 Task: Find connections with filter location Bad Rappenau with filter topic #Startupswith filter profile language Spanish with filter current company TechGig with filter school University Institute of Technology, RGPV with filter industry Farming with filter service category iOS Development with filter keywords title Event Planner
Action: Mouse moved to (589, 83)
Screenshot: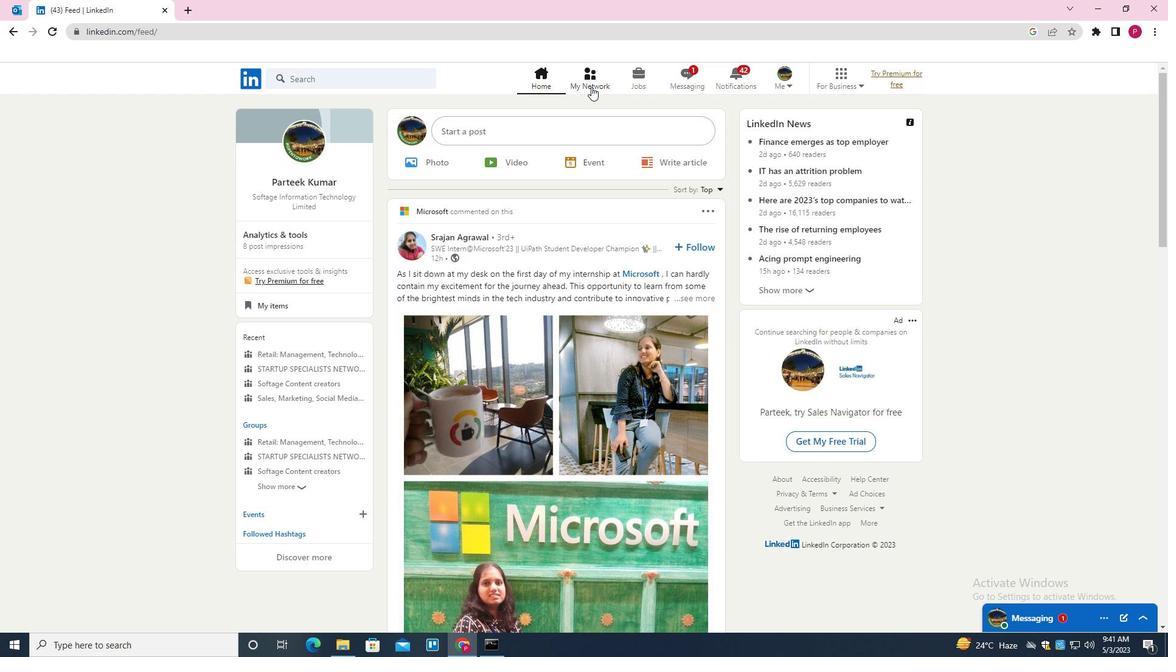 
Action: Mouse pressed left at (589, 83)
Screenshot: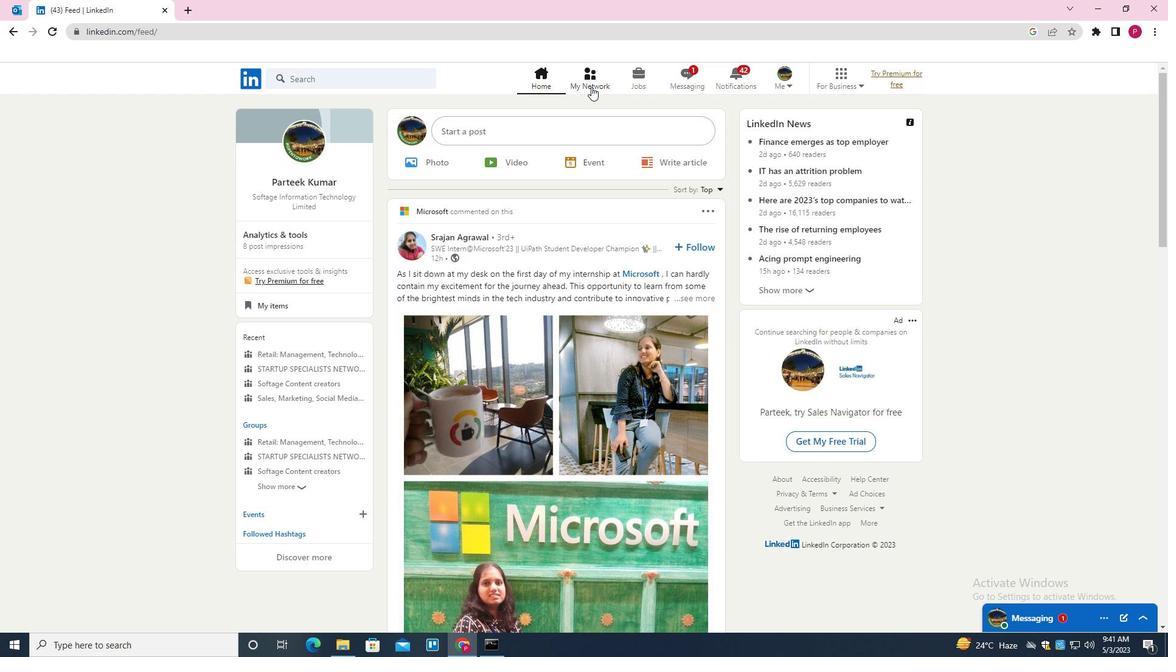 
Action: Mouse moved to (346, 152)
Screenshot: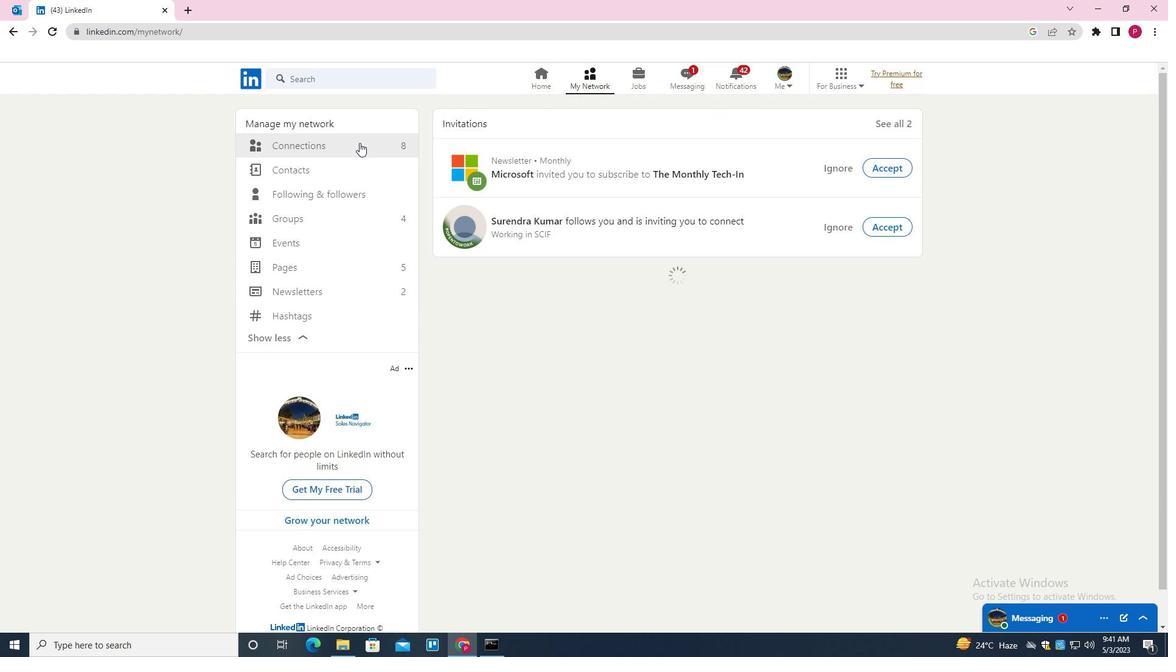 
Action: Mouse pressed left at (346, 152)
Screenshot: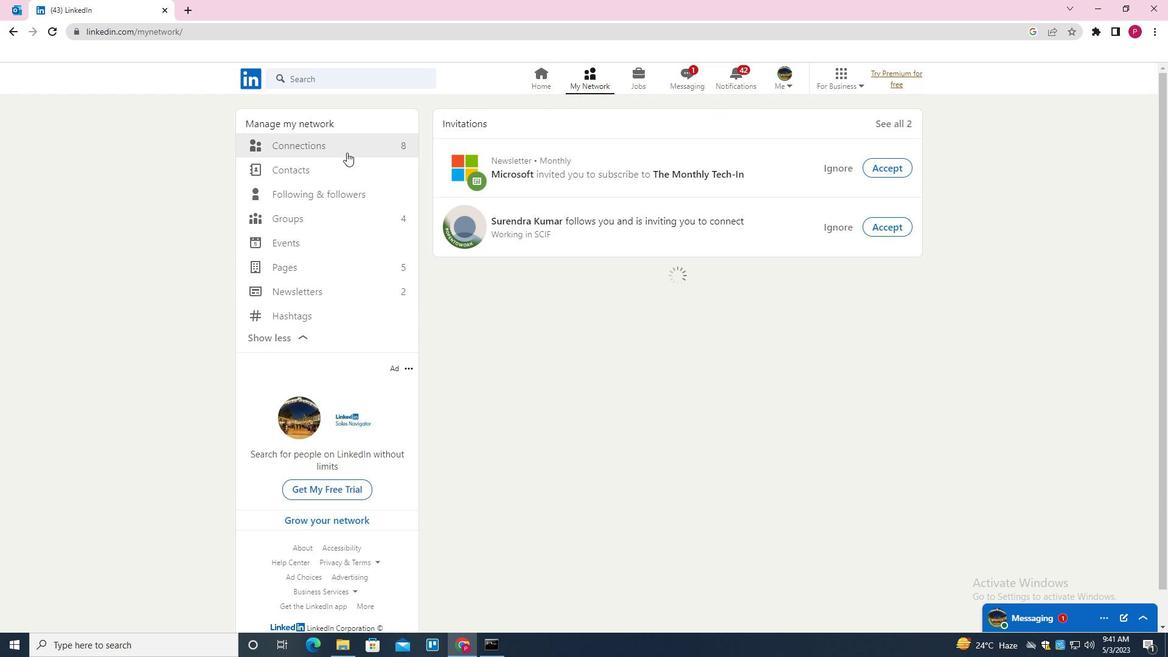 
Action: Mouse moved to (398, 147)
Screenshot: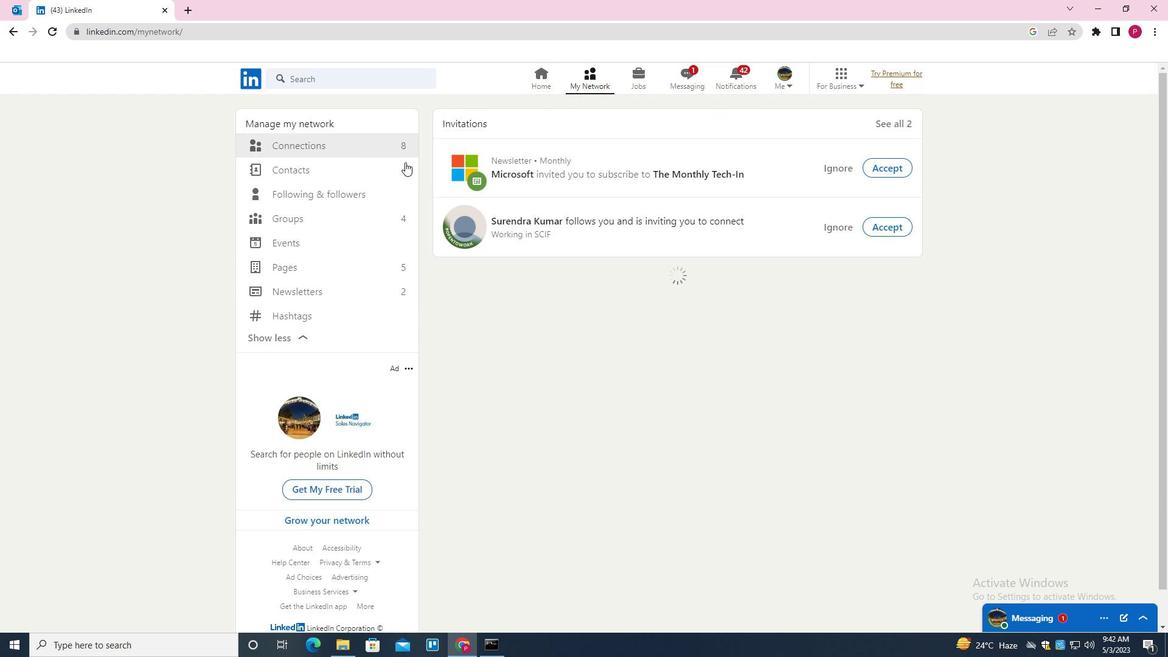 
Action: Mouse pressed left at (398, 147)
Screenshot: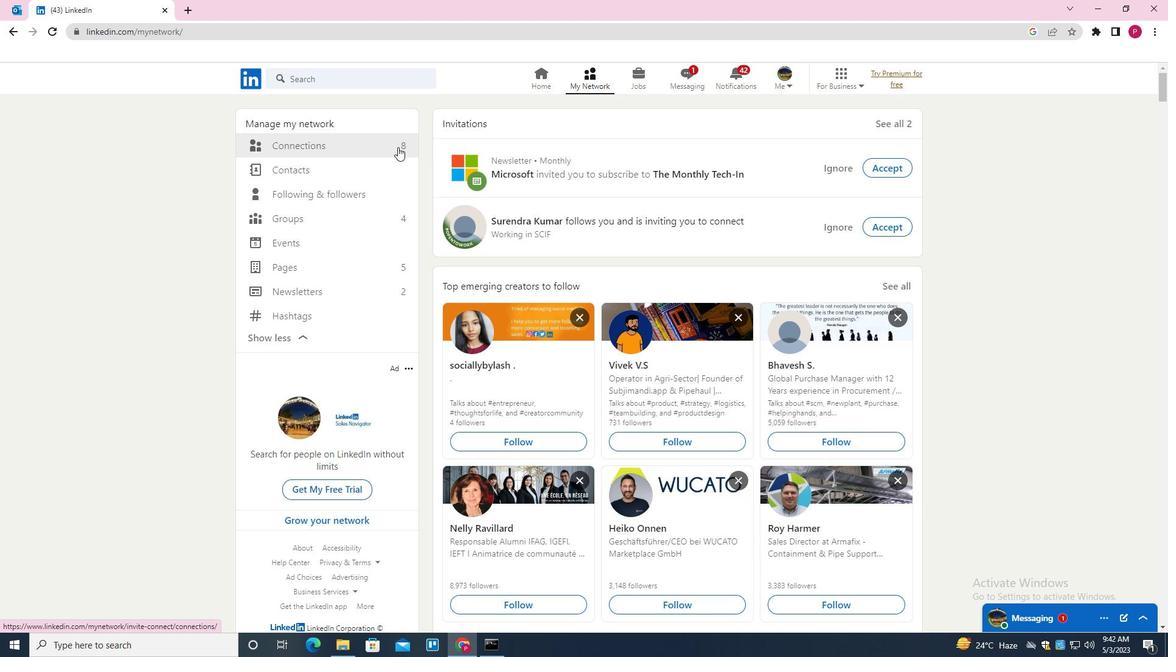 
Action: Mouse moved to (664, 146)
Screenshot: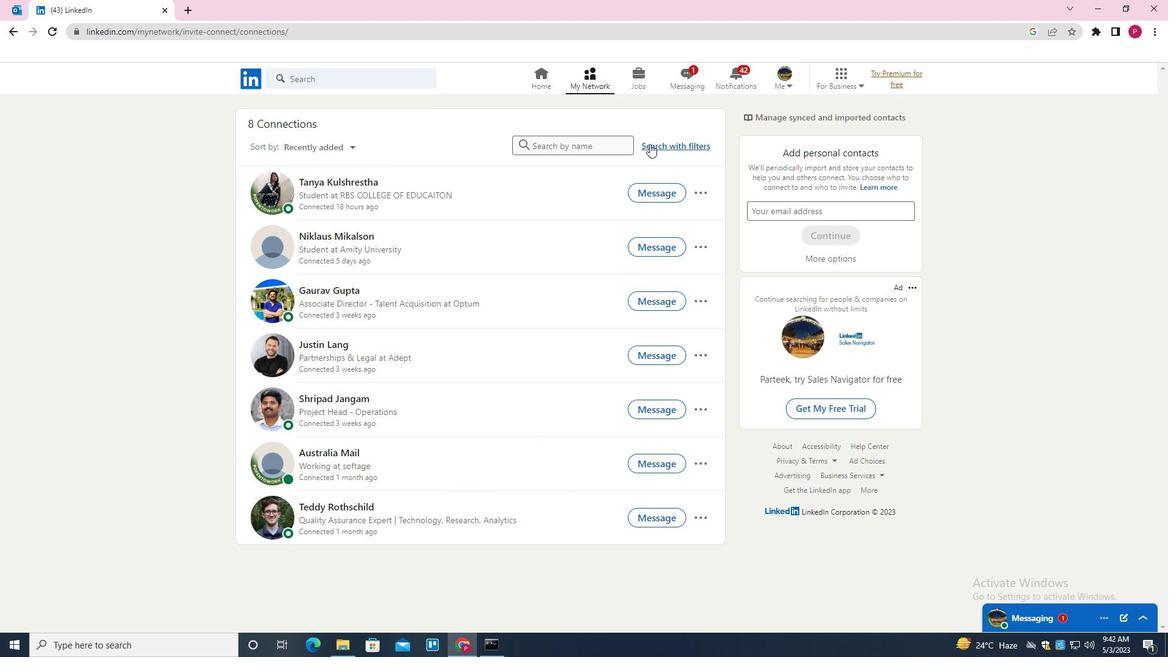 
Action: Mouse pressed left at (664, 146)
Screenshot: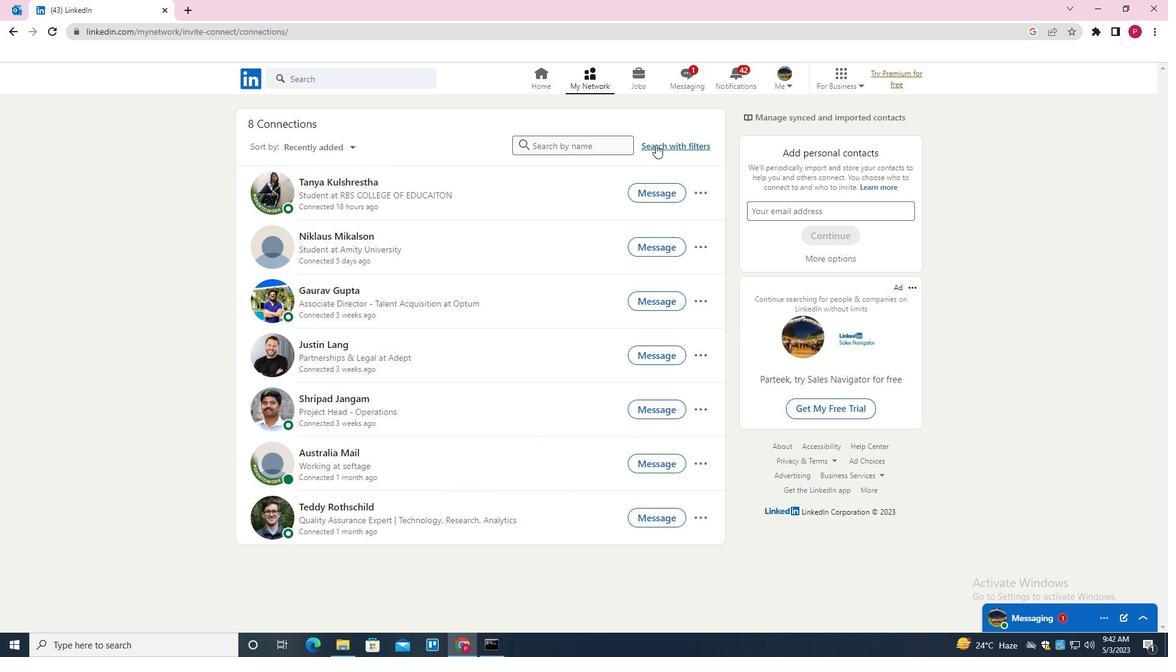 
Action: Mouse moved to (626, 115)
Screenshot: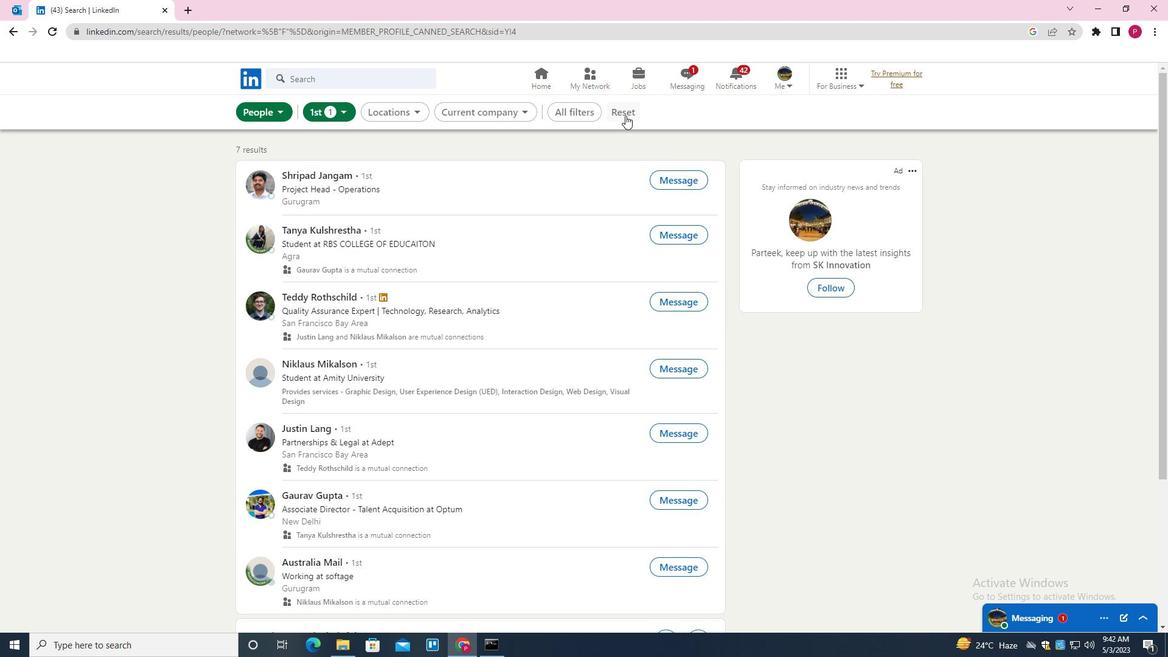 
Action: Mouse pressed left at (626, 115)
Screenshot: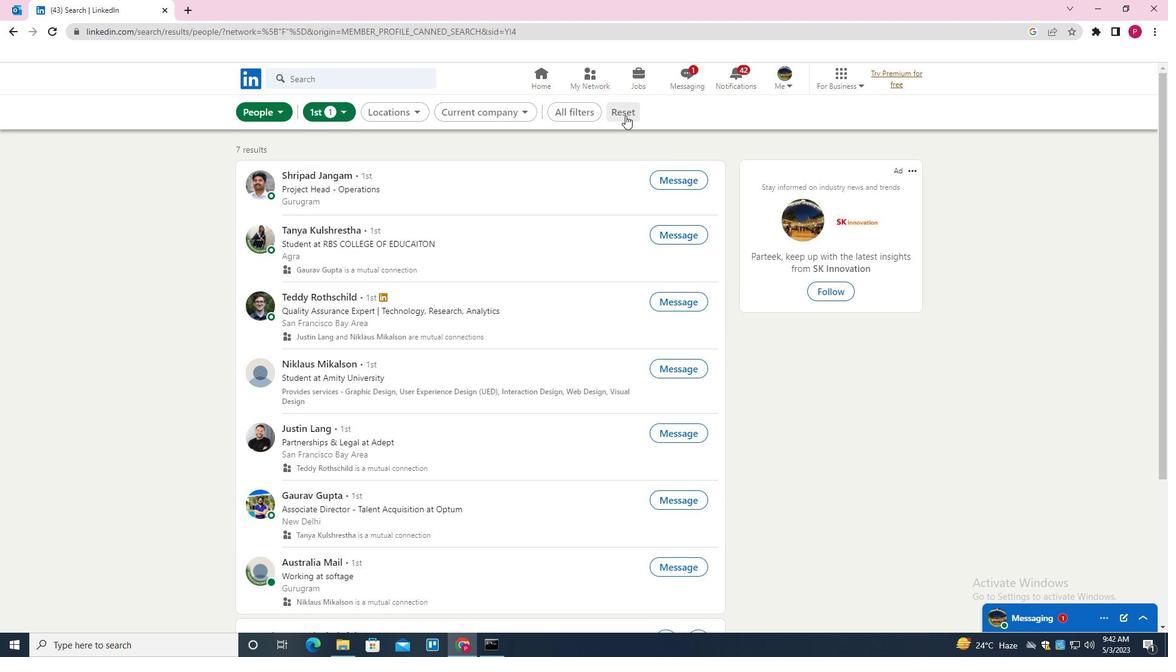 
Action: Mouse moved to (604, 110)
Screenshot: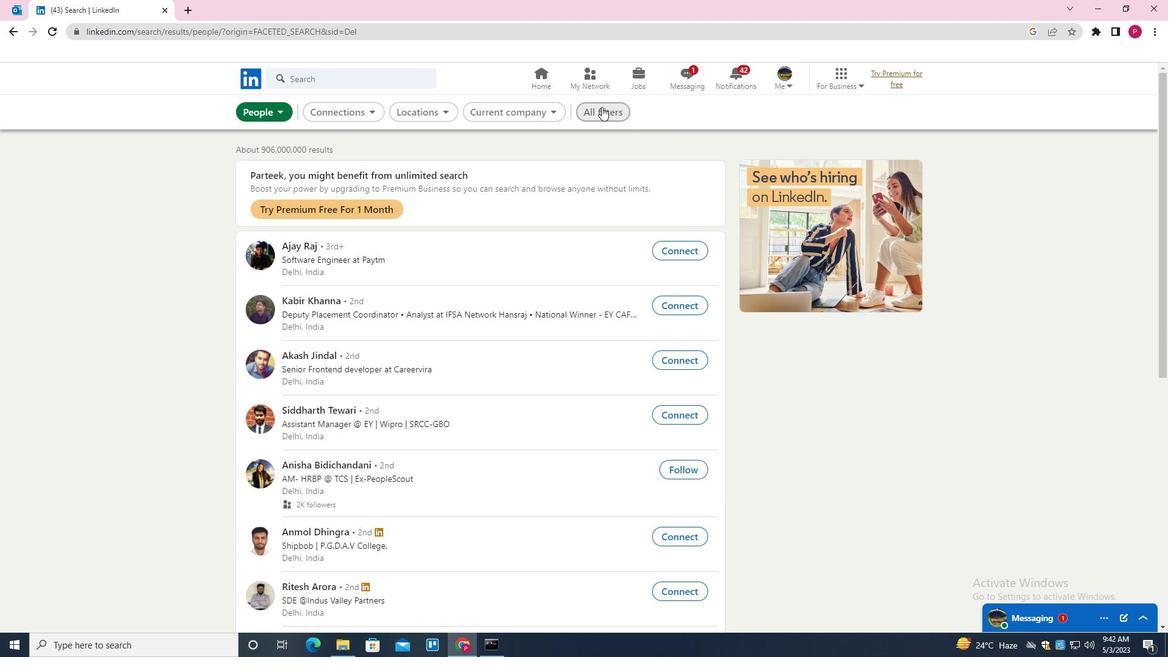 
Action: Mouse pressed left at (604, 110)
Screenshot: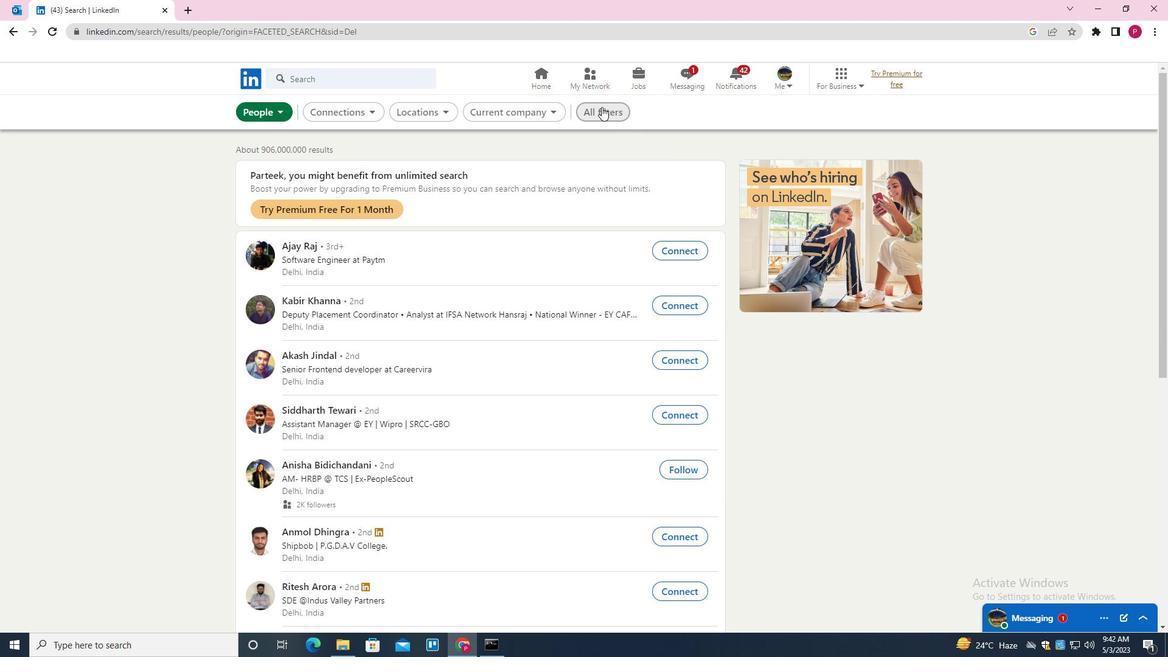 
Action: Mouse moved to (945, 303)
Screenshot: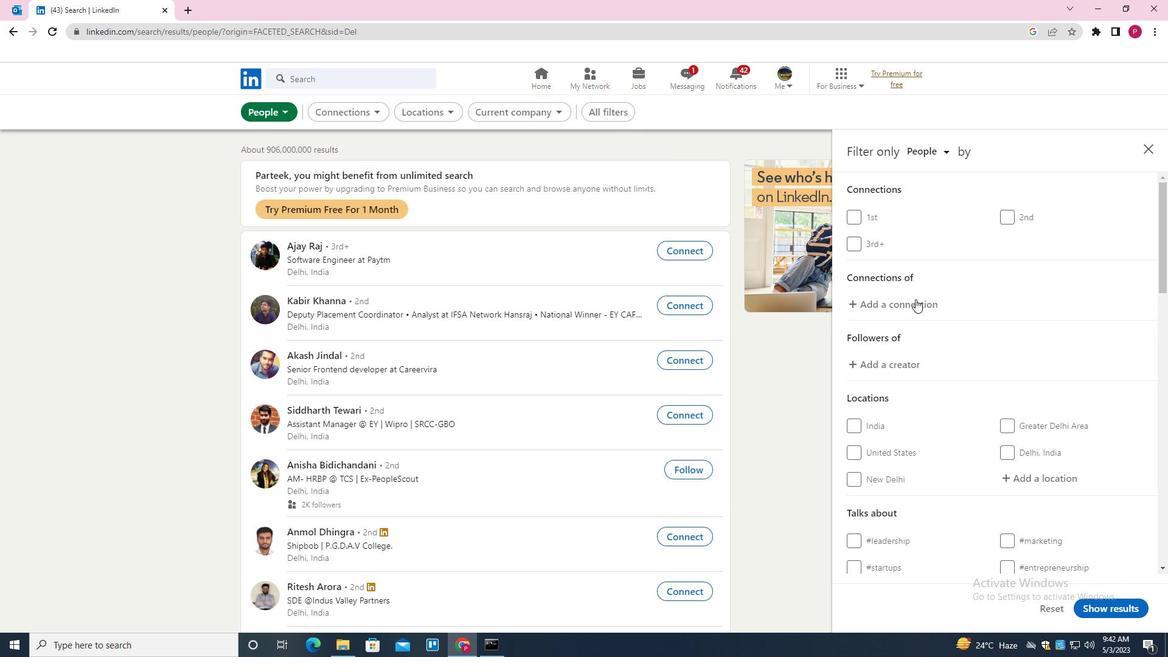 
Action: Mouse scrolled (945, 302) with delta (0, 0)
Screenshot: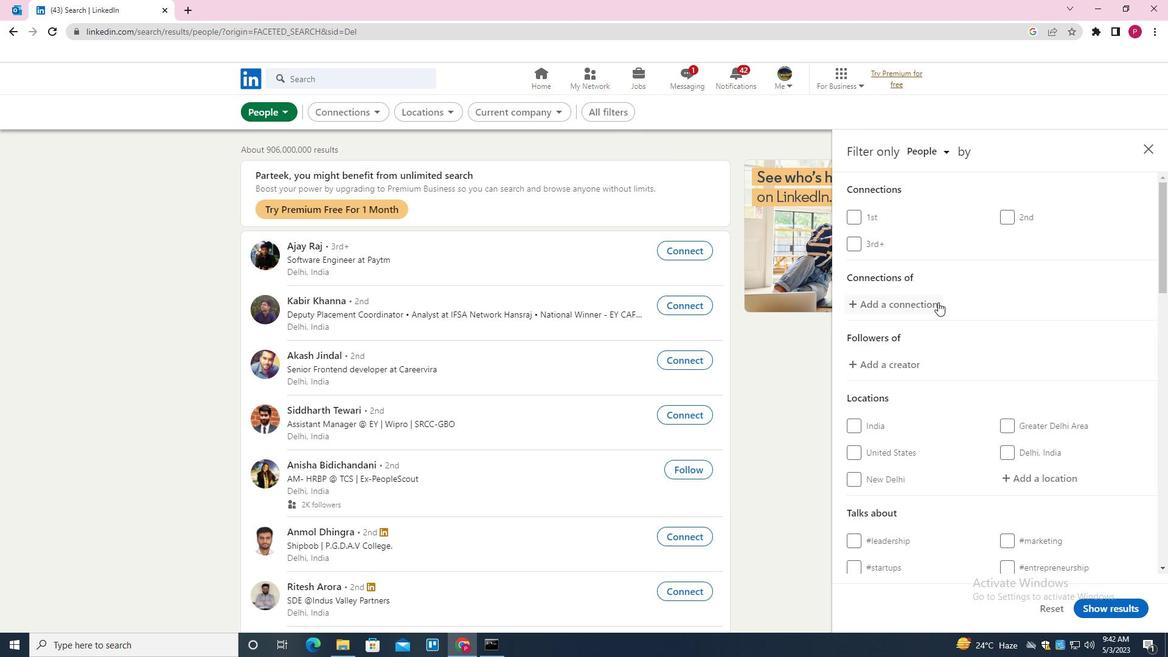 
Action: Mouse moved to (950, 303)
Screenshot: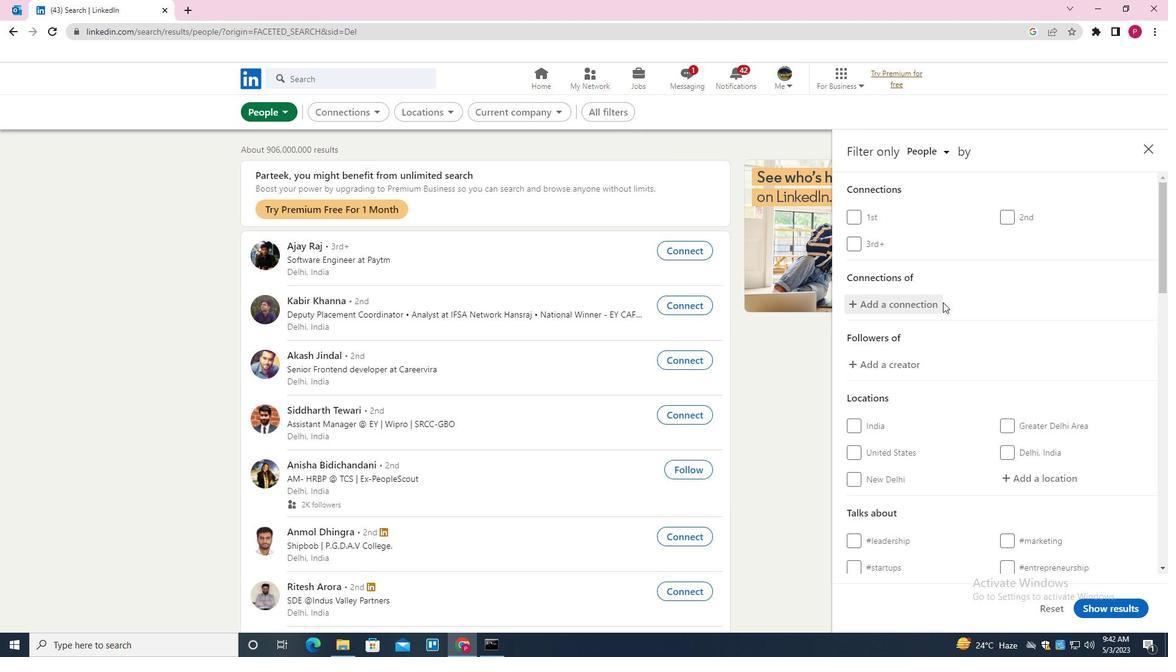 
Action: Mouse scrolled (950, 303) with delta (0, 0)
Screenshot: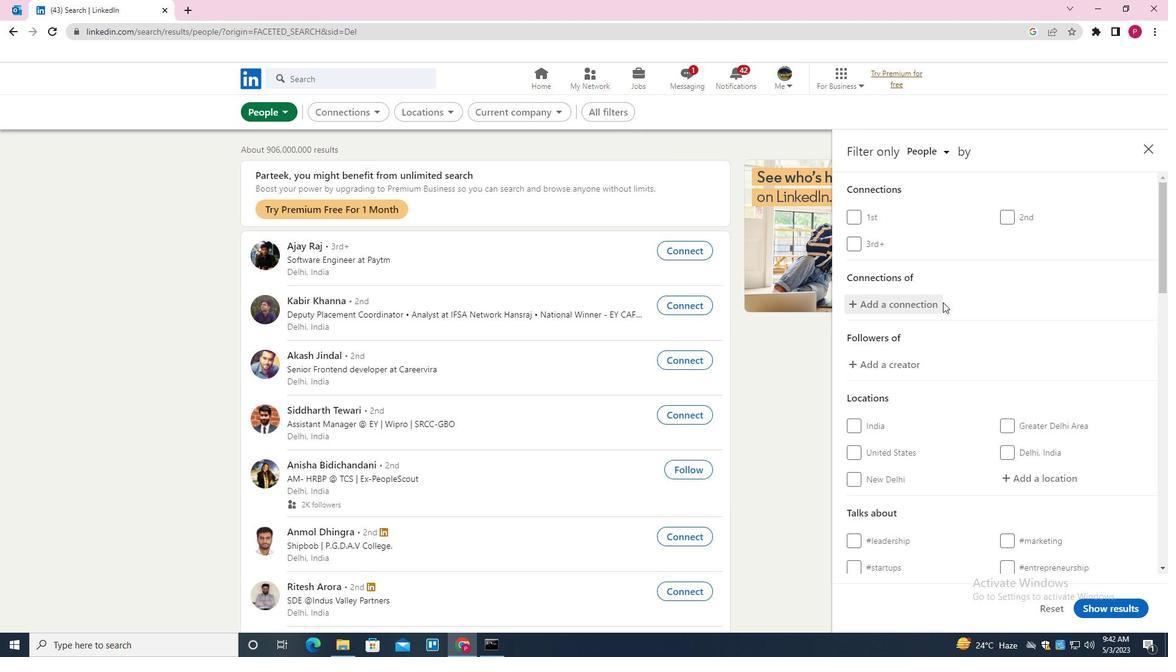 
Action: Mouse moved to (1056, 354)
Screenshot: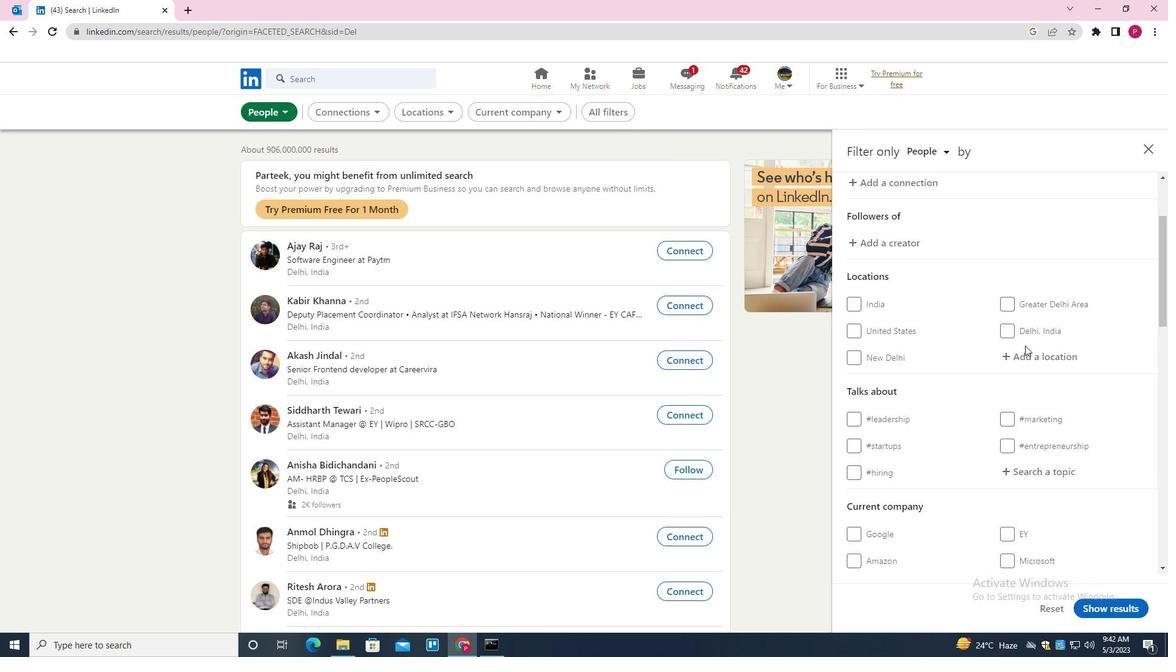 
Action: Mouse pressed left at (1056, 354)
Screenshot: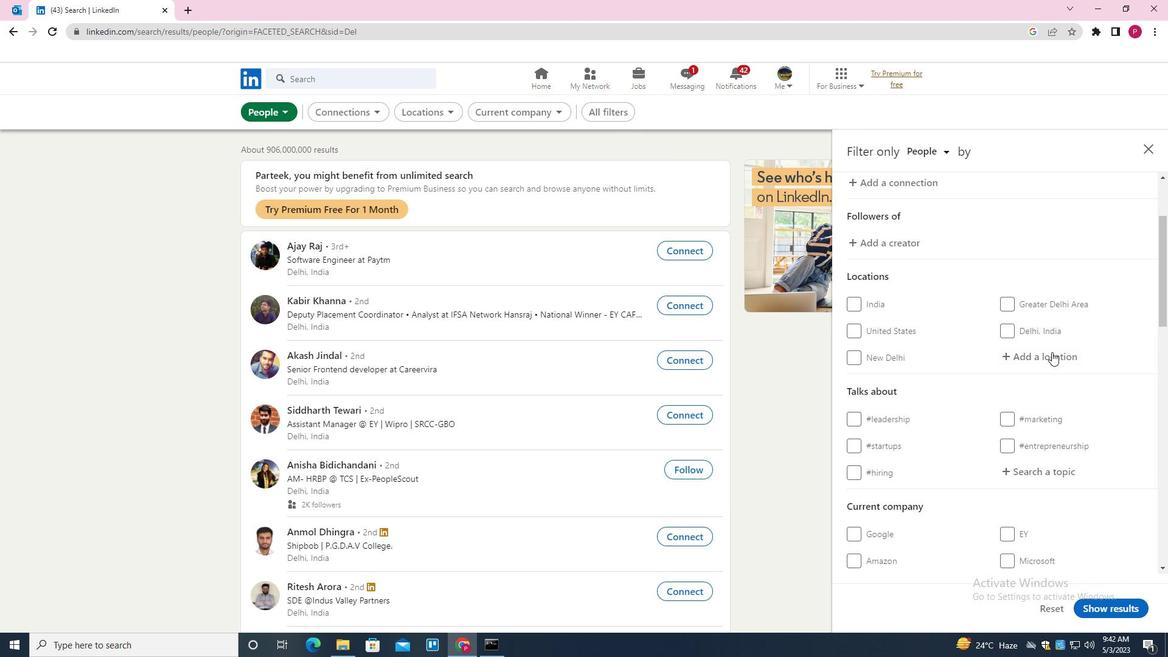 
Action: Key pressed <Key.shift>BAD<Key.space><Key.shift><Key.shift><Key.shift><Key.shift><Key.shift><Key.shift><Key.shift><Key.shift><Key.shift>P<Key.backspace>RAPPENAU<Key.down><Key.enter>
Screenshot: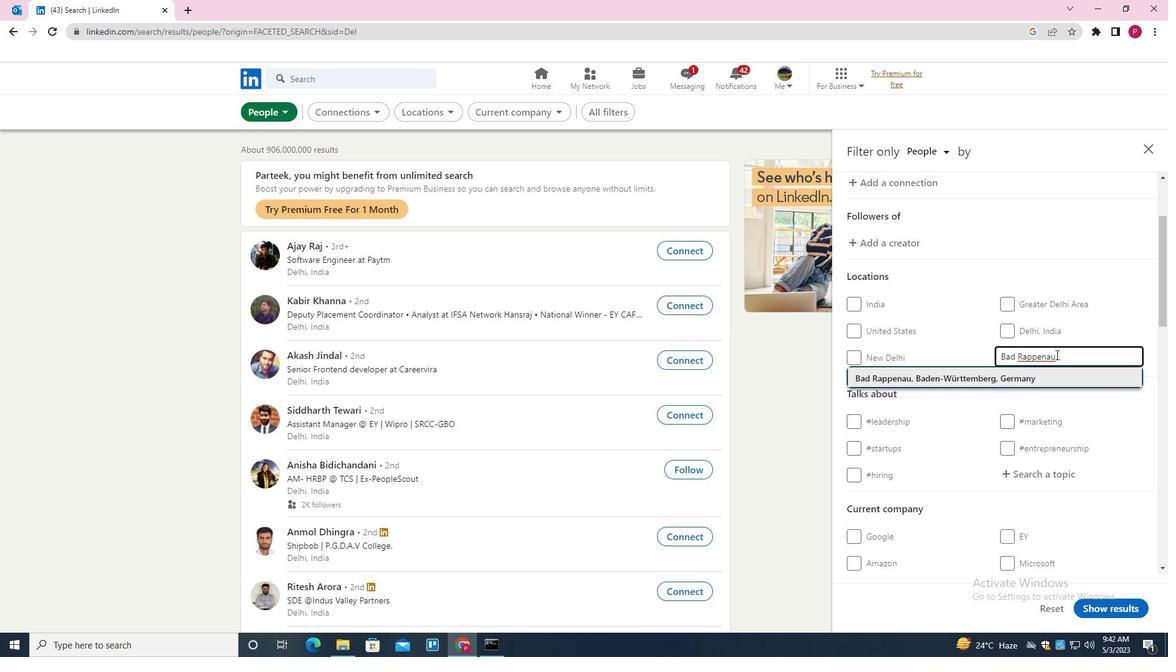 
Action: Mouse moved to (956, 359)
Screenshot: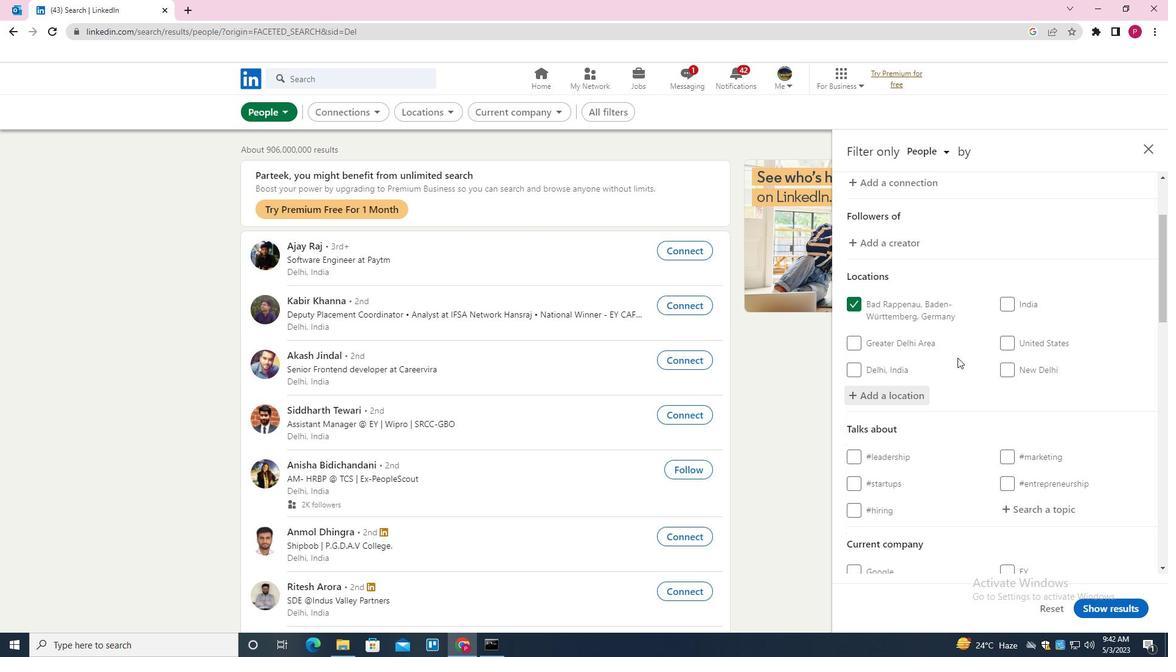 
Action: Mouse scrolled (956, 359) with delta (0, 0)
Screenshot: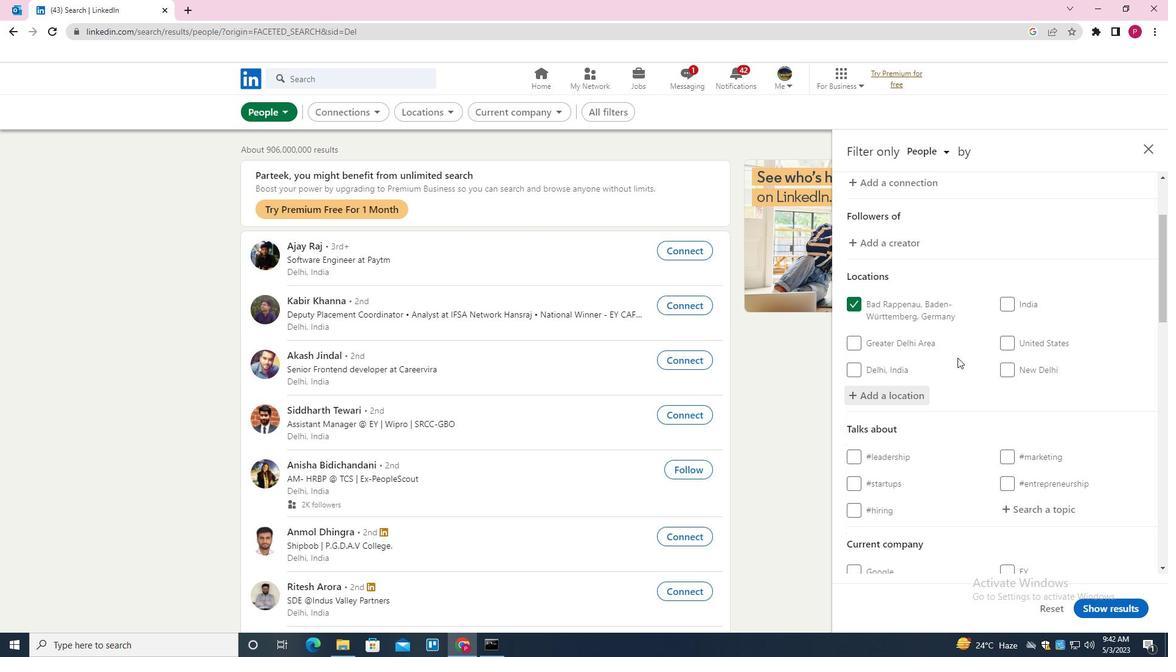 
Action: Mouse moved to (956, 360)
Screenshot: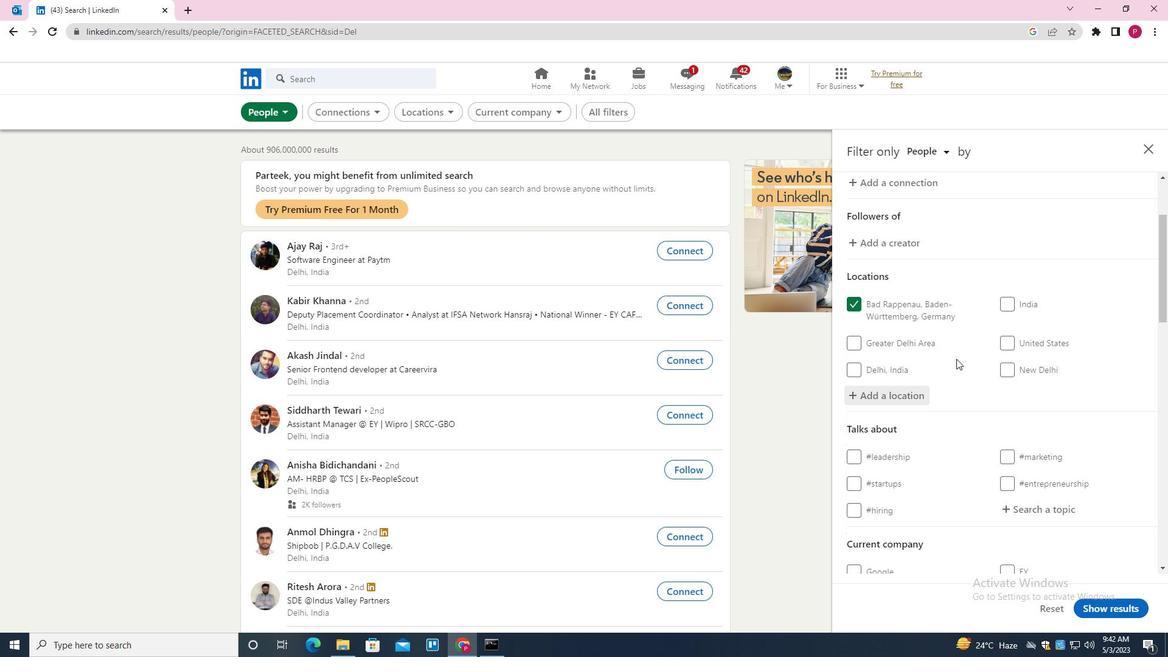 
Action: Mouse scrolled (956, 360) with delta (0, 0)
Screenshot: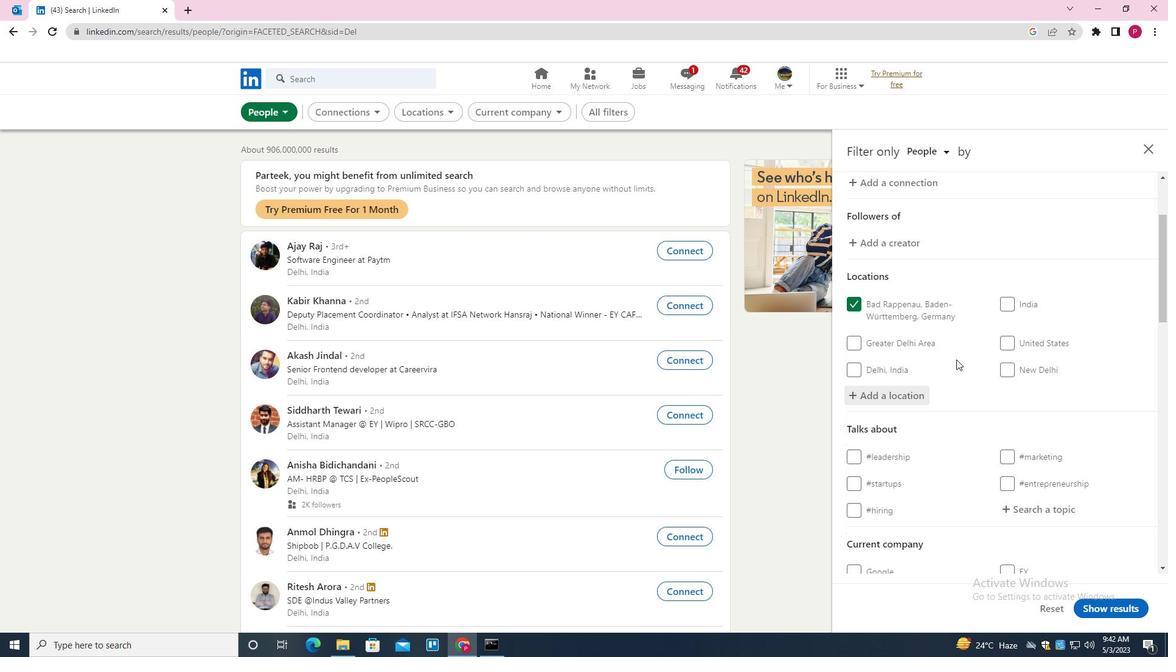 
Action: Mouse scrolled (956, 360) with delta (0, 0)
Screenshot: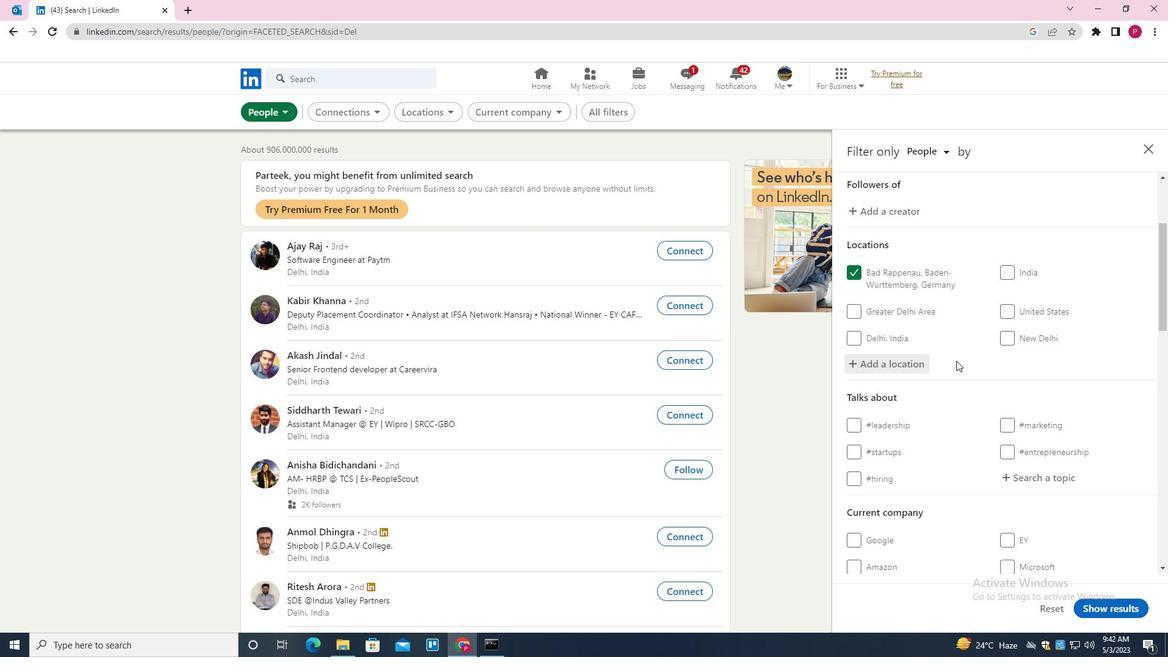 
Action: Mouse moved to (1040, 329)
Screenshot: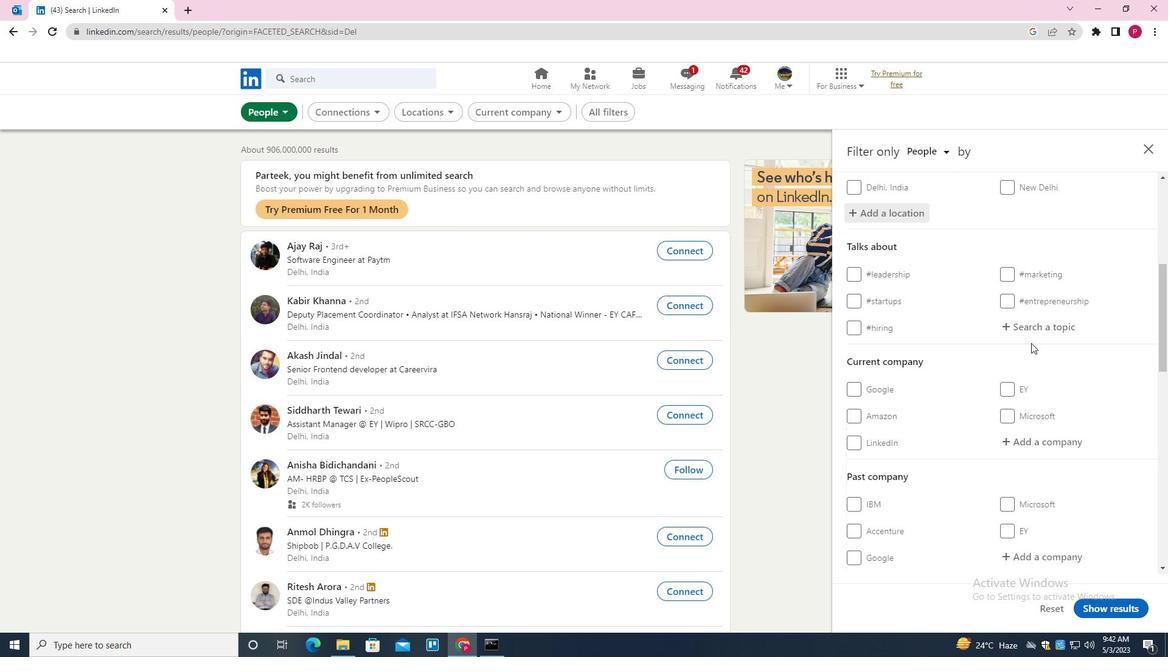 
Action: Mouse pressed left at (1040, 329)
Screenshot: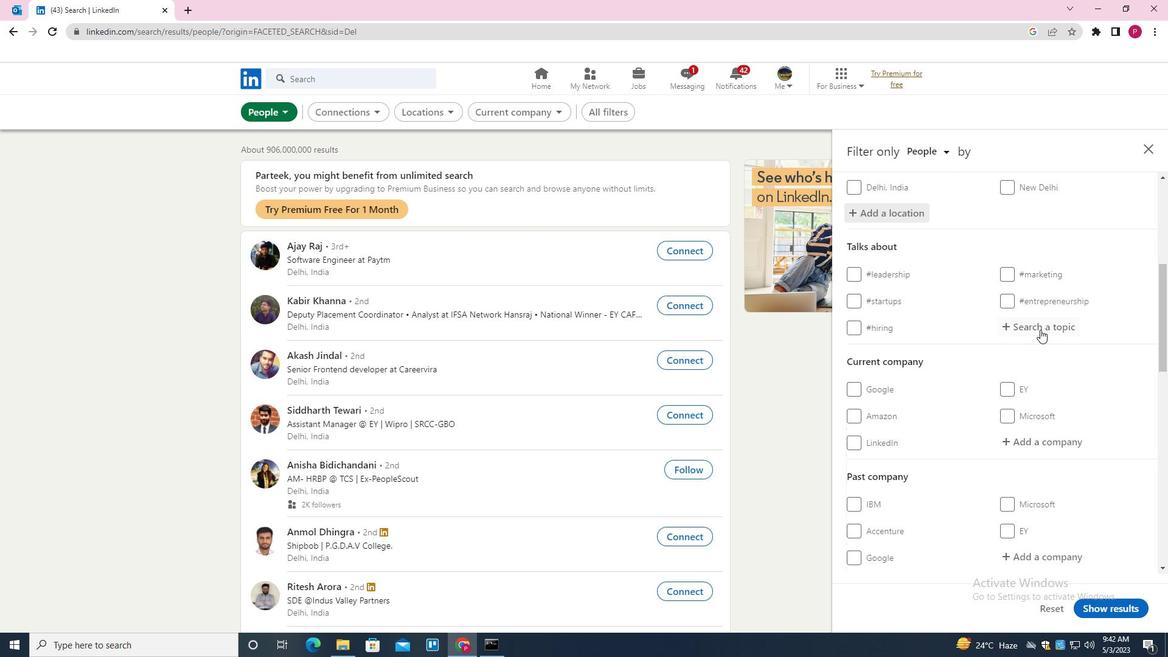 
Action: Key pressed STARTUPS<Key.down><Key.enter>
Screenshot: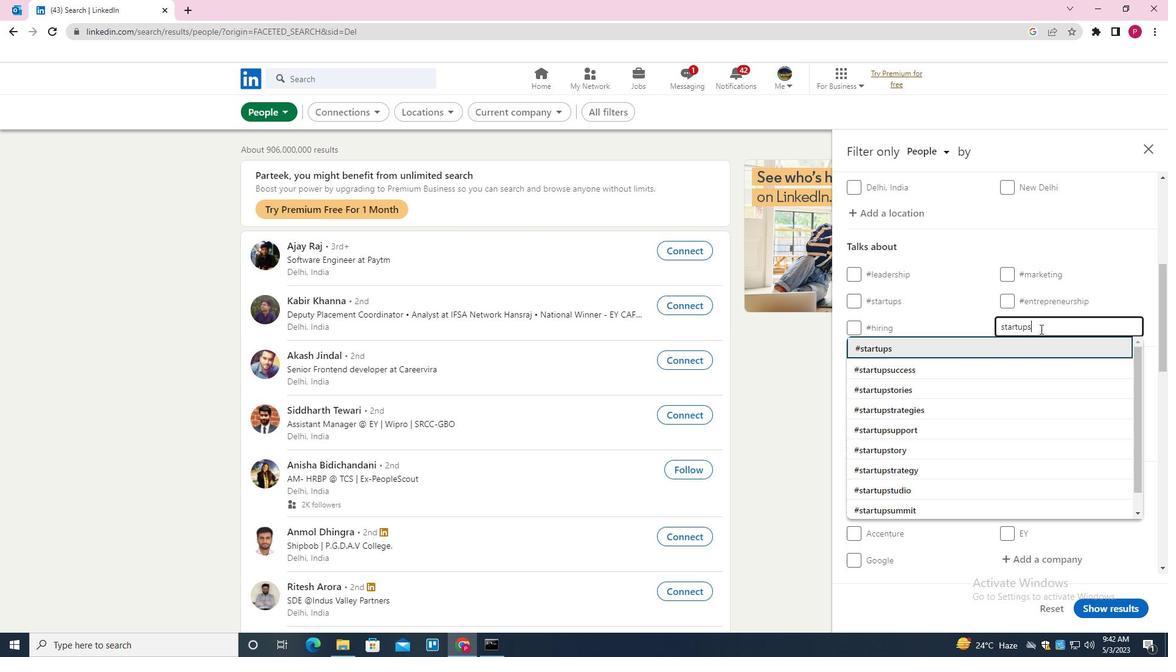 
Action: Mouse moved to (1017, 358)
Screenshot: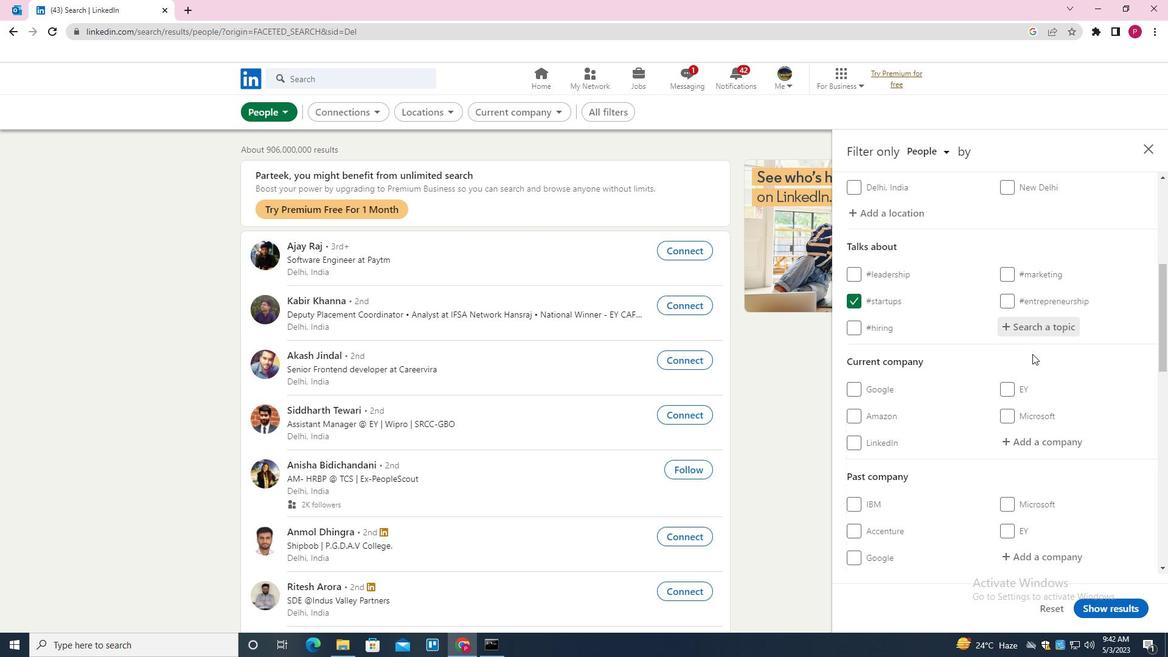 
Action: Mouse scrolled (1017, 357) with delta (0, 0)
Screenshot: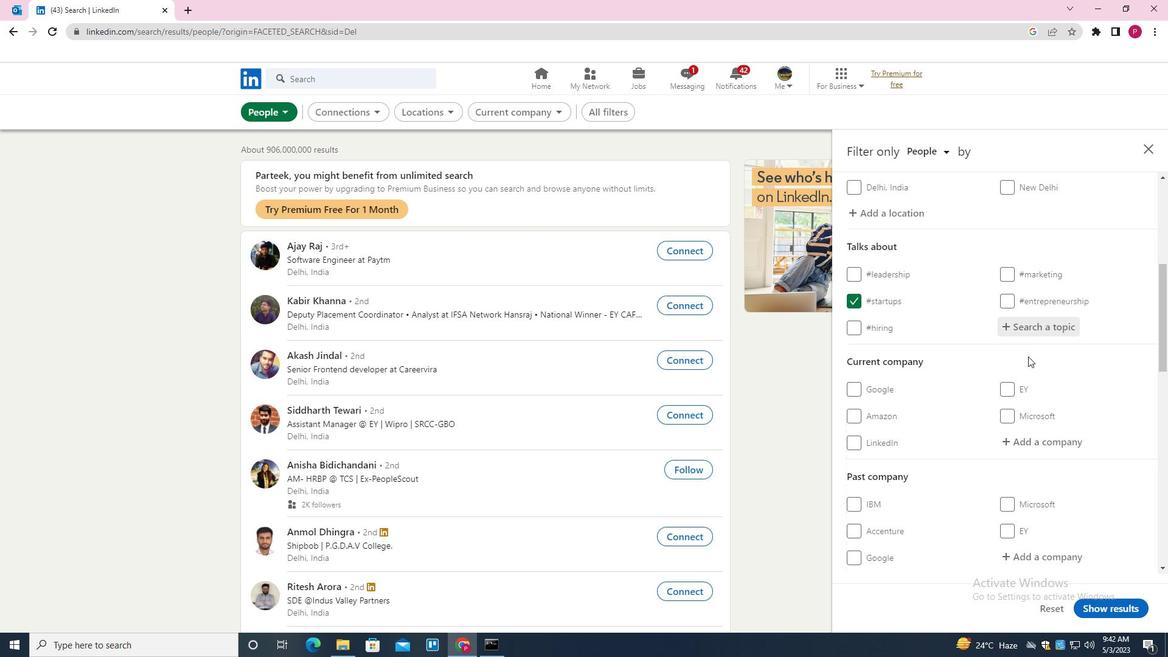 
Action: Mouse moved to (1016, 359)
Screenshot: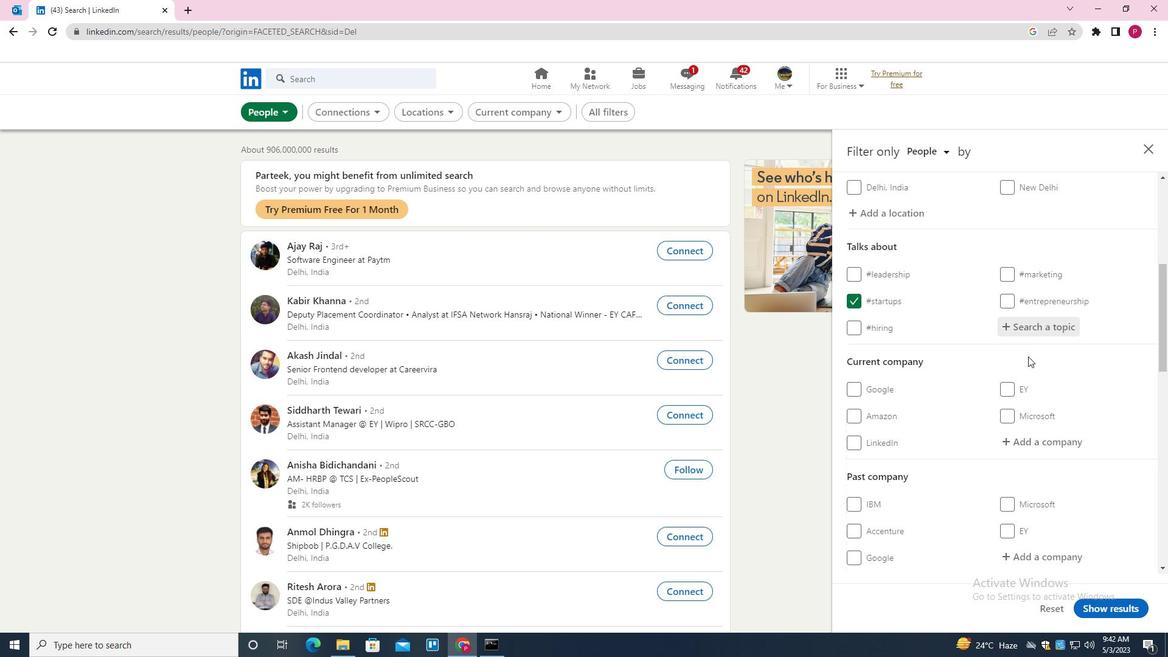 
Action: Mouse scrolled (1016, 358) with delta (0, 0)
Screenshot: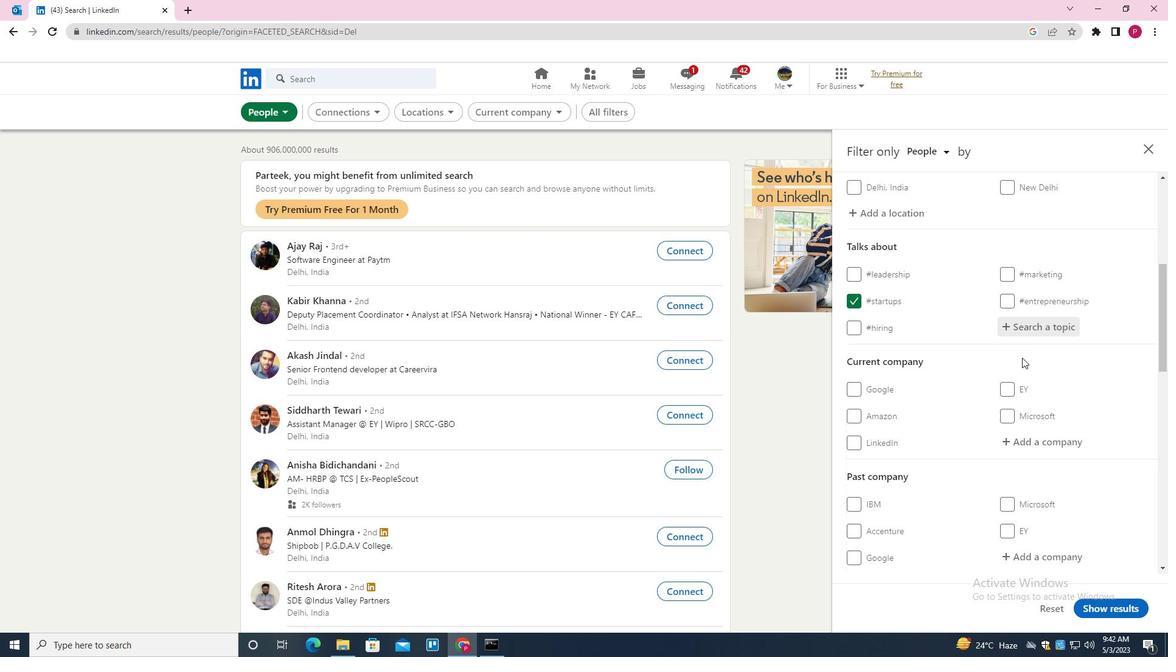 
Action: Mouse moved to (1014, 360)
Screenshot: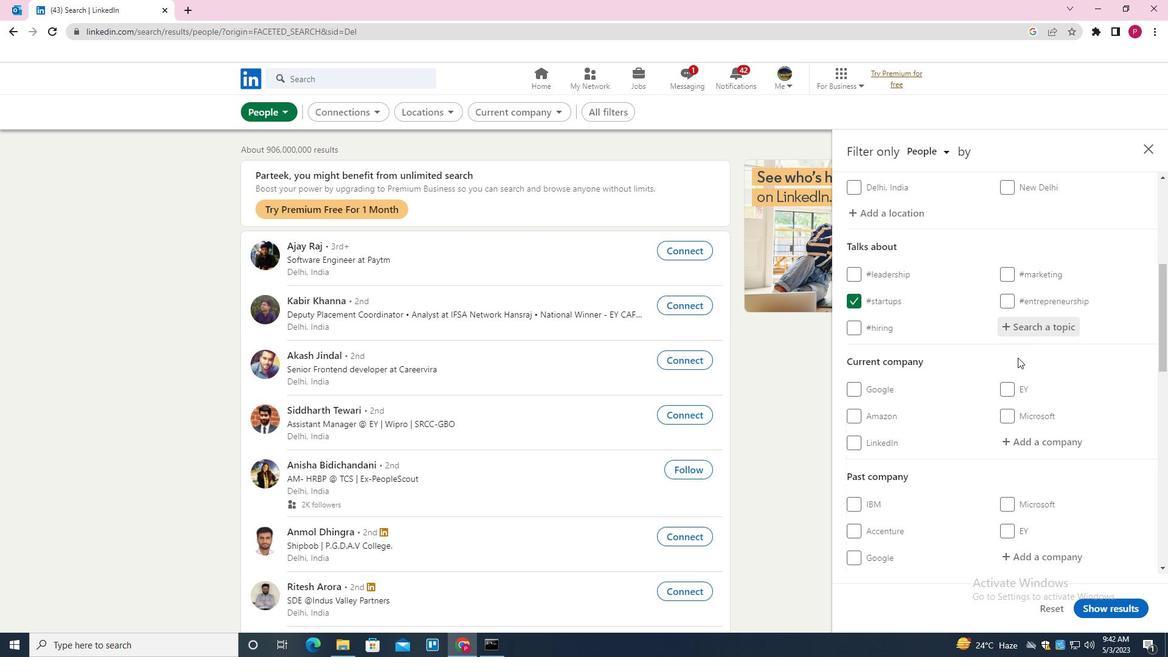 
Action: Mouse scrolled (1014, 359) with delta (0, 0)
Screenshot: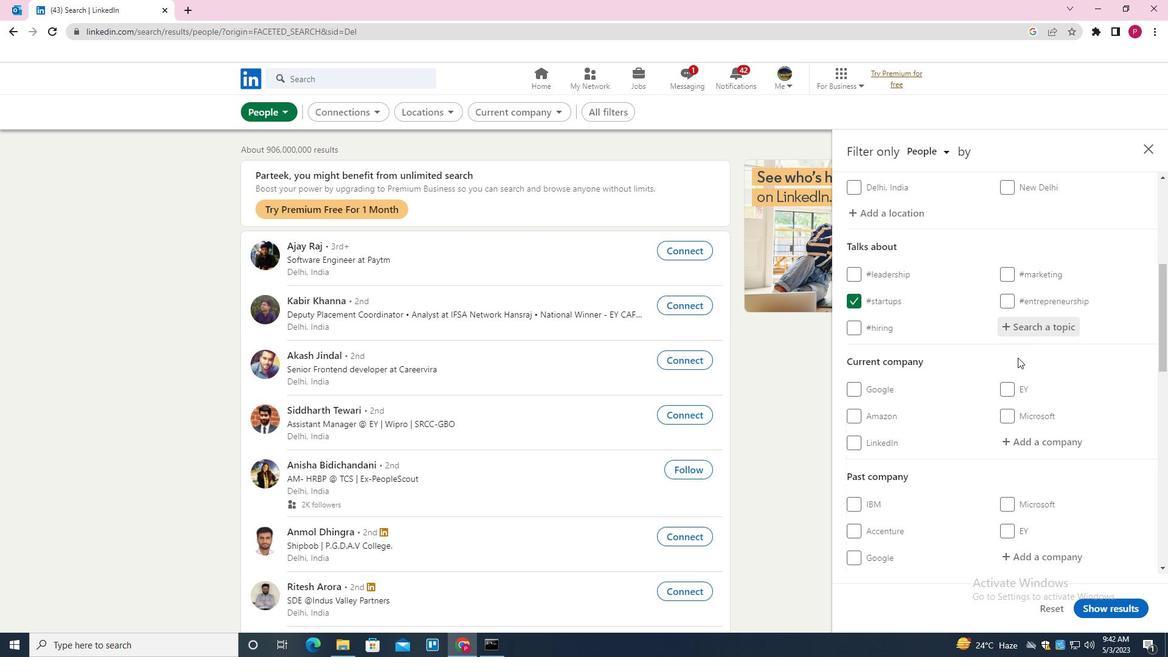 
Action: Mouse moved to (1011, 361)
Screenshot: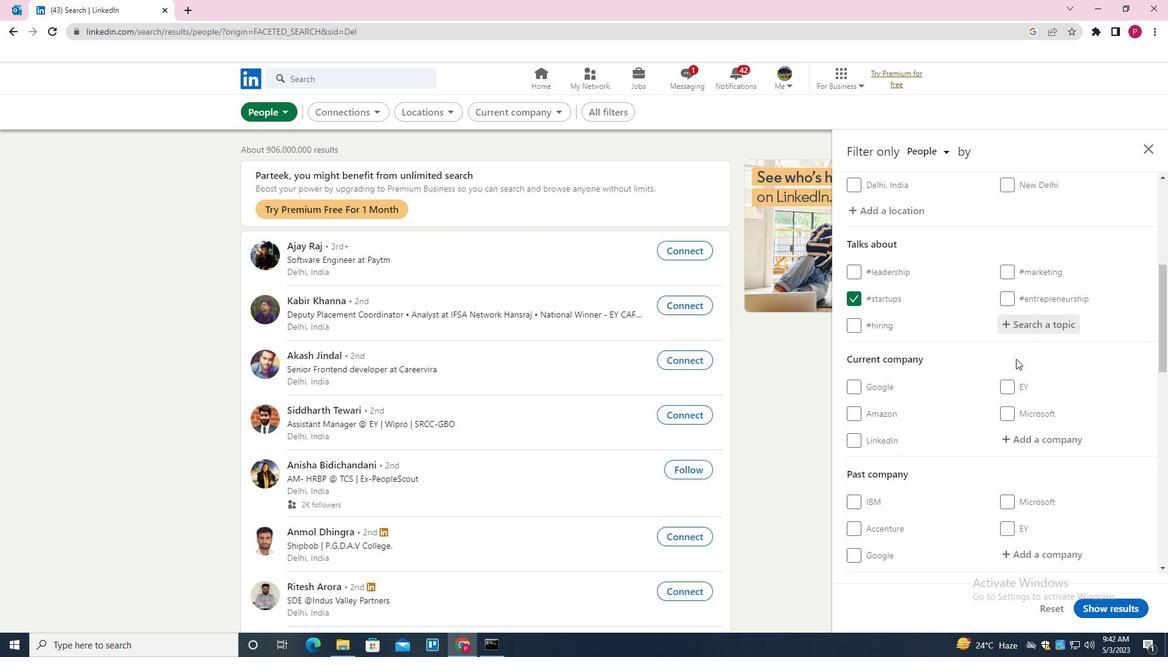 
Action: Mouse scrolled (1011, 360) with delta (0, 0)
Screenshot: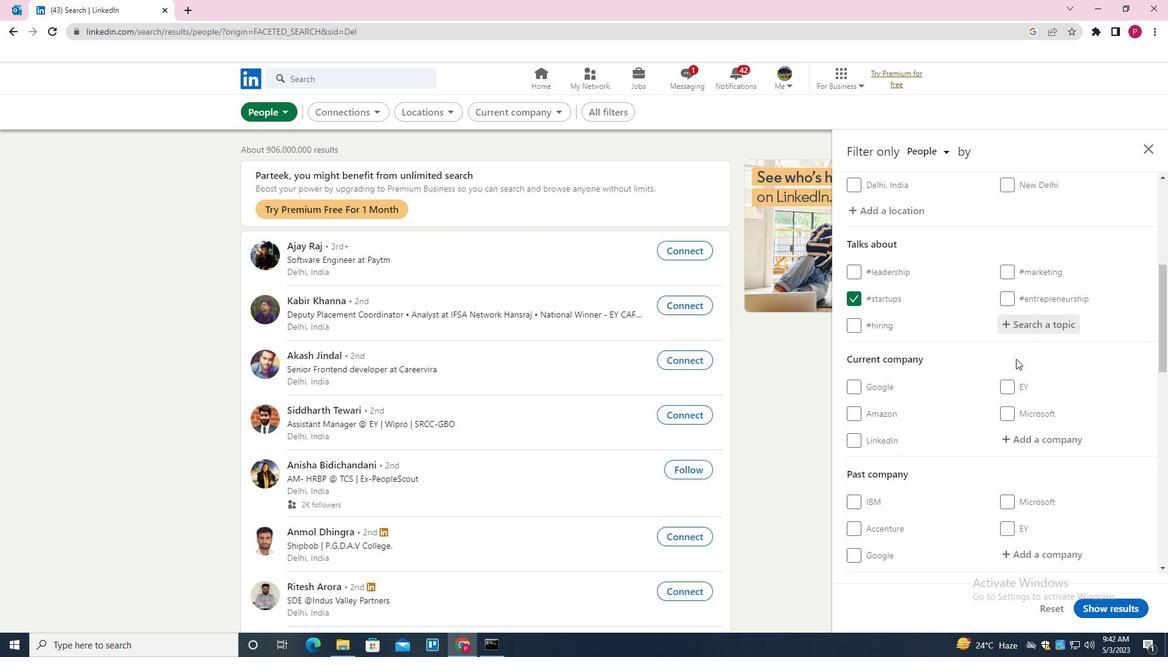 
Action: Mouse moved to (980, 359)
Screenshot: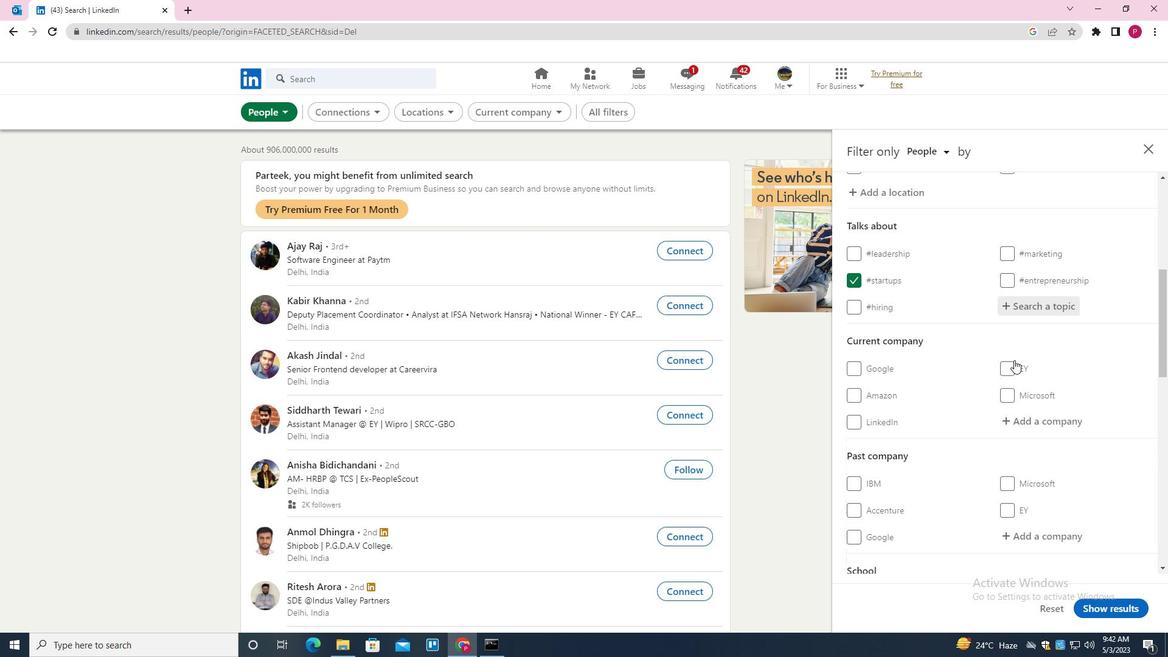 
Action: Mouse scrolled (980, 359) with delta (0, 0)
Screenshot: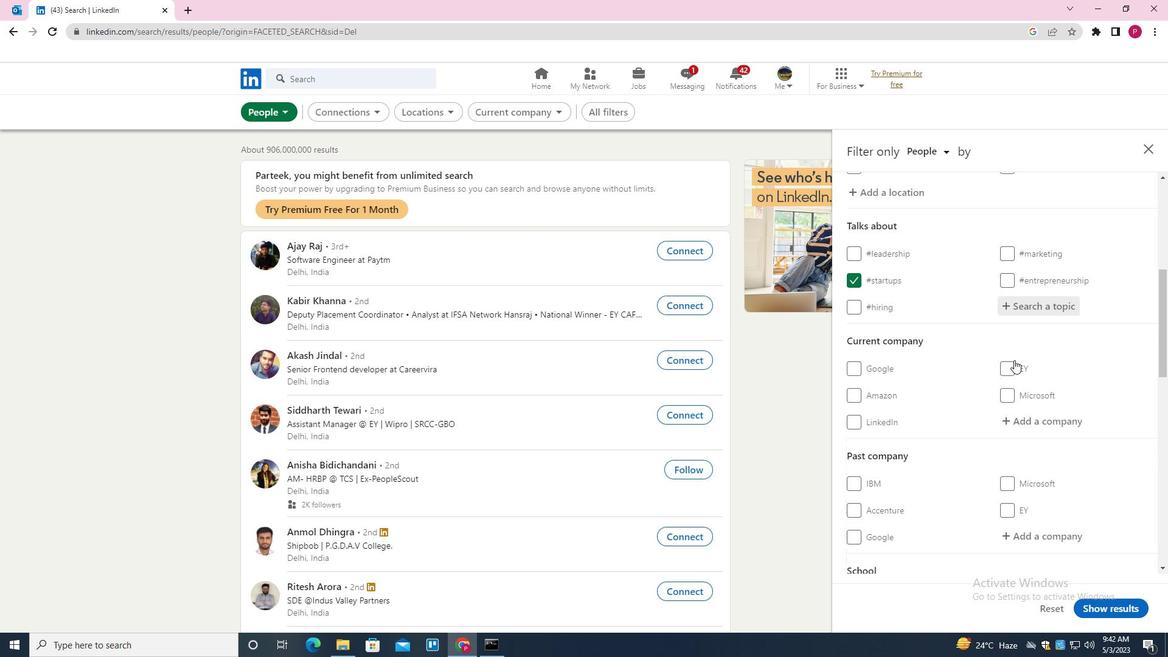 
Action: Mouse moved to (975, 359)
Screenshot: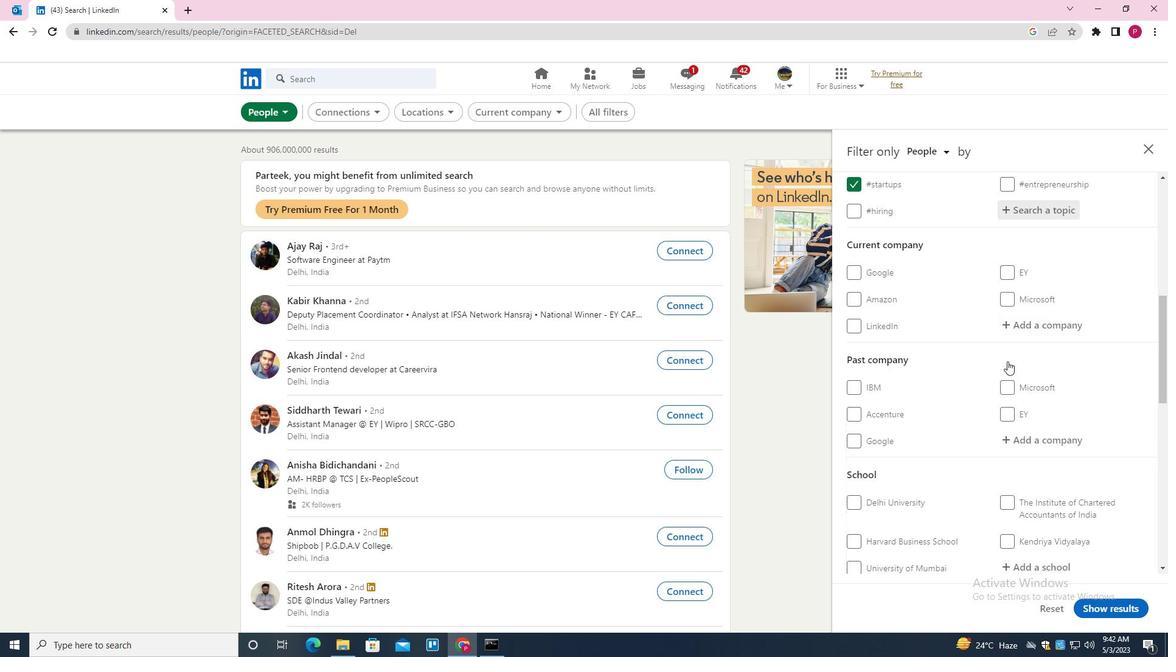 
Action: Mouse scrolled (975, 359) with delta (0, 0)
Screenshot: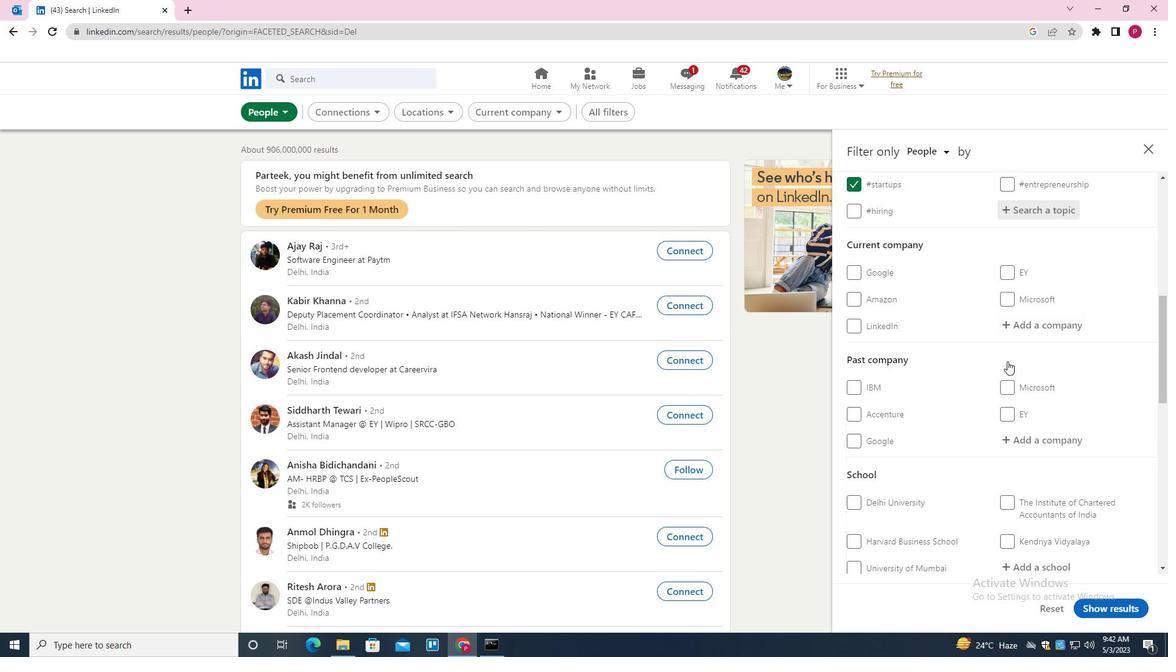 
Action: Mouse moved to (949, 377)
Screenshot: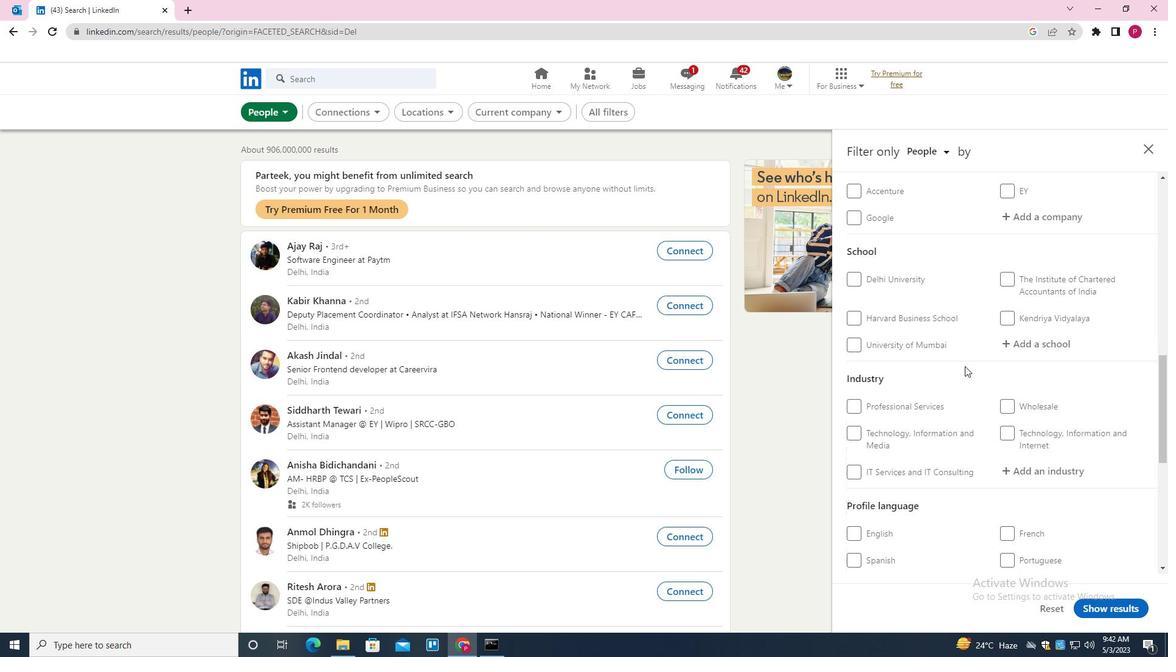 
Action: Mouse scrolled (949, 377) with delta (0, 0)
Screenshot: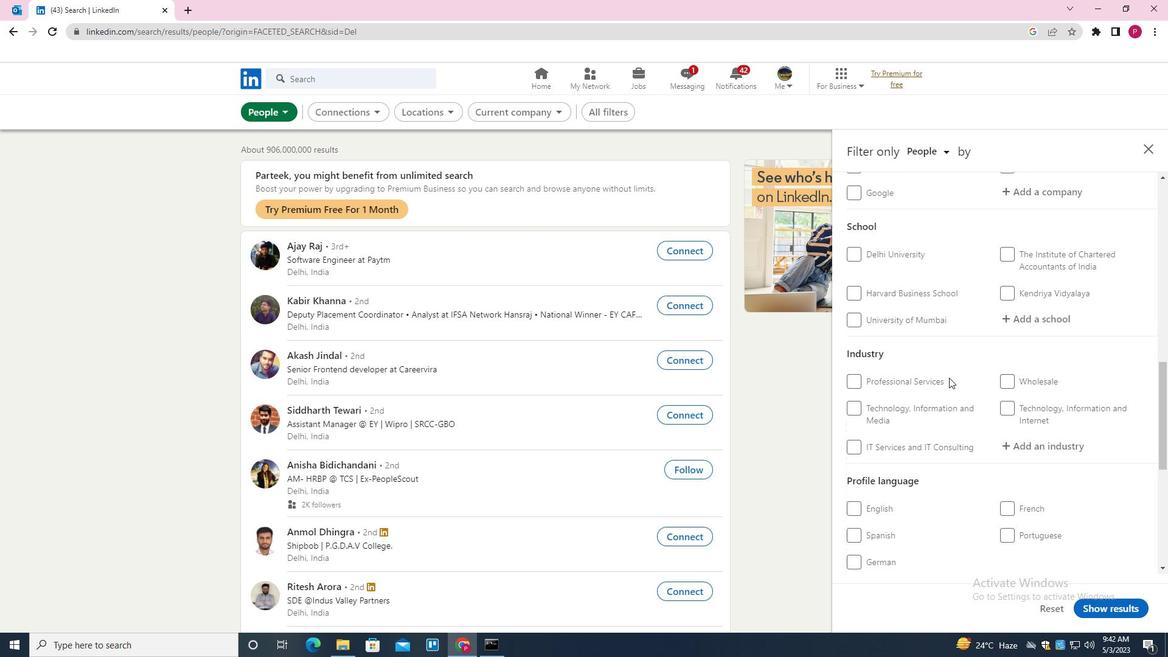 
Action: Mouse scrolled (949, 377) with delta (0, 0)
Screenshot: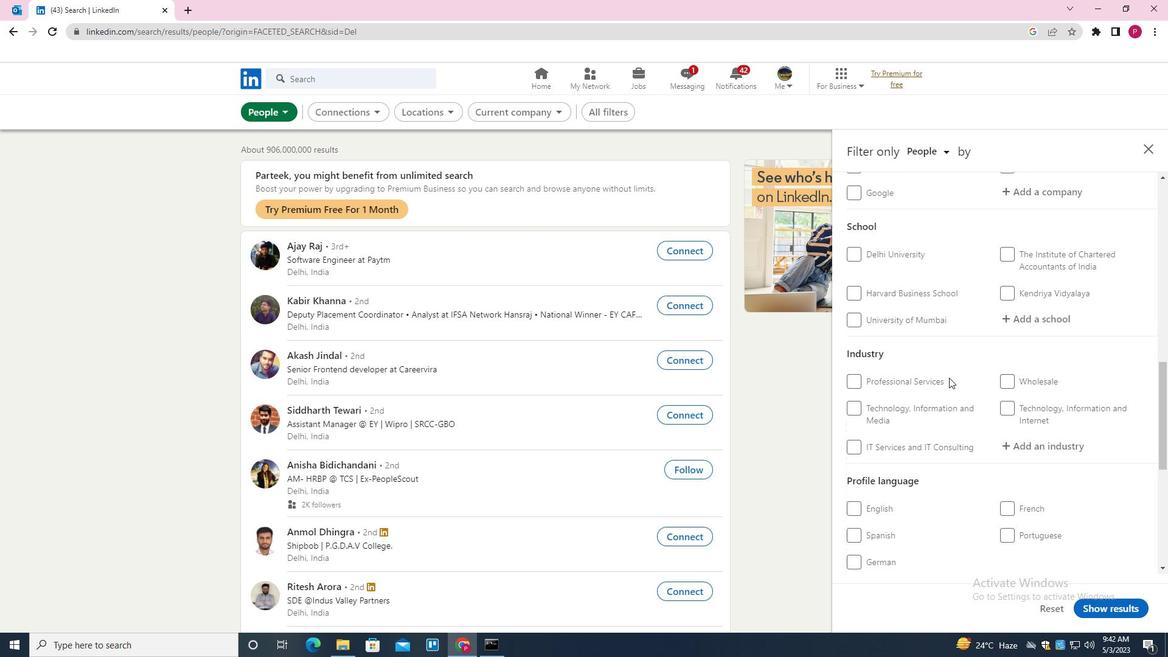 
Action: Mouse scrolled (949, 377) with delta (0, 0)
Screenshot: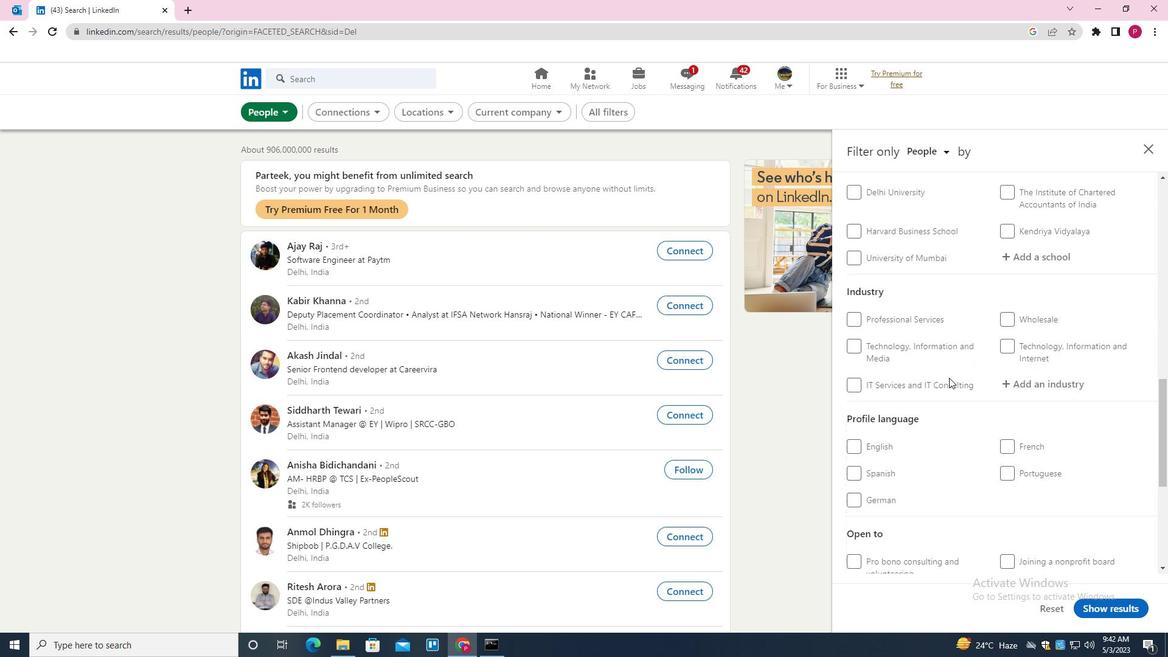 
Action: Mouse moved to (888, 352)
Screenshot: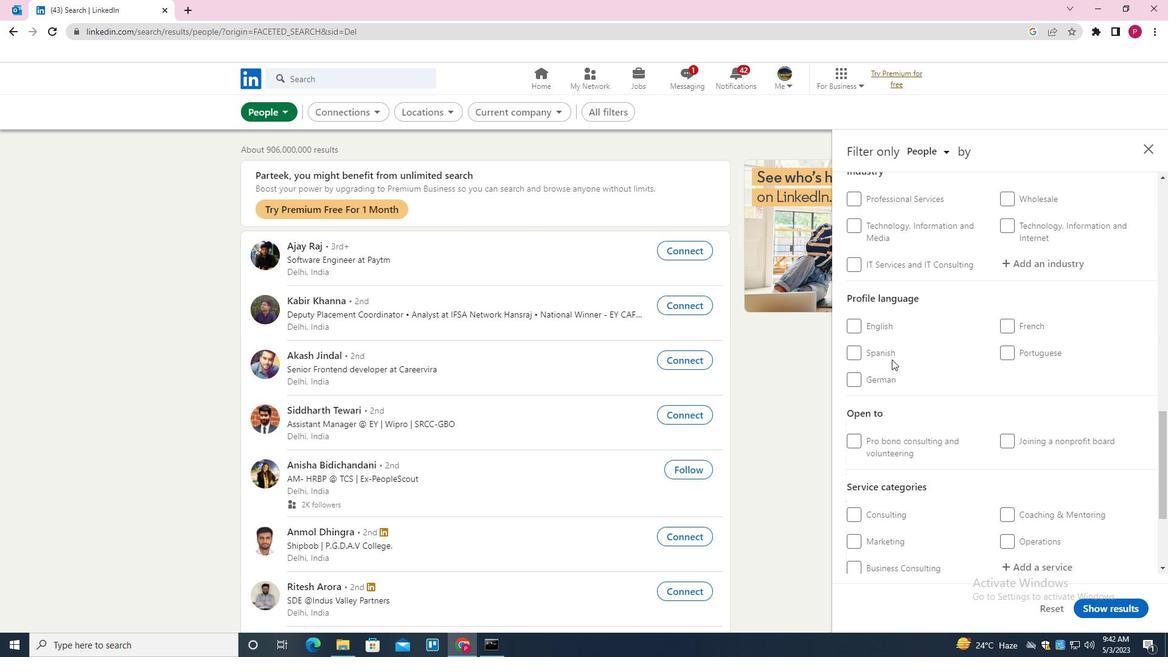 
Action: Mouse pressed left at (888, 352)
Screenshot: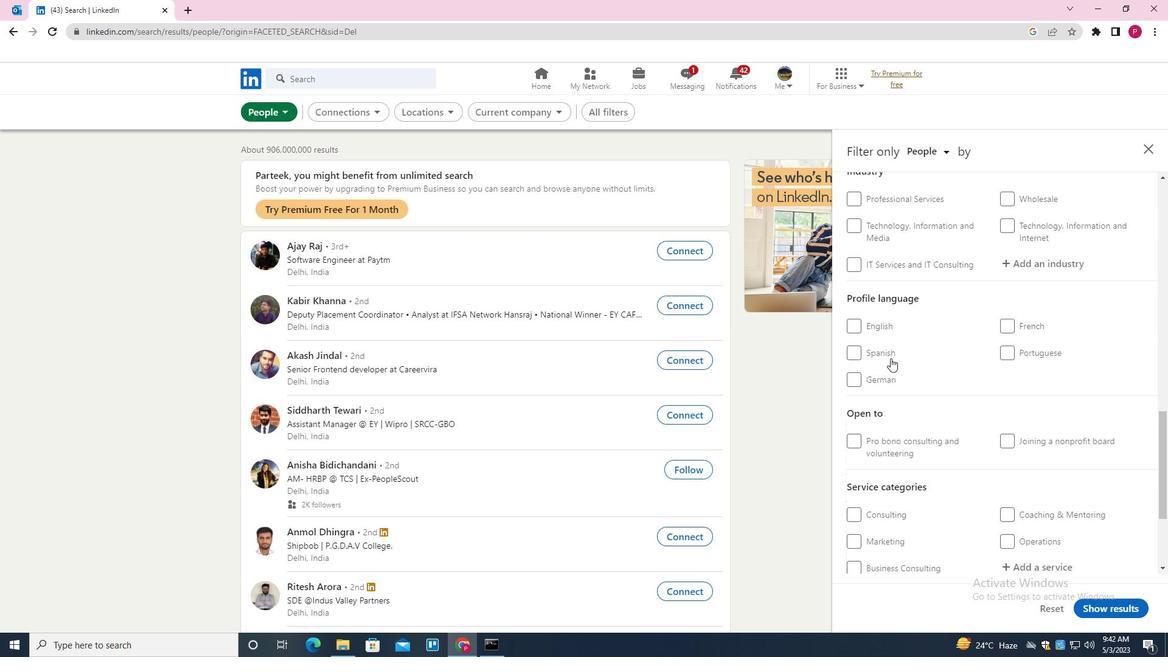 
Action: Mouse moved to (967, 380)
Screenshot: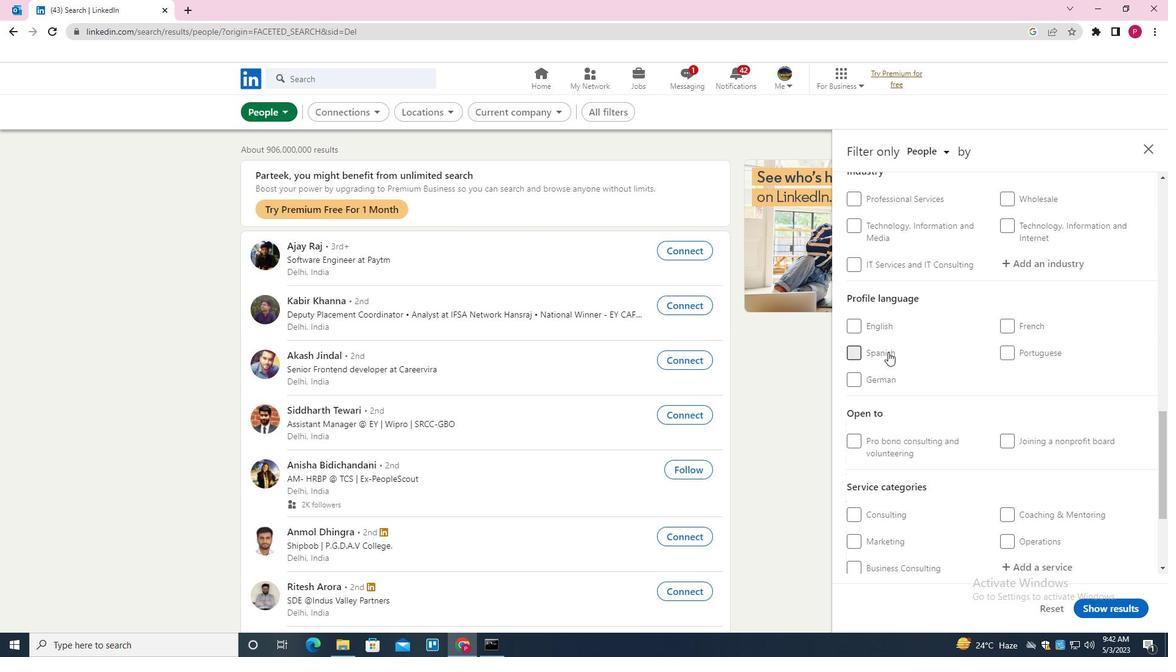 
Action: Mouse scrolled (967, 381) with delta (0, 0)
Screenshot: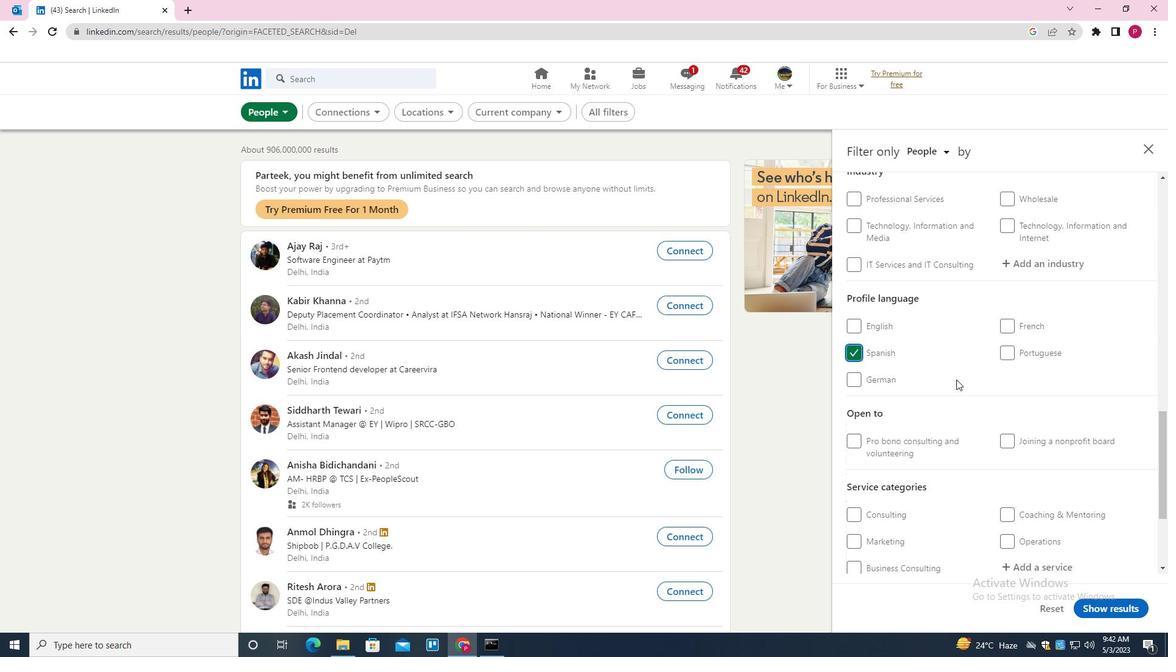
Action: Mouse scrolled (967, 381) with delta (0, 0)
Screenshot: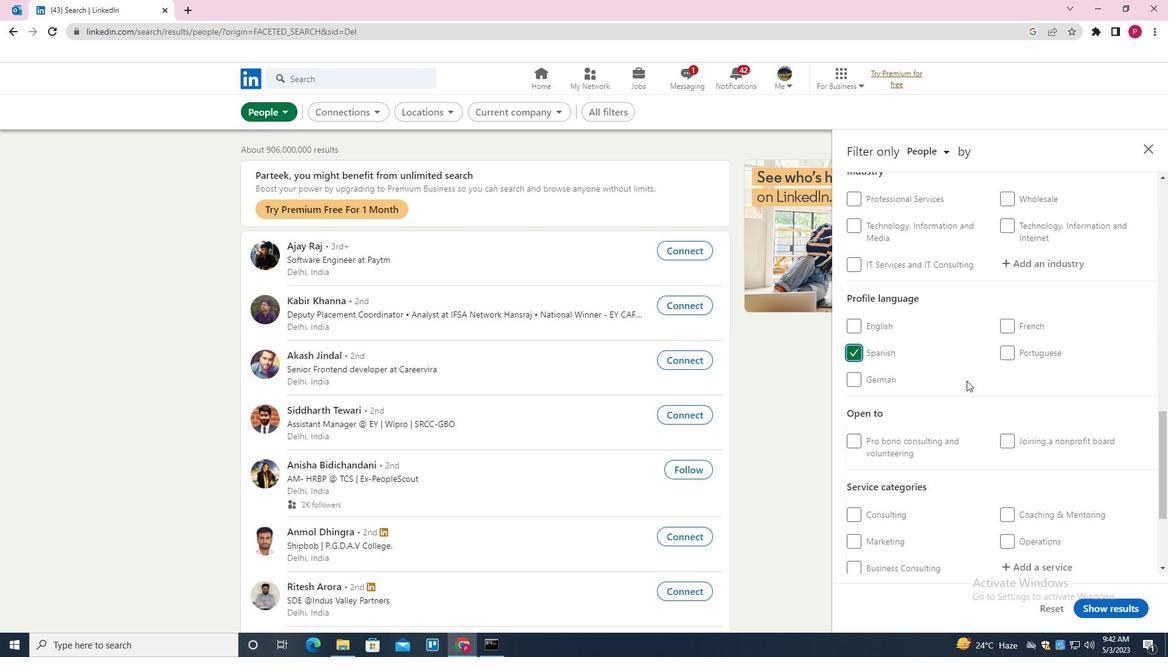 
Action: Mouse scrolled (967, 381) with delta (0, 0)
Screenshot: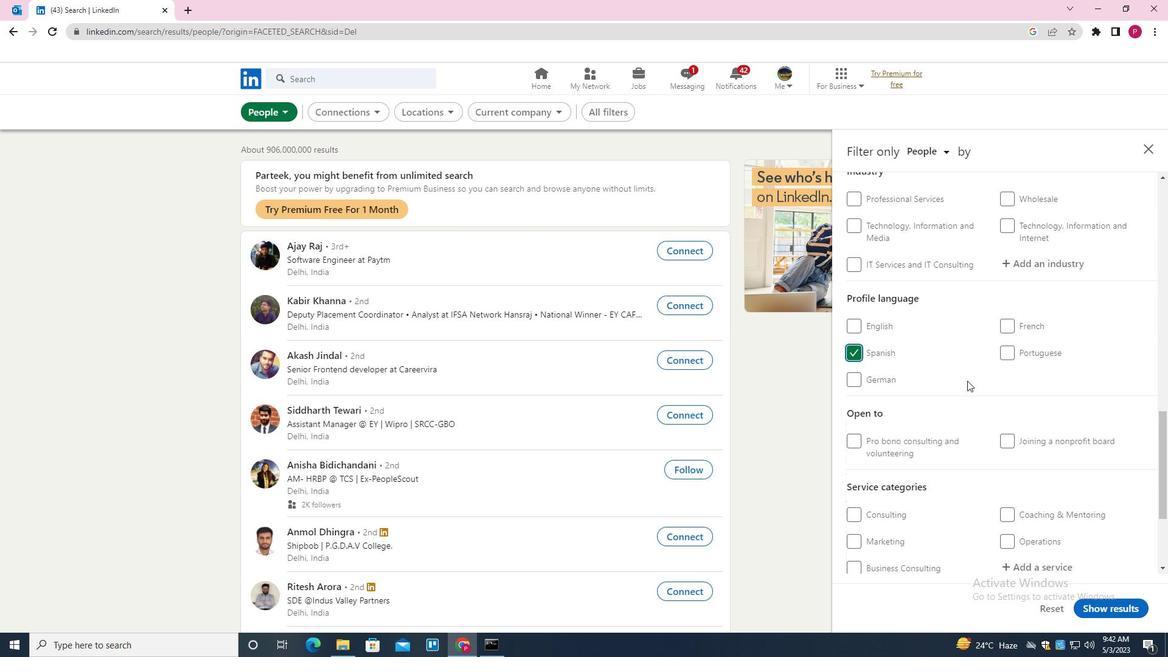 
Action: Mouse scrolled (967, 381) with delta (0, 0)
Screenshot: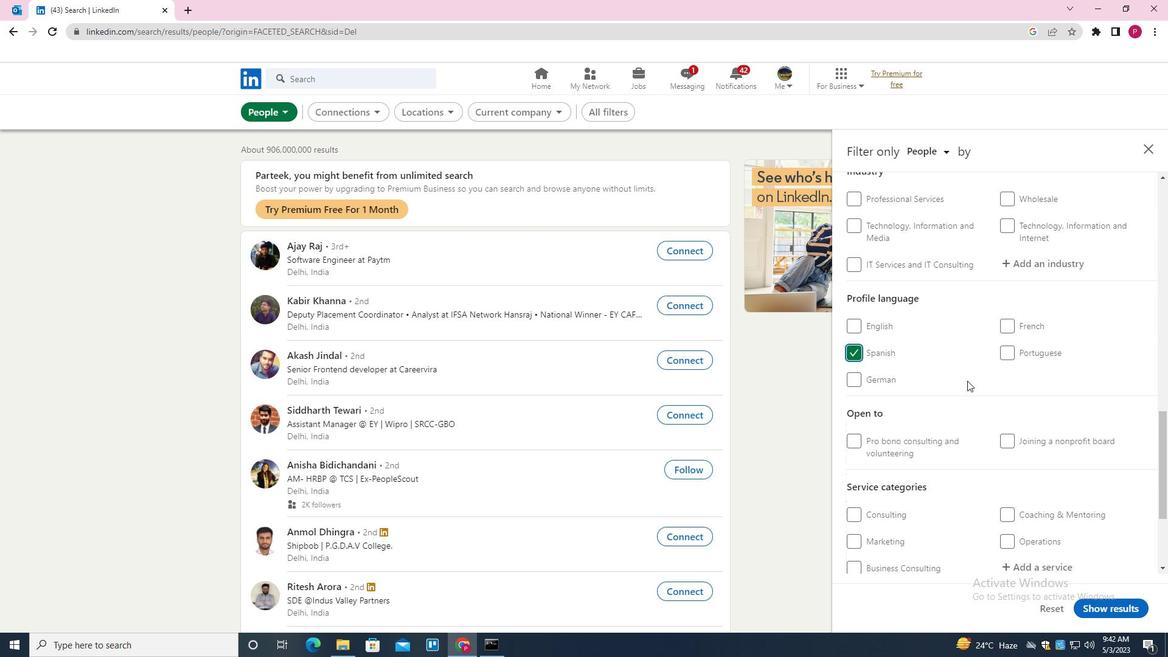 
Action: Mouse scrolled (967, 381) with delta (0, 0)
Screenshot: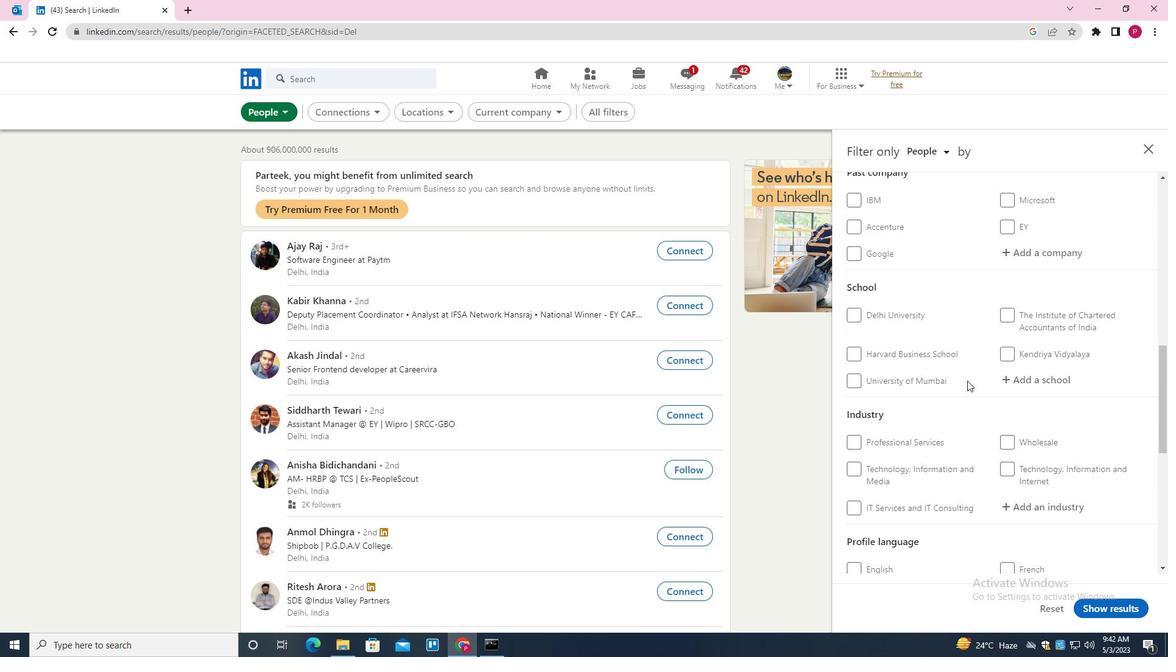 
Action: Mouse scrolled (967, 381) with delta (0, 0)
Screenshot: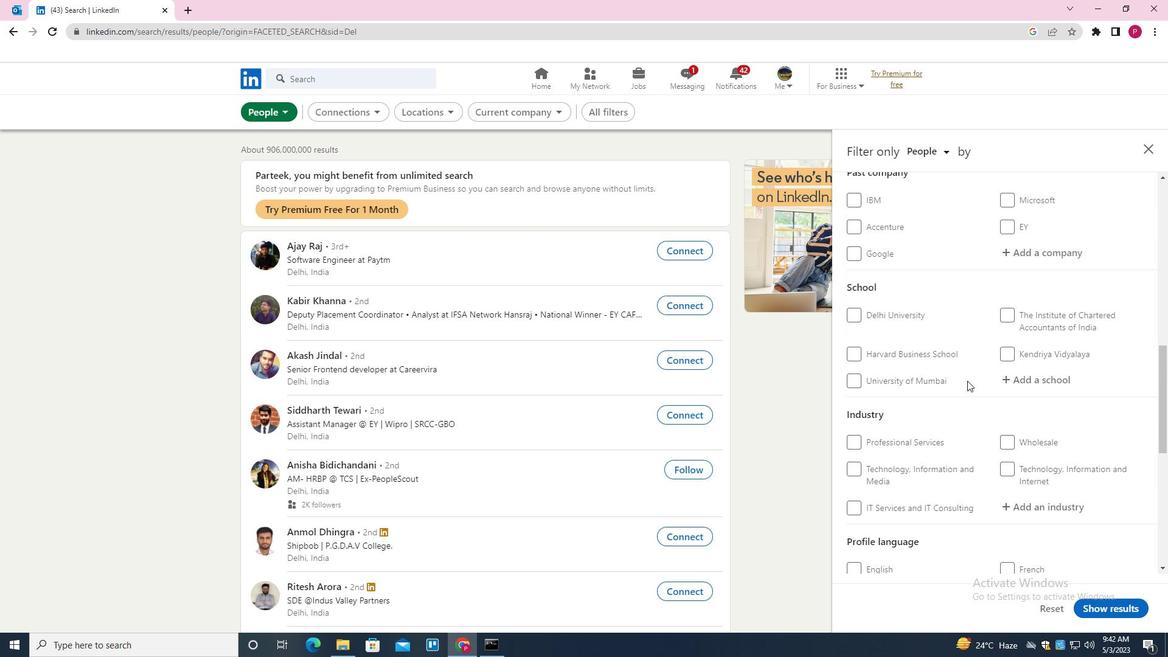 
Action: Mouse scrolled (967, 381) with delta (0, 0)
Screenshot: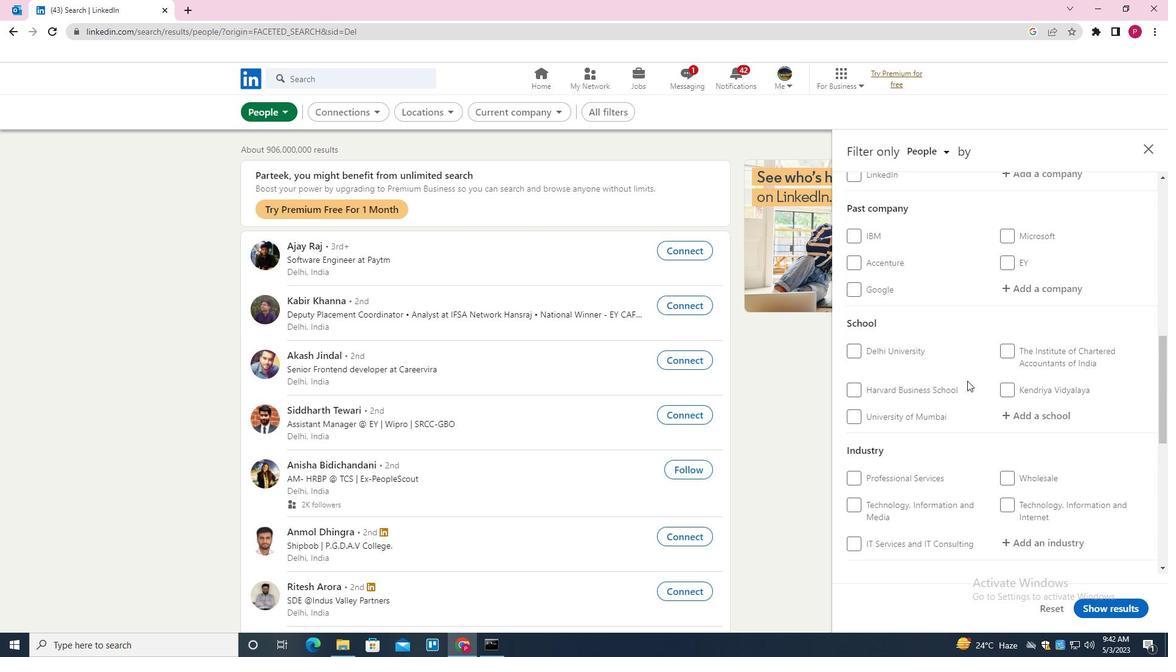 
Action: Mouse scrolled (967, 381) with delta (0, 0)
Screenshot: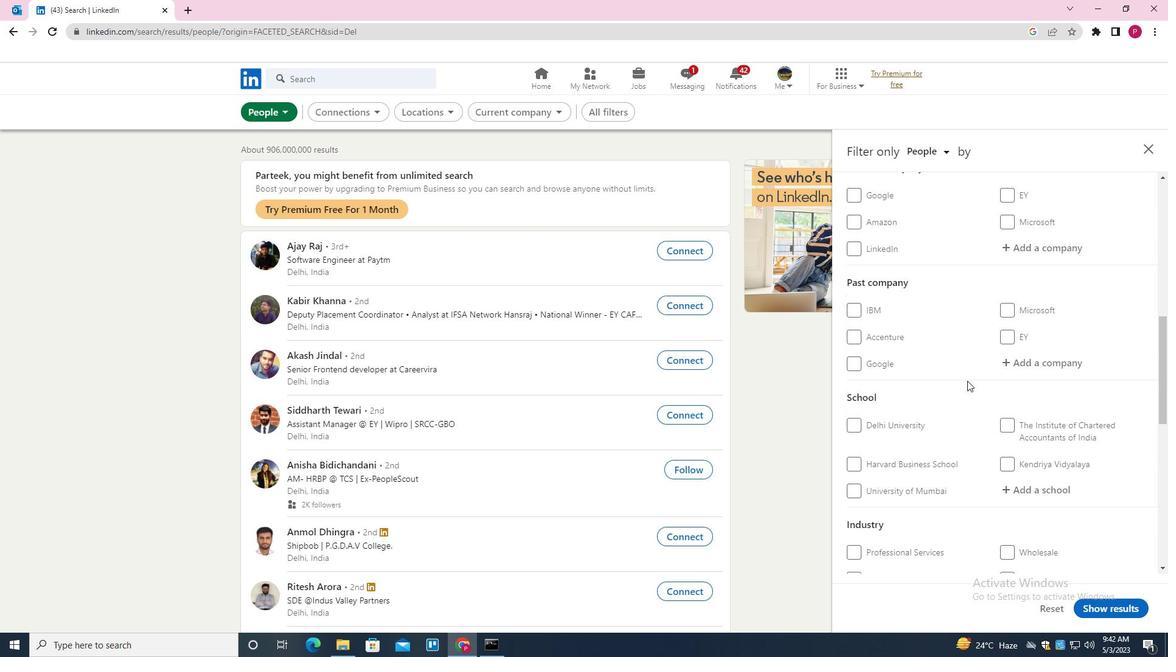 
Action: Mouse moved to (1038, 377)
Screenshot: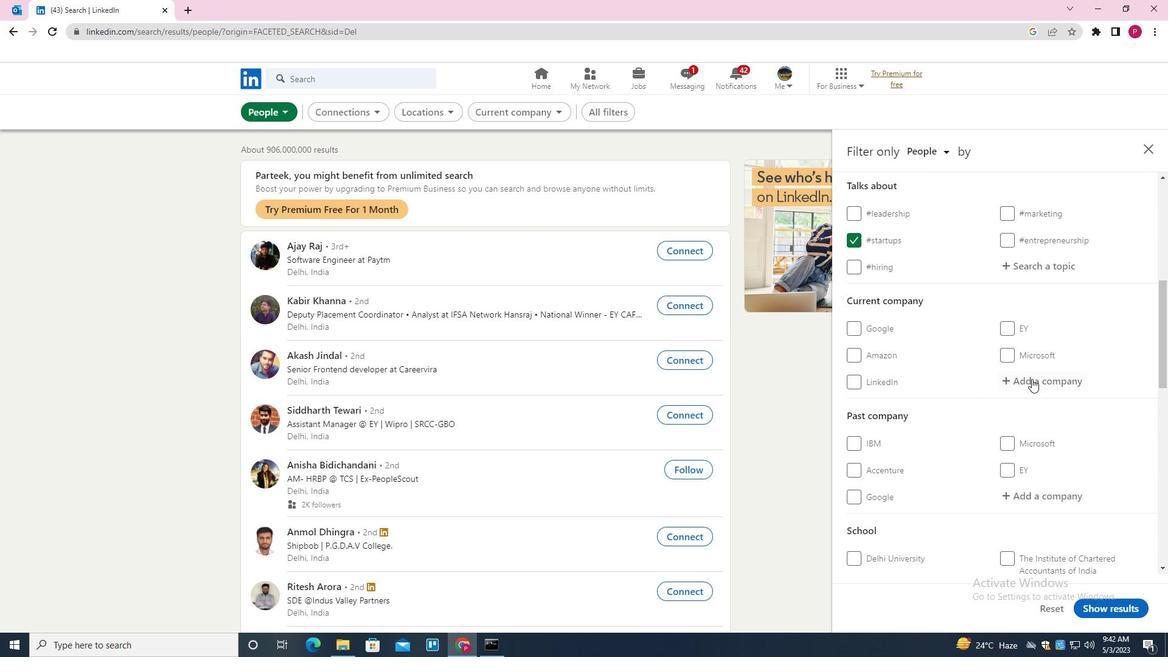 
Action: Mouse pressed left at (1038, 377)
Screenshot: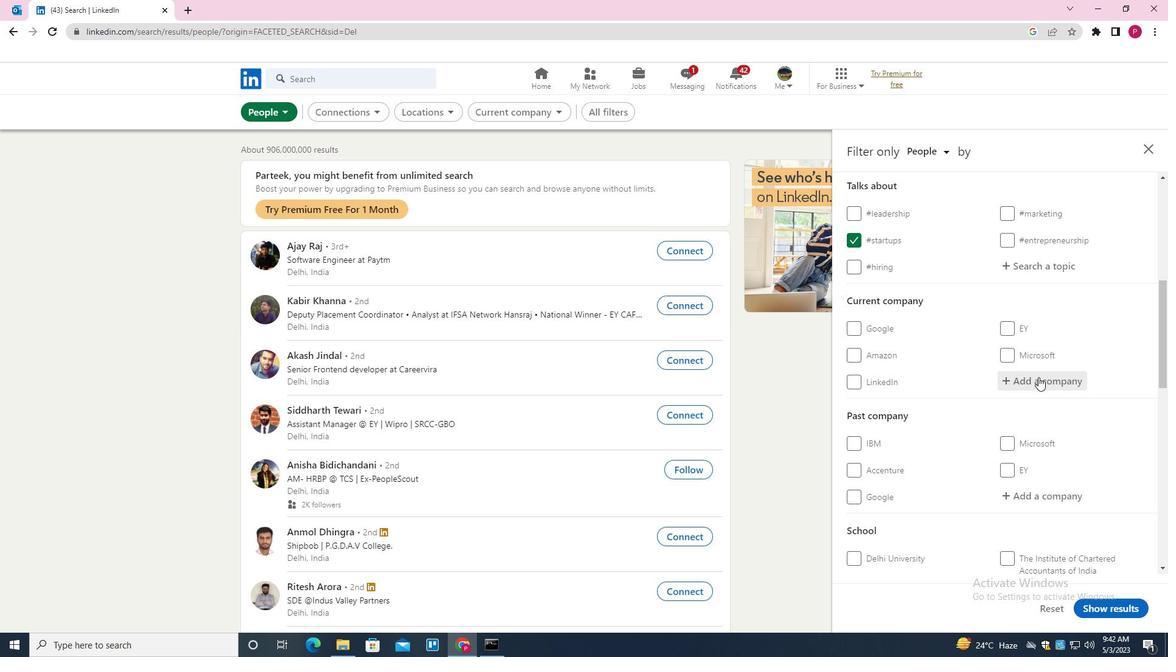 
Action: Key pressed <Key.shift><Key.shift><Key.shift><Key.shift><Key.shift><Key.shift>TECH<Key.shift><Key.shift><Key.shift><Key.shift><Key.shift><Key.shift><Key.shift><Key.shift><Key.shift><Key.shift><Key.shift><Key.shift><Key.shift><Key.shift><Key.shift><Key.shift><Key.shift>GIG<Key.down><Key.enter>
Screenshot: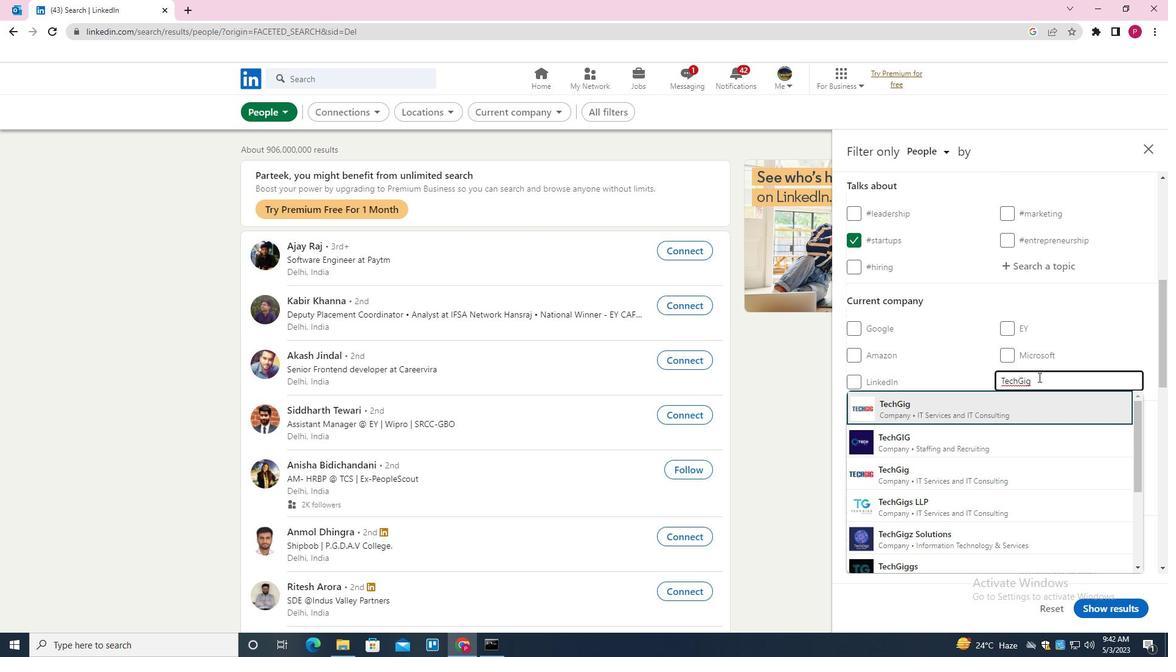 
Action: Mouse moved to (981, 407)
Screenshot: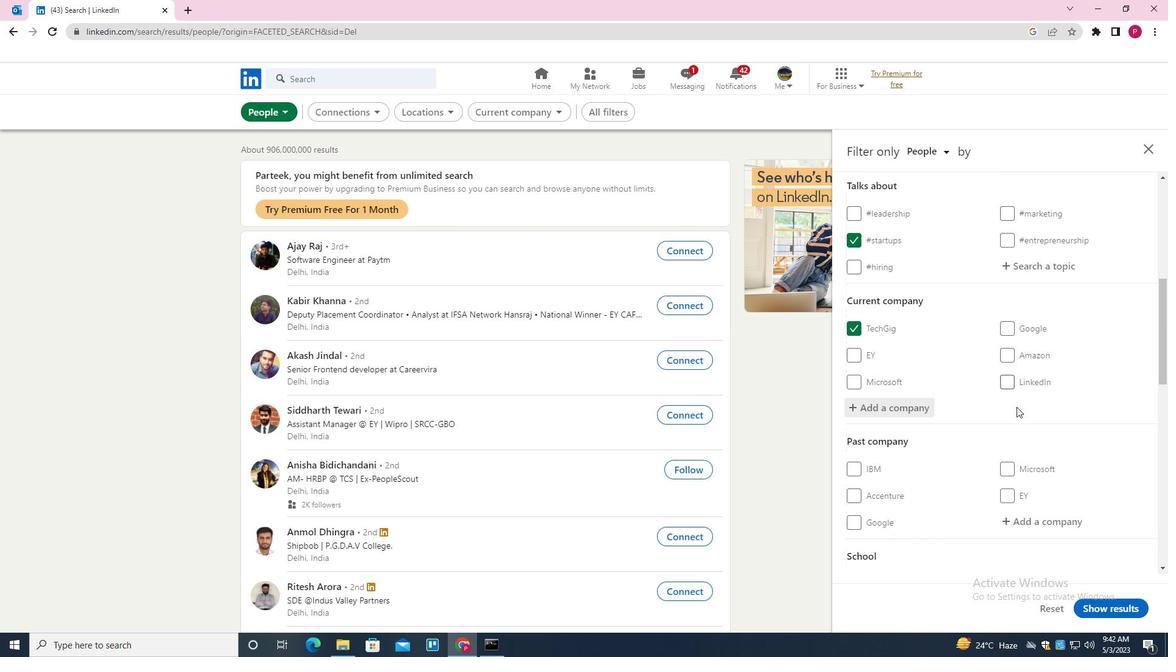 
Action: Mouse scrolled (981, 407) with delta (0, 0)
Screenshot: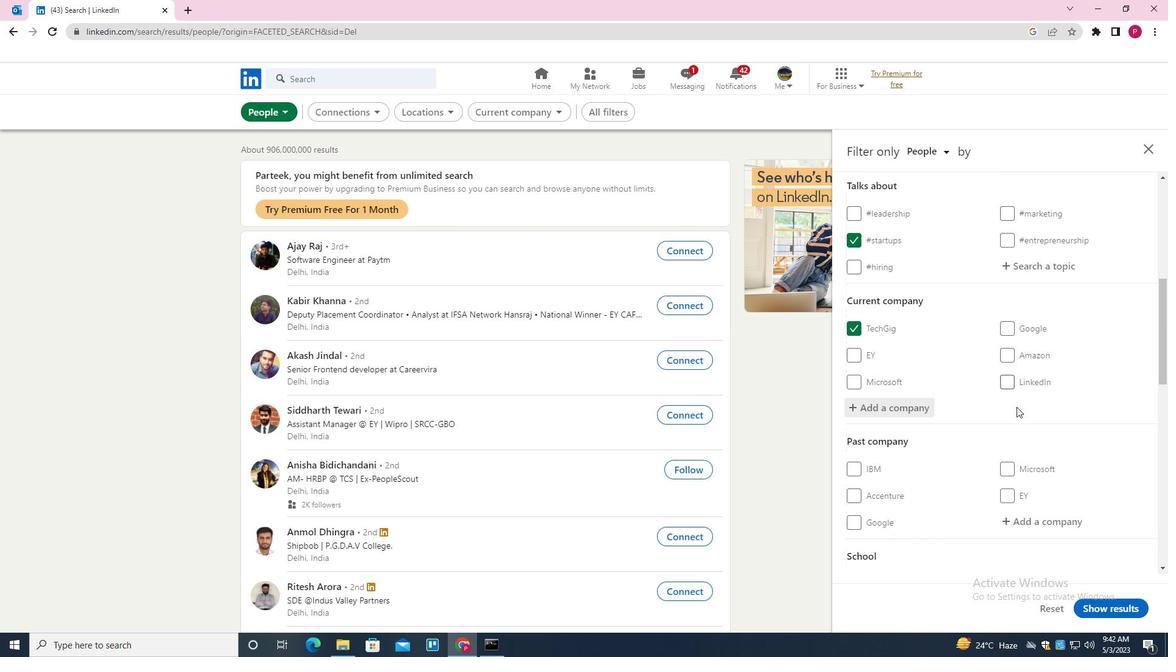 
Action: Mouse moved to (972, 407)
Screenshot: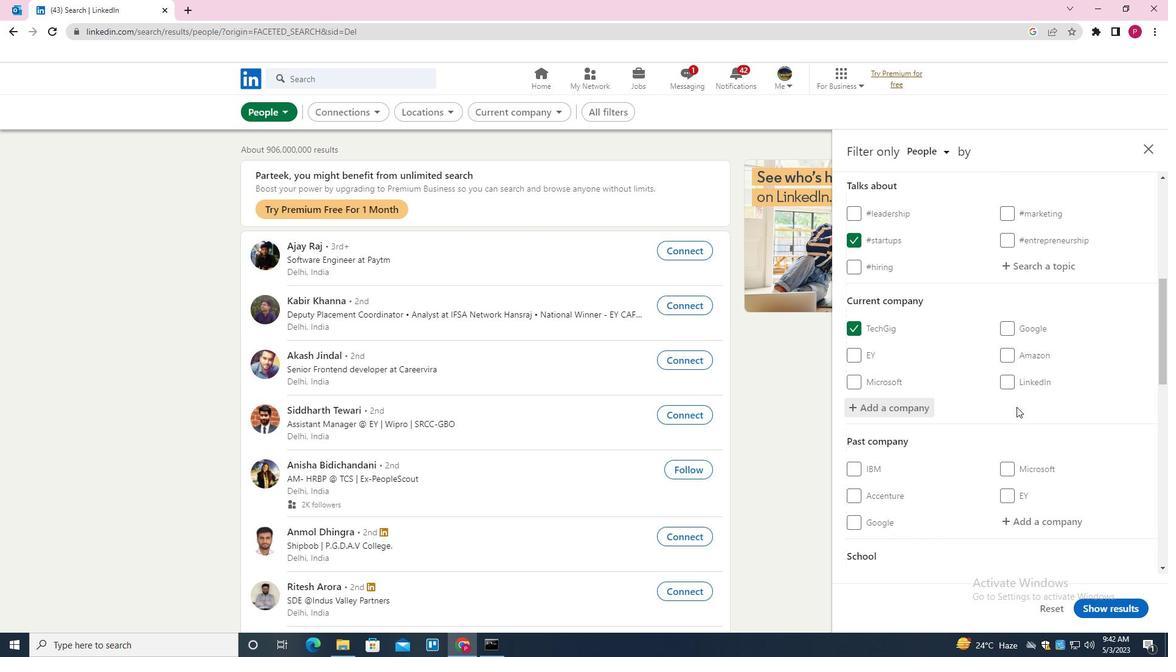 
Action: Mouse scrolled (972, 407) with delta (0, 0)
Screenshot: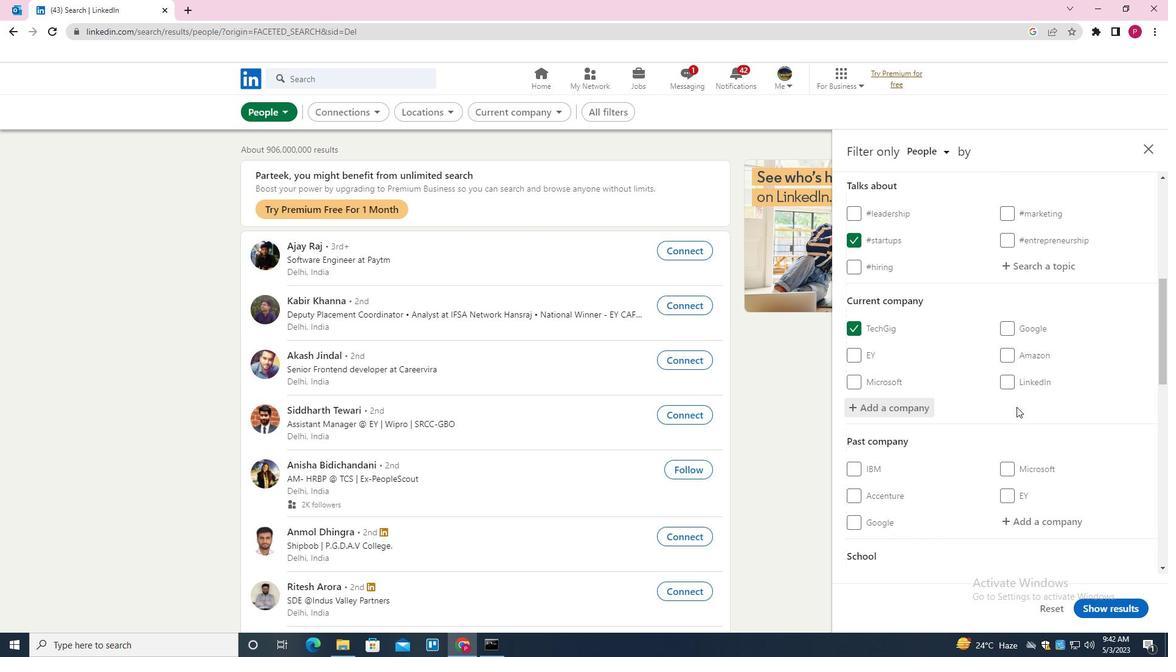 
Action: Mouse moved to (958, 407)
Screenshot: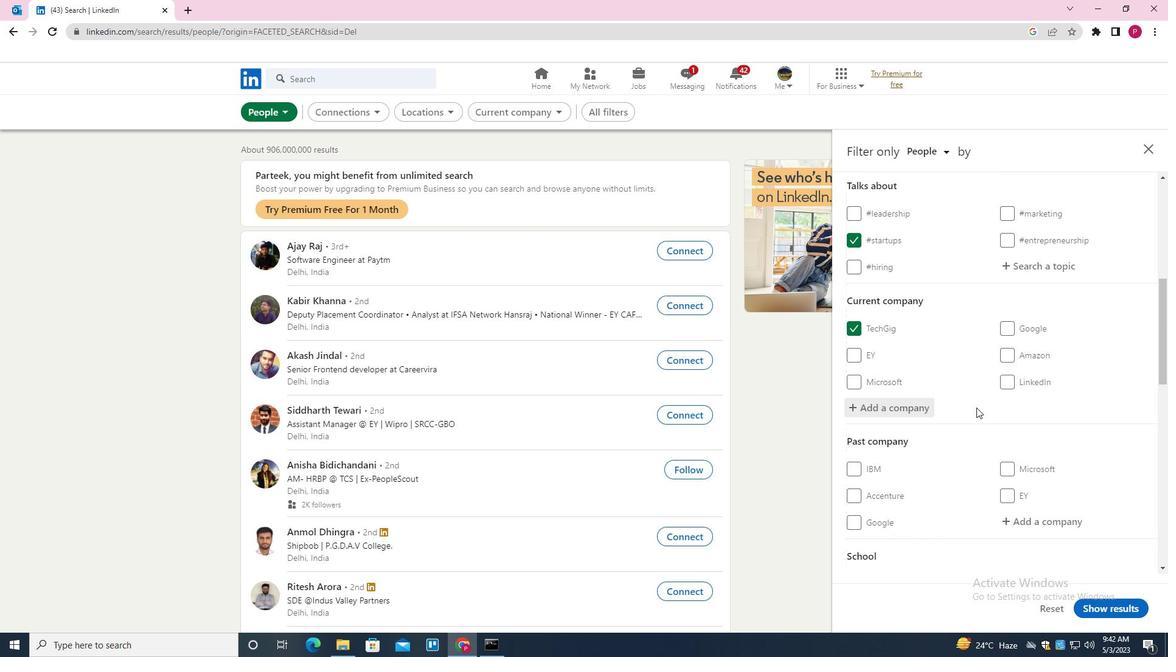 
Action: Mouse scrolled (958, 407) with delta (0, 0)
Screenshot: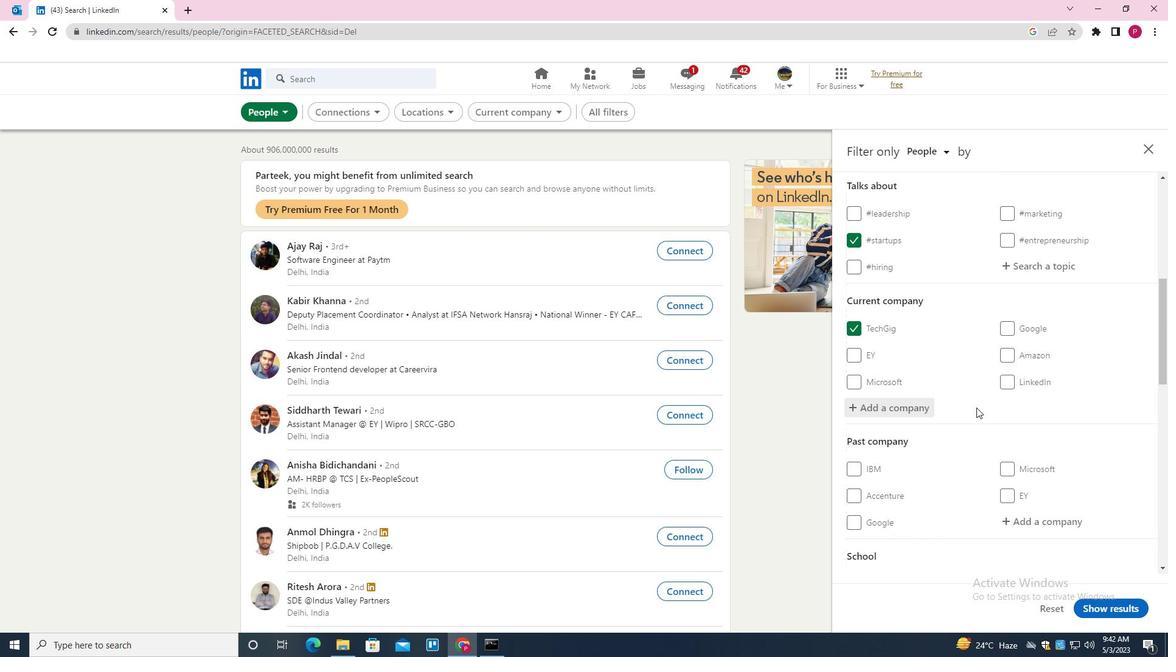 
Action: Mouse moved to (953, 407)
Screenshot: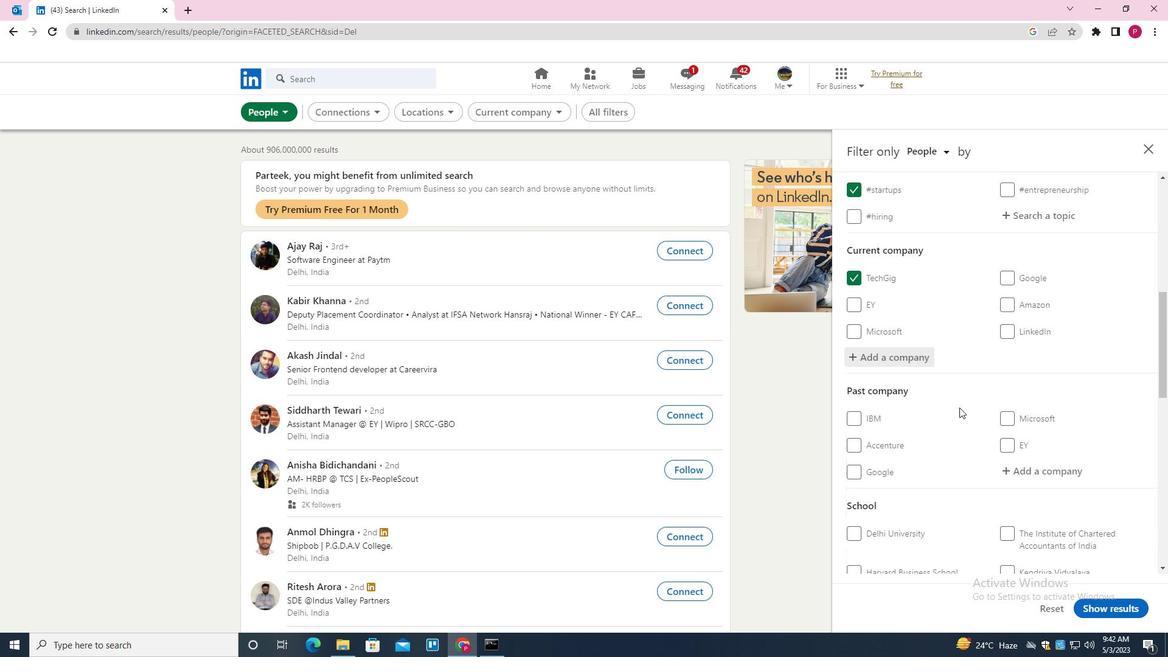 
Action: Mouse scrolled (953, 407) with delta (0, 0)
Screenshot: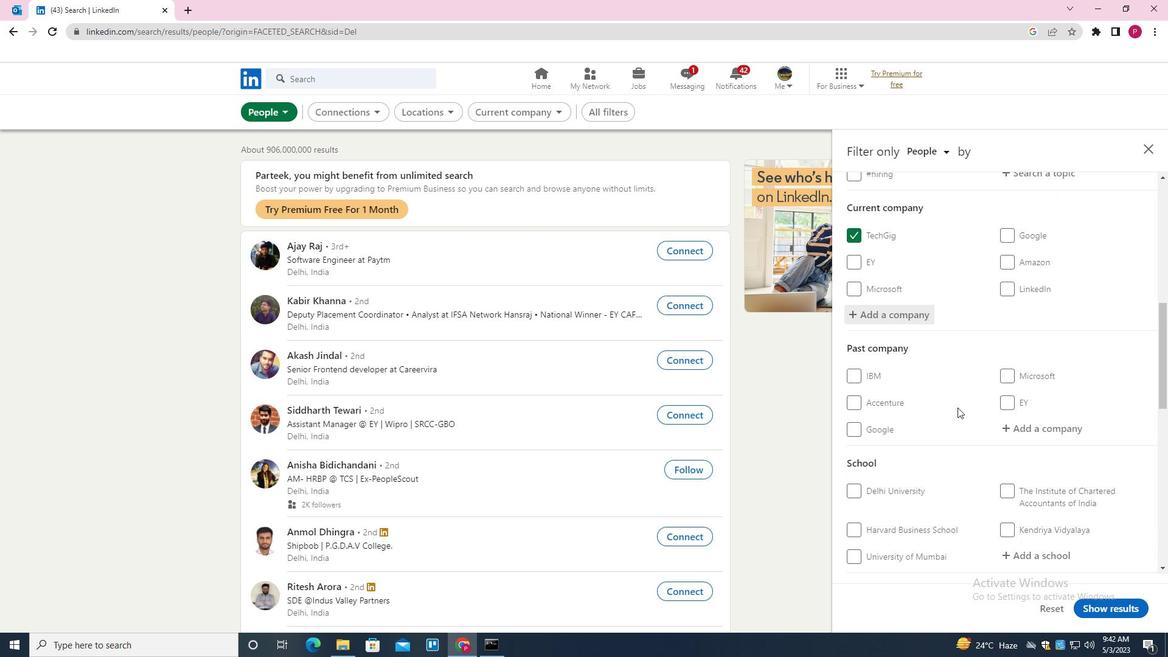 
Action: Mouse moved to (1028, 402)
Screenshot: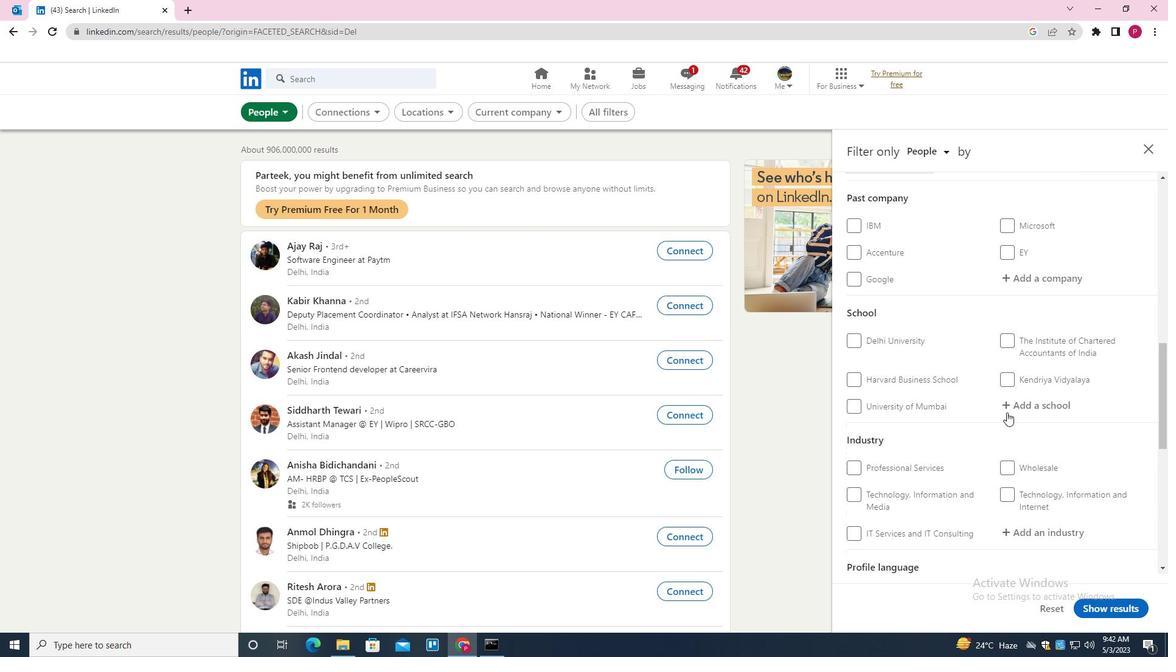 
Action: Mouse pressed left at (1028, 402)
Screenshot: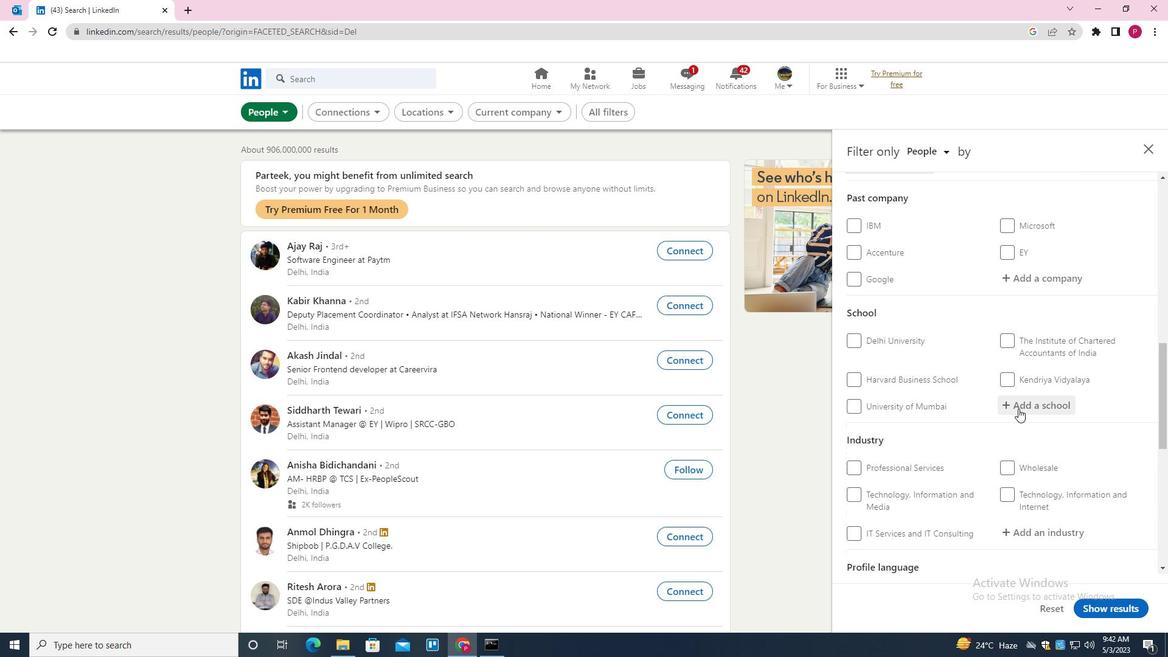 
Action: Key pressed <Key.shift><Key.shift><Key.shift><Key.shift><Key.shift><Key.shift><Key.shift><Key.shift><Key.shift><Key.shift><Key.shift><Key.shift><Key.shift><Key.shift><Key.shift><Key.shift><Key.shift><Key.shift>UNIVERSITY<Key.space><Key.shift><Key.shift><Key.shift><Key.shift>INSTITUTE<Key.space>OF<Key.space><Key.shift>TECHNOLOGY<Key.down><Key.enter>
Screenshot: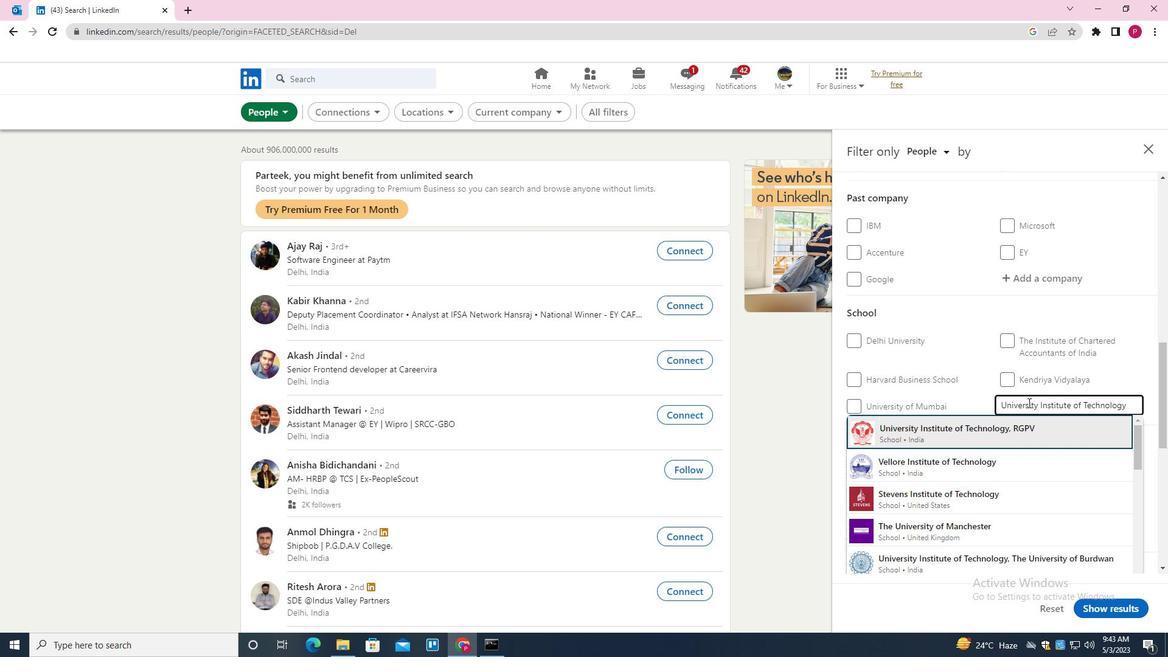 
Action: Mouse scrolled (1028, 402) with delta (0, 0)
Screenshot: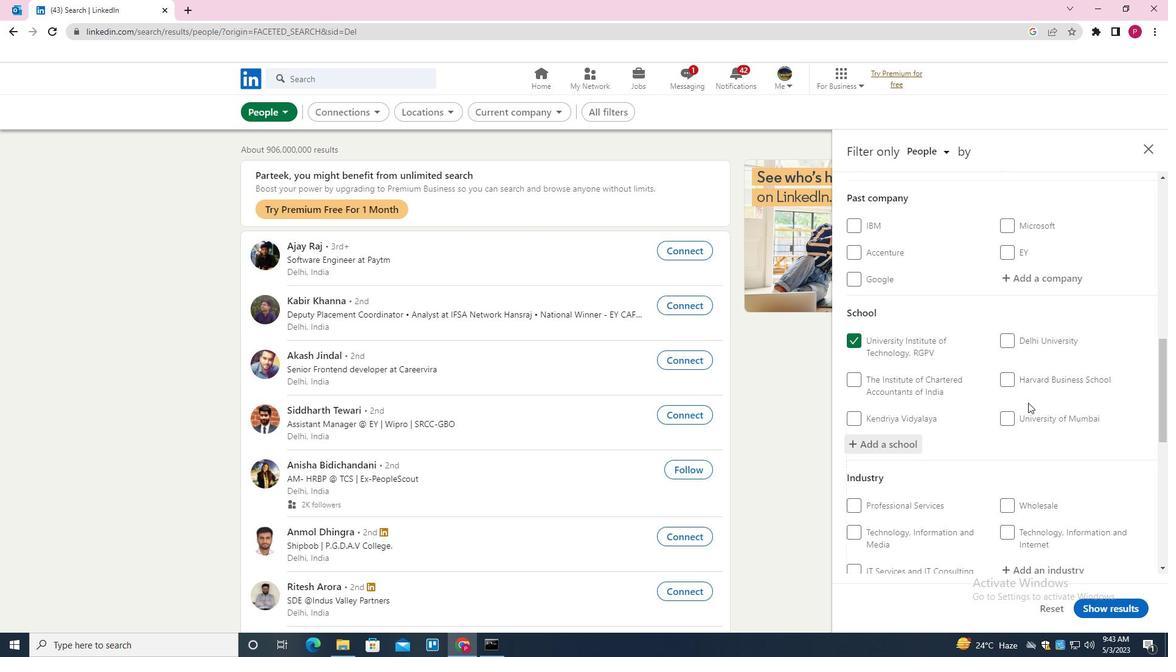 
Action: Mouse scrolled (1028, 402) with delta (0, 0)
Screenshot: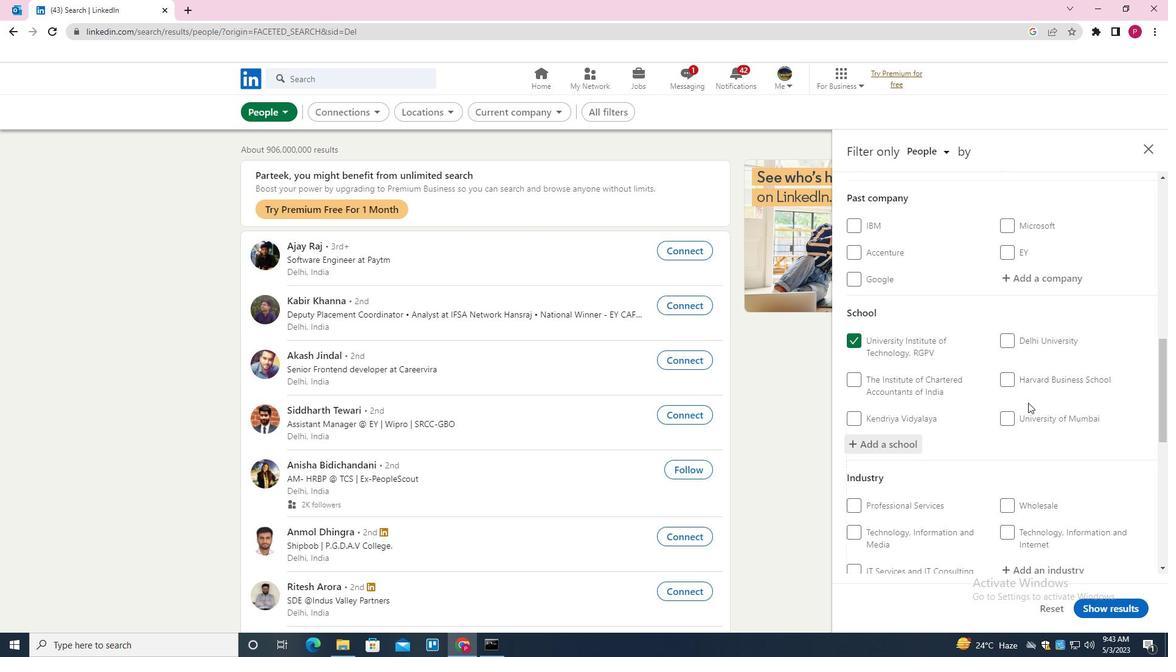 
Action: Mouse scrolled (1028, 402) with delta (0, 0)
Screenshot: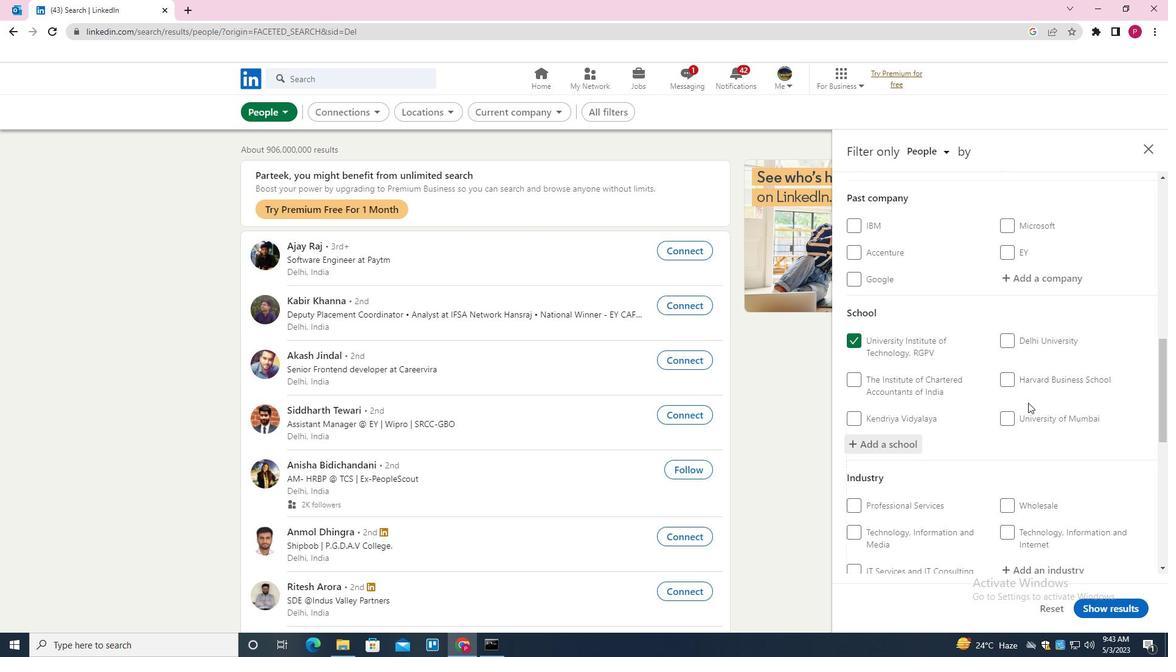 
Action: Mouse scrolled (1028, 402) with delta (0, 0)
Screenshot: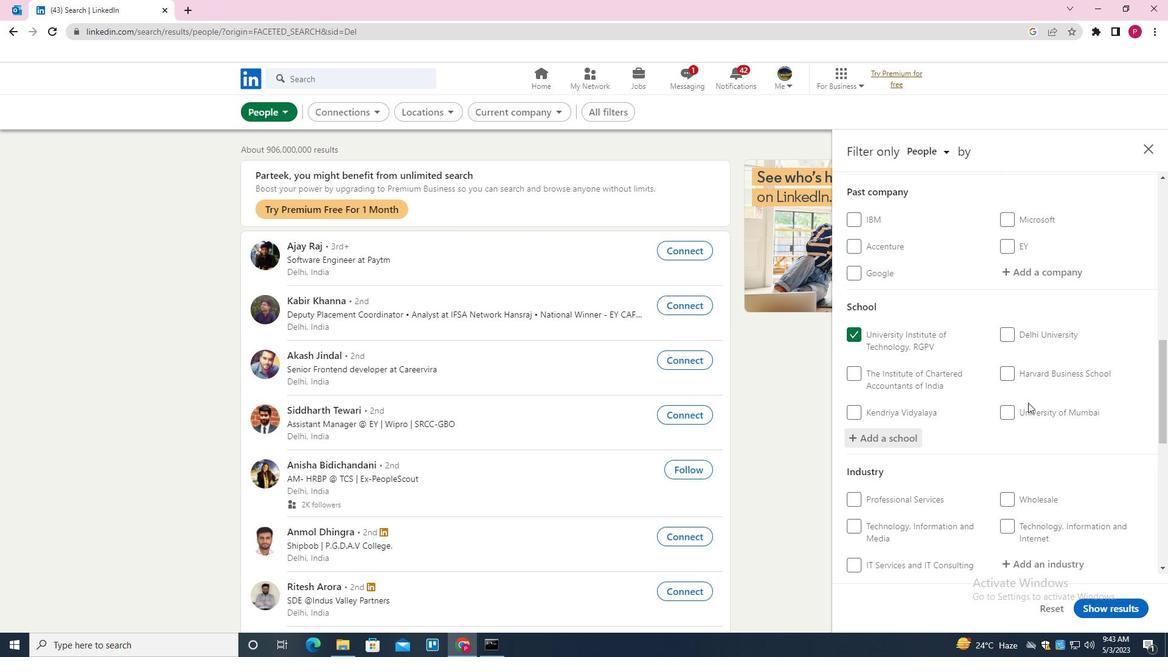 
Action: Mouse moved to (1049, 331)
Screenshot: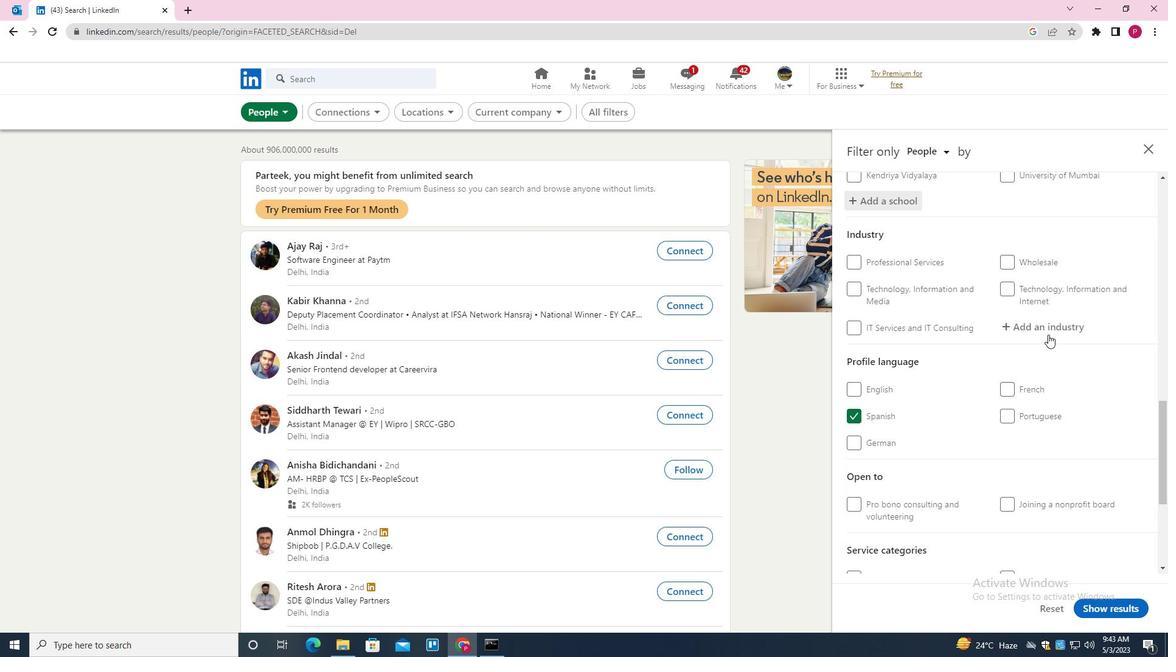
Action: Mouse pressed left at (1049, 331)
Screenshot: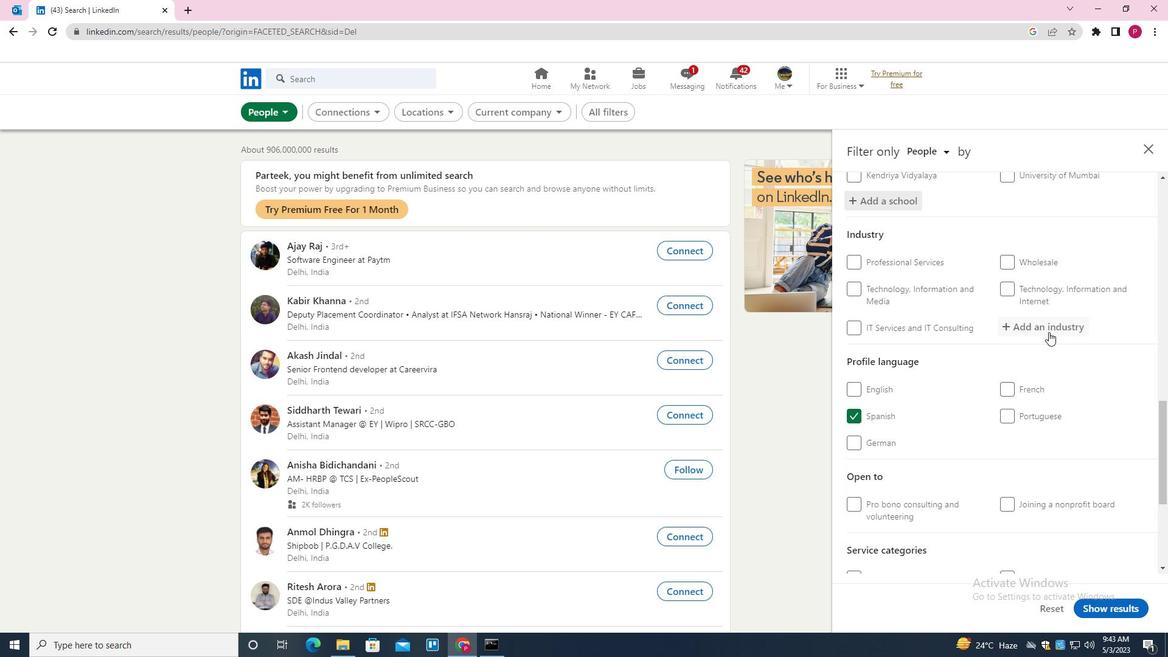 
Action: Key pressed <Key.shift><Key.shift><Key.shift>FARMING<Key.space><Key.down><Key.enter>
Screenshot: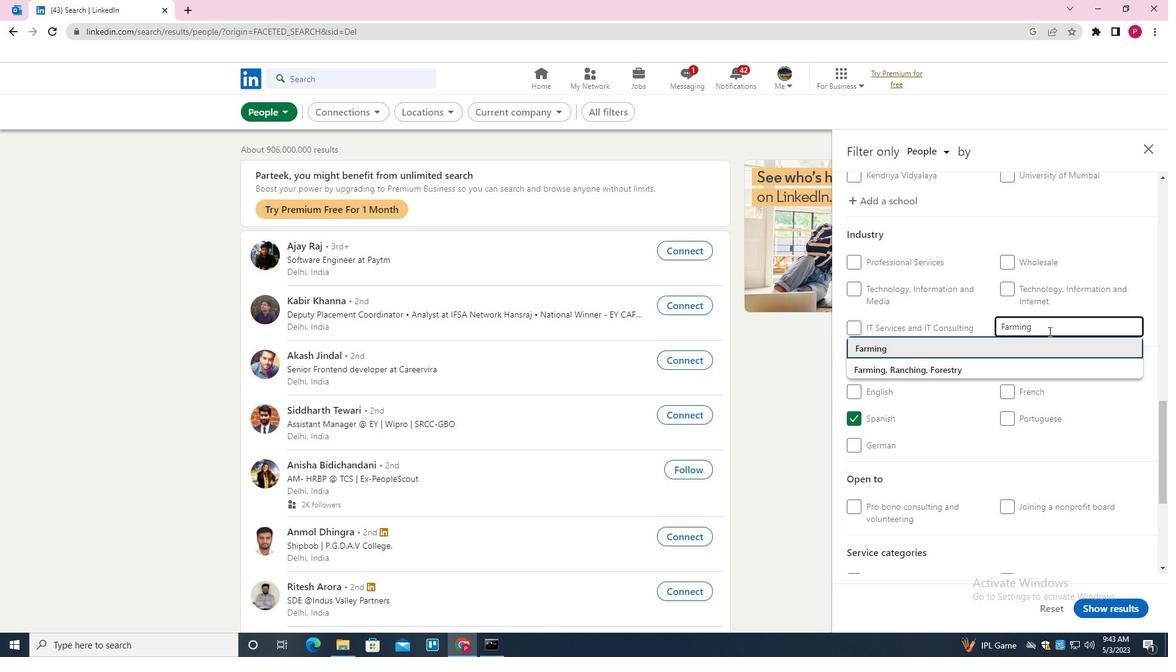
Action: Mouse moved to (1051, 397)
Screenshot: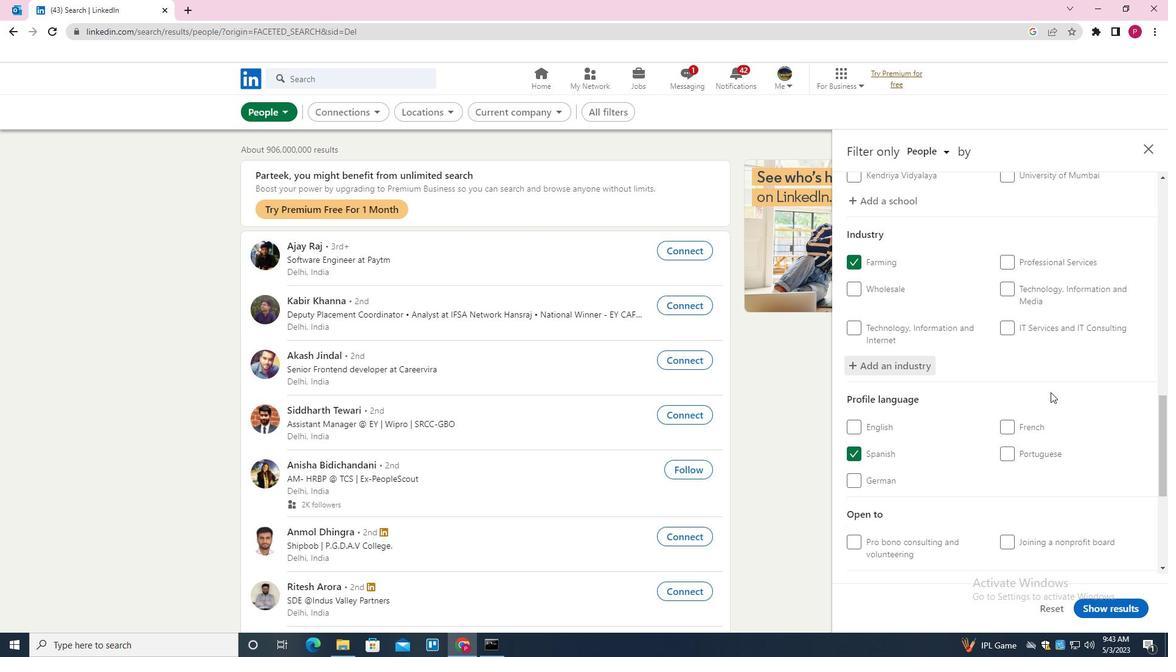 
Action: Mouse scrolled (1051, 396) with delta (0, 0)
Screenshot: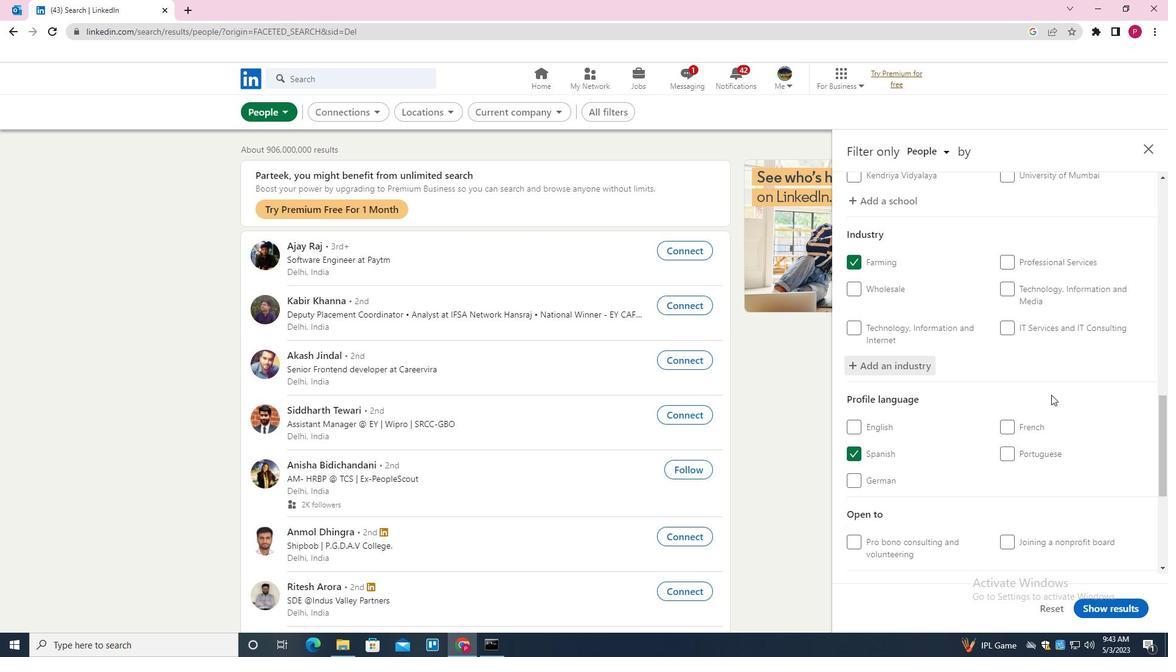
Action: Mouse moved to (1050, 401)
Screenshot: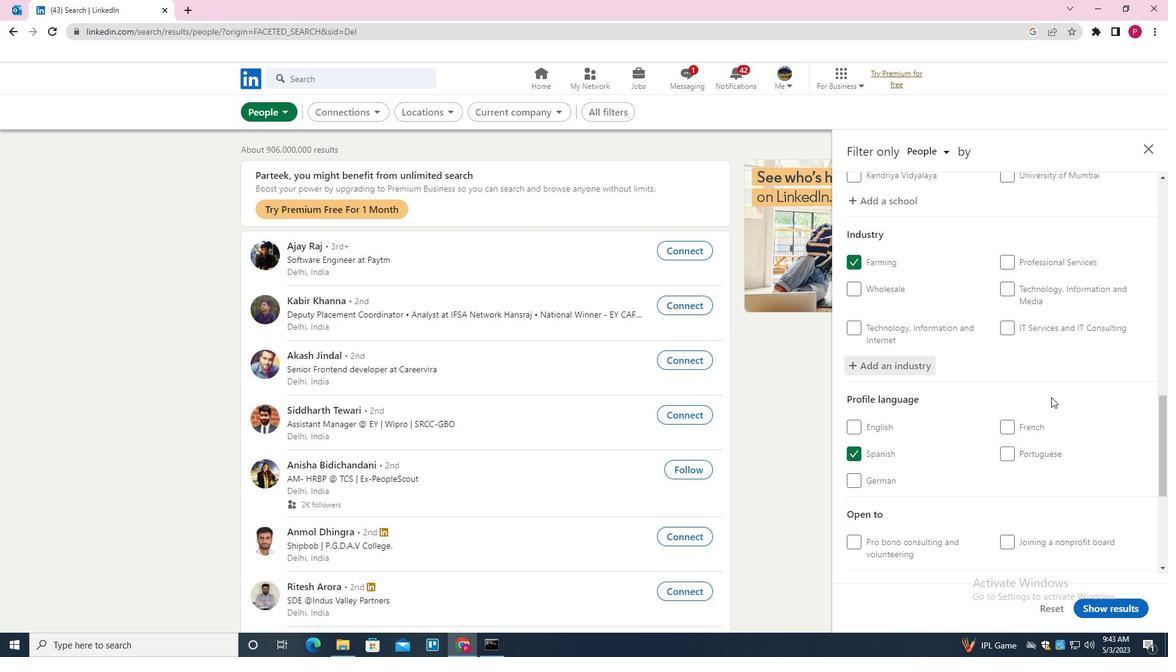 
Action: Mouse scrolled (1050, 400) with delta (0, 0)
Screenshot: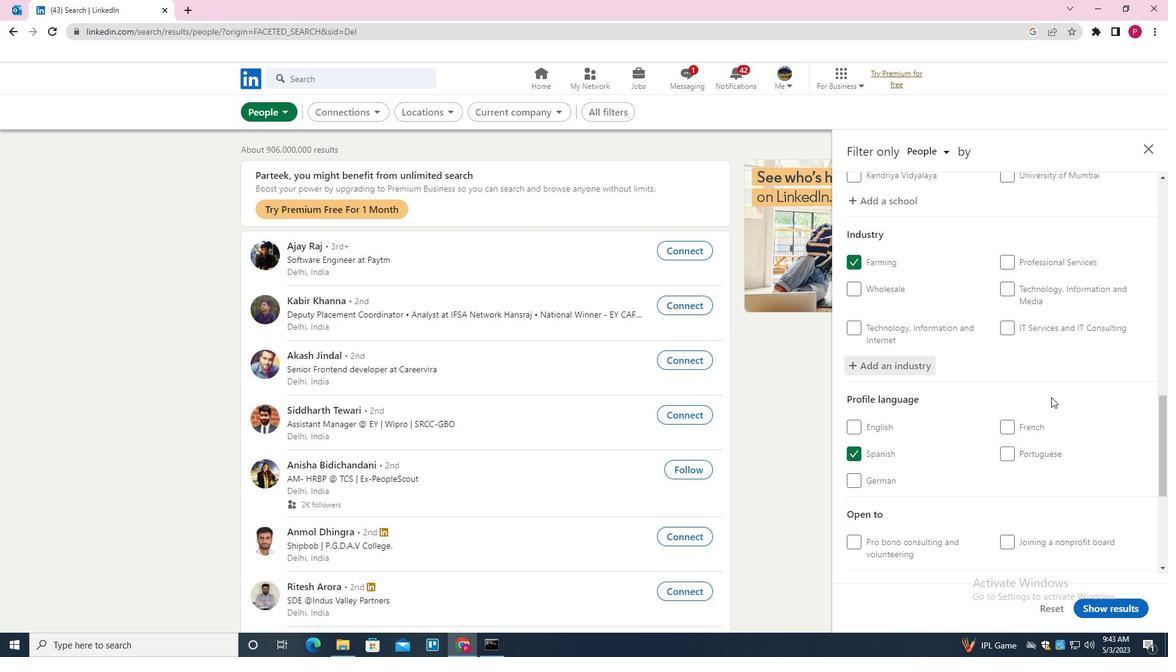 
Action: Mouse moved to (1050, 393)
Screenshot: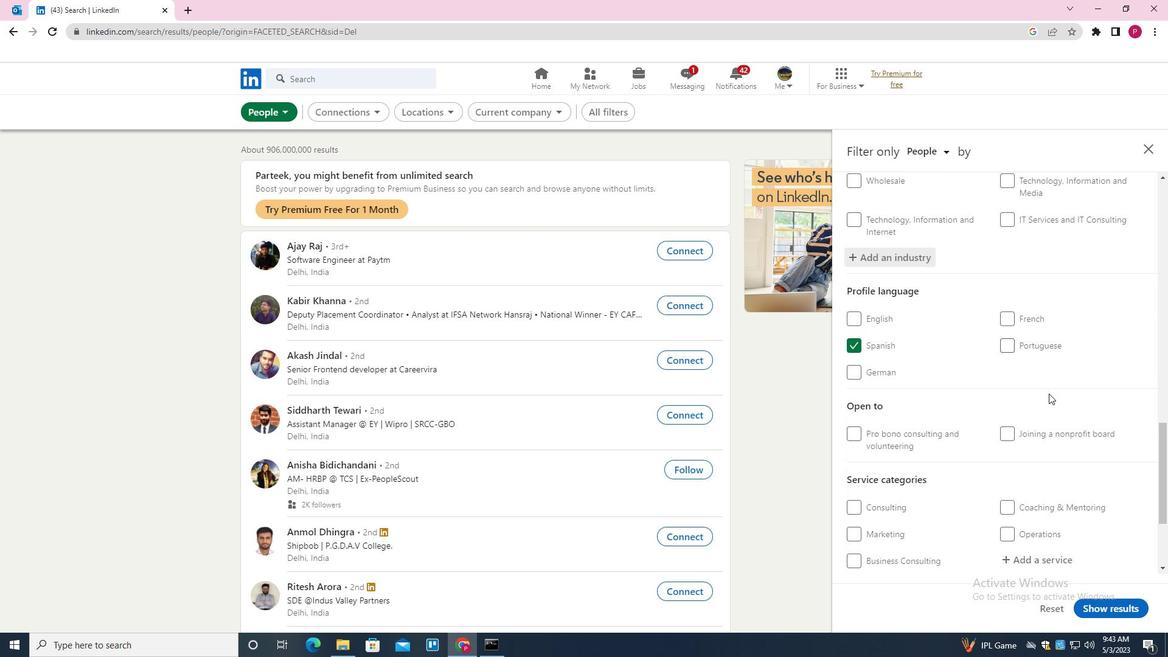 
Action: Mouse scrolled (1050, 392) with delta (0, 0)
Screenshot: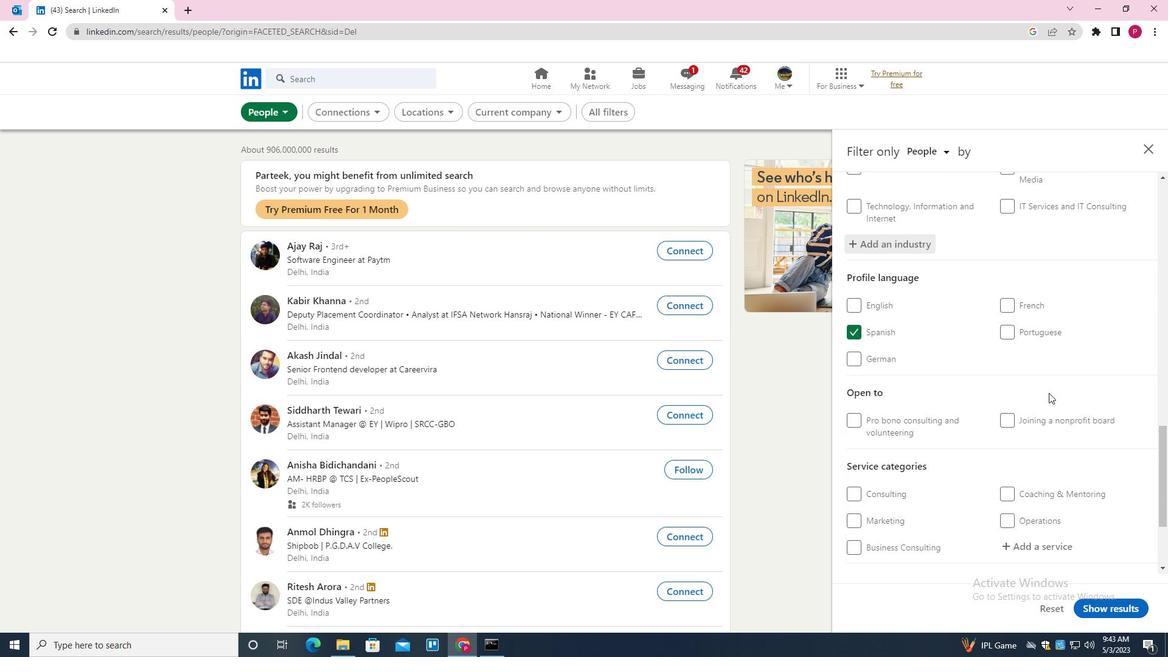 
Action: Mouse moved to (1052, 483)
Screenshot: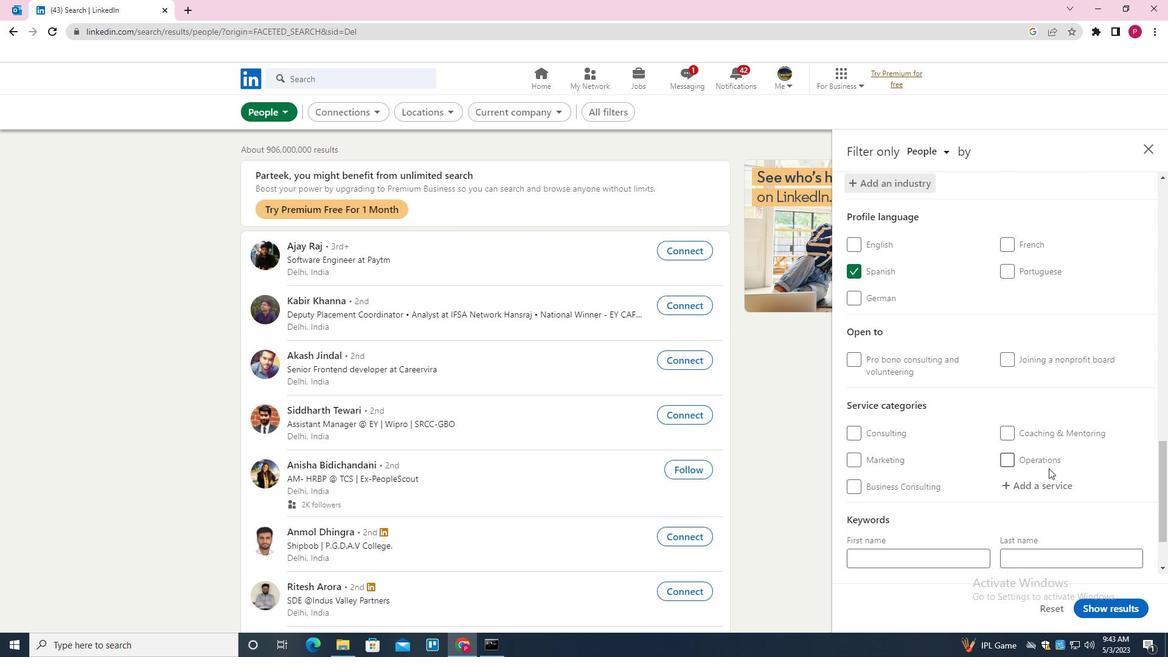 
Action: Mouse pressed left at (1052, 483)
Screenshot: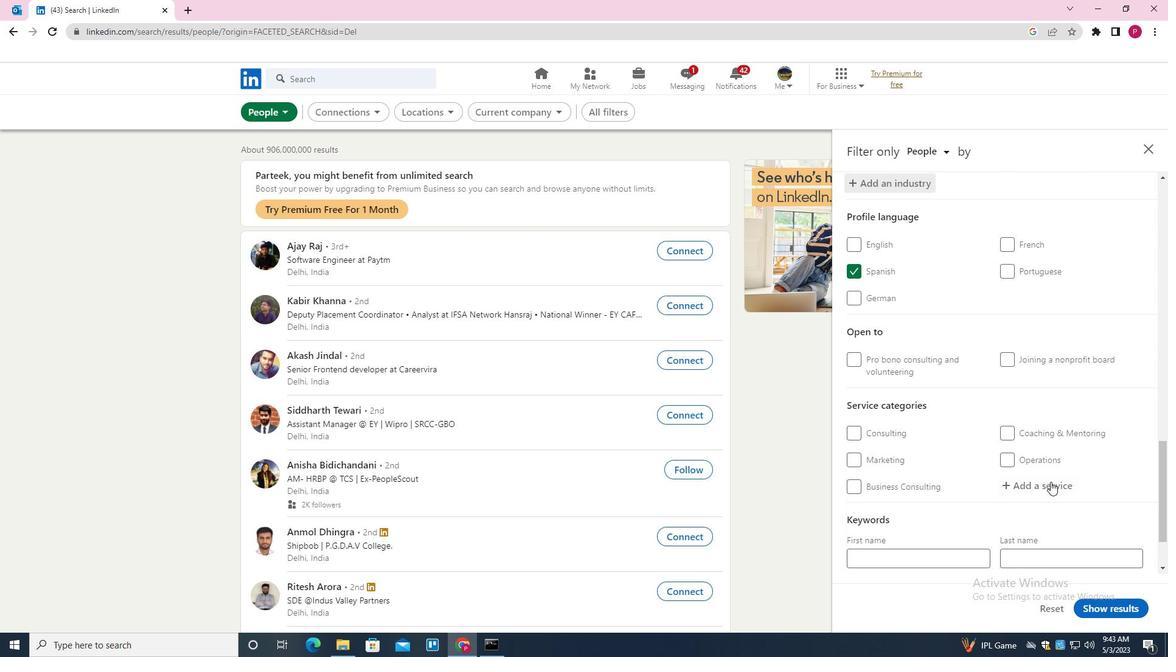 
Action: Key pressed <Key.shift>IOS<Key.down><Key.enter>
Screenshot: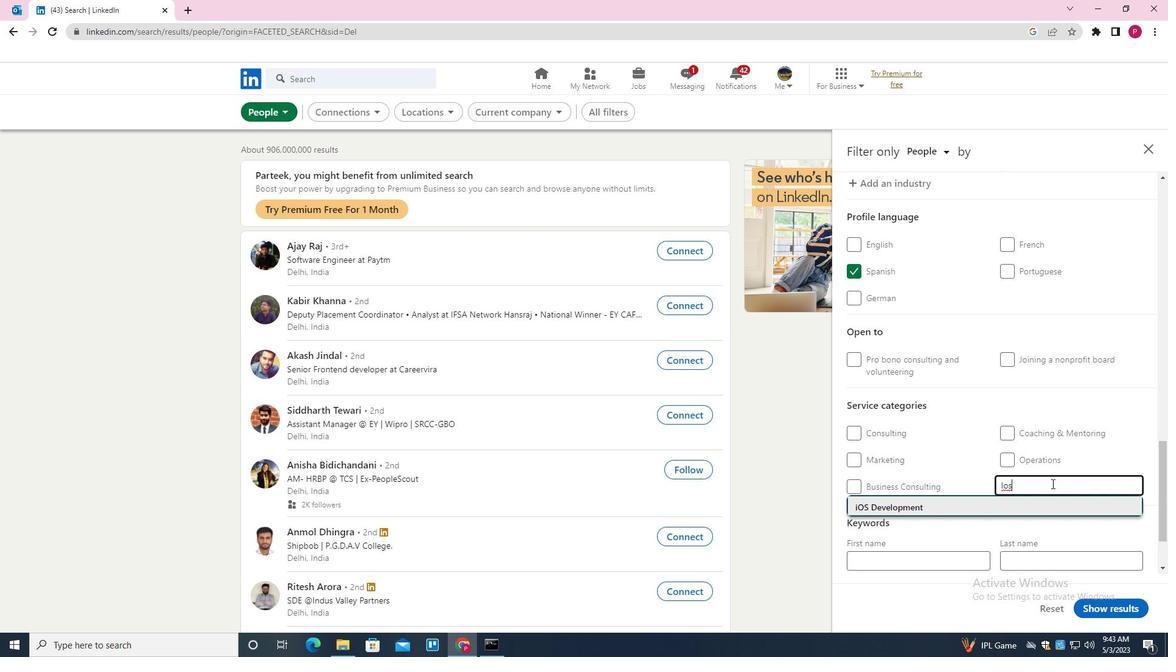
Action: Mouse moved to (1038, 480)
Screenshot: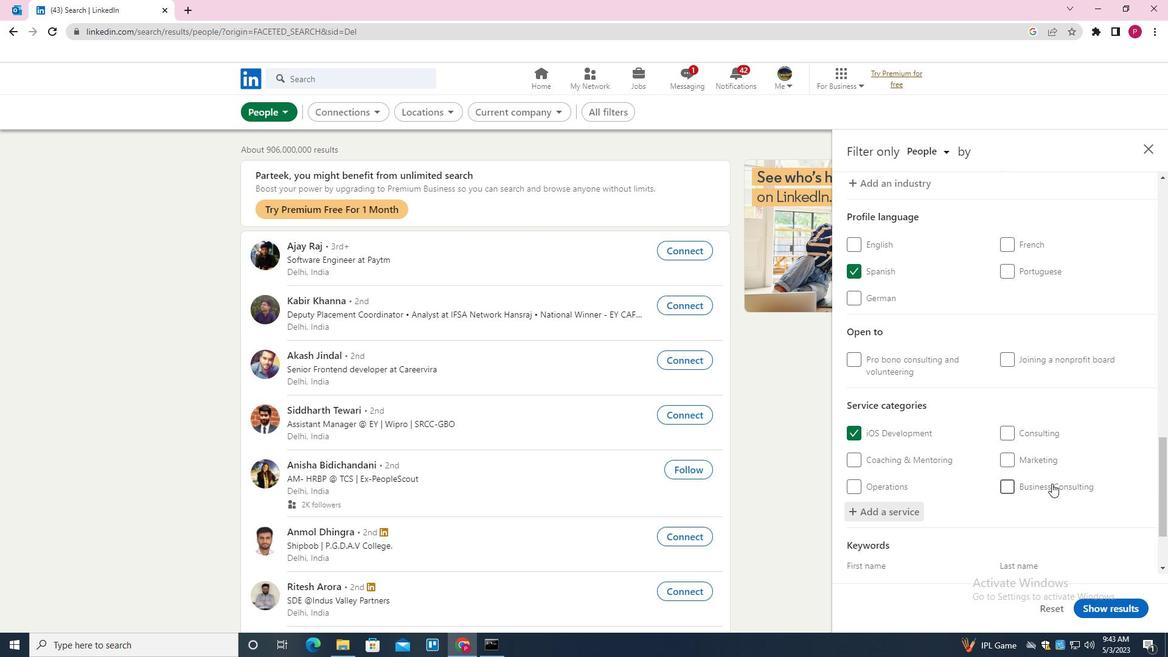 
Action: Mouse scrolled (1038, 479) with delta (0, 0)
Screenshot: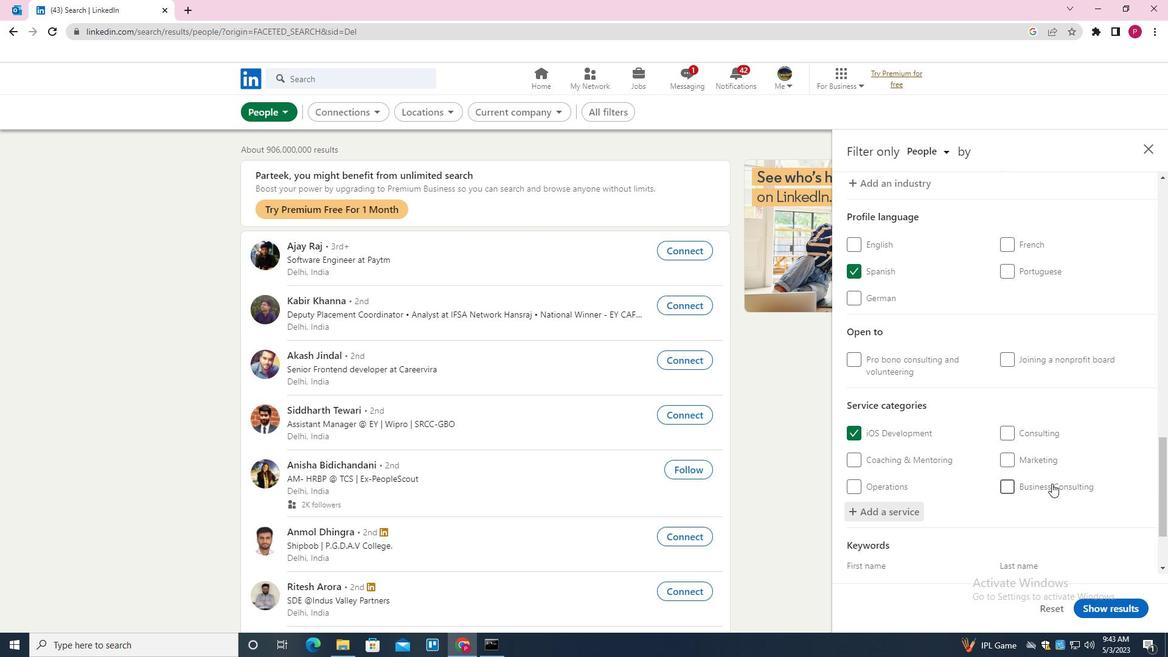 
Action: Mouse moved to (1035, 482)
Screenshot: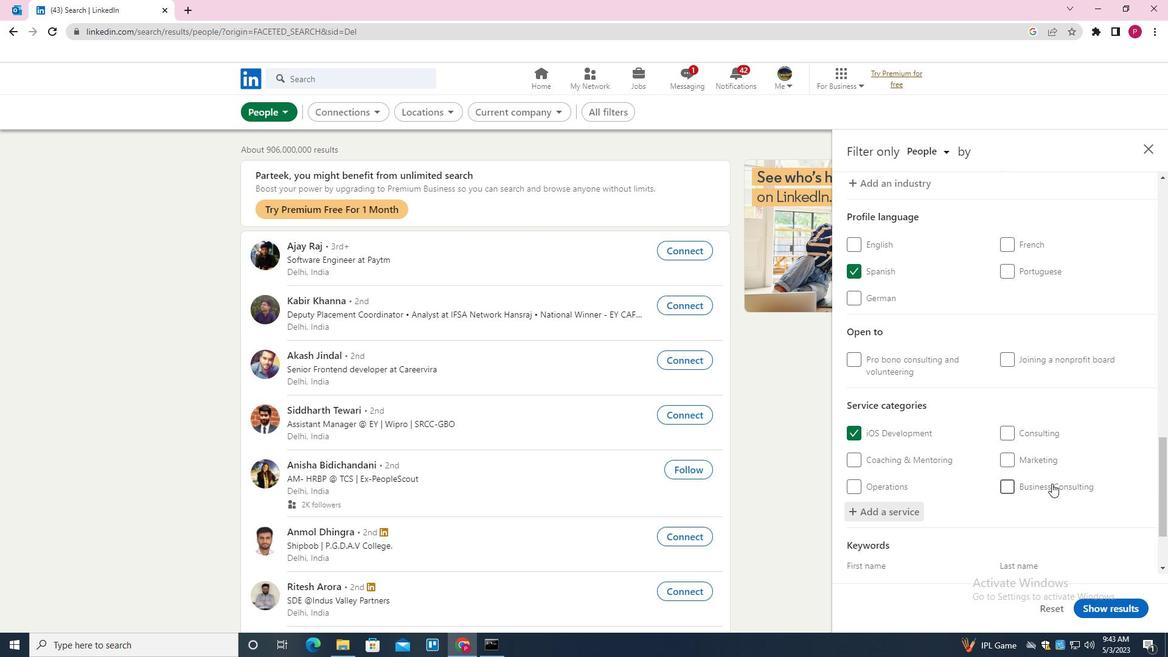 
Action: Mouse scrolled (1035, 481) with delta (0, 0)
Screenshot: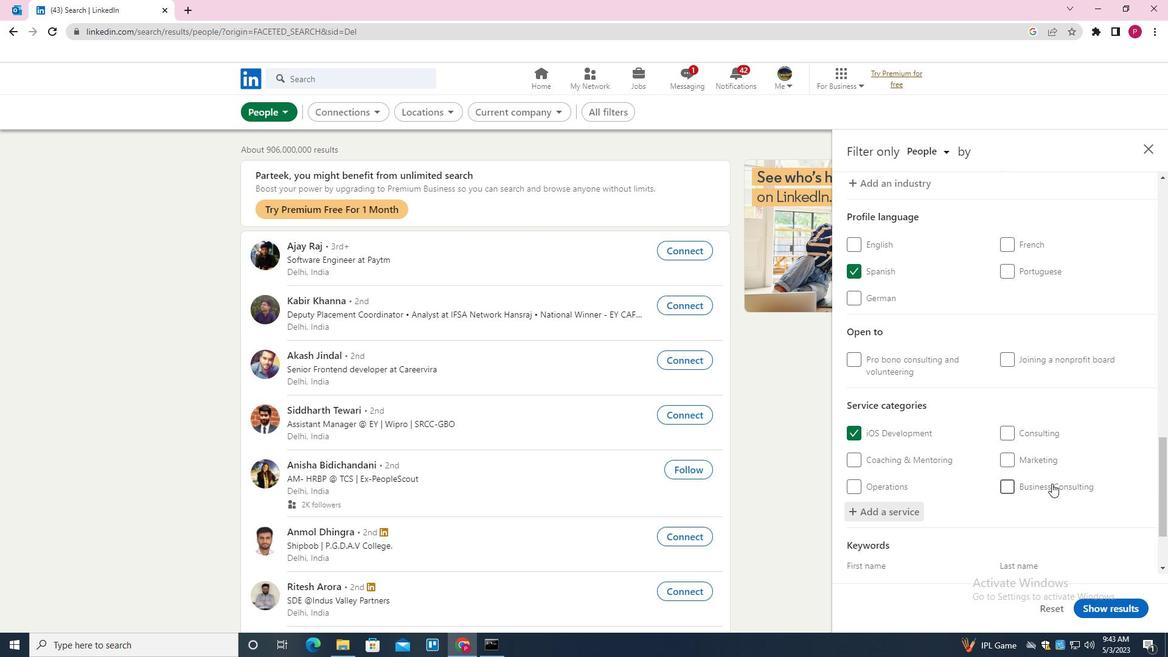 
Action: Mouse moved to (1033, 482)
Screenshot: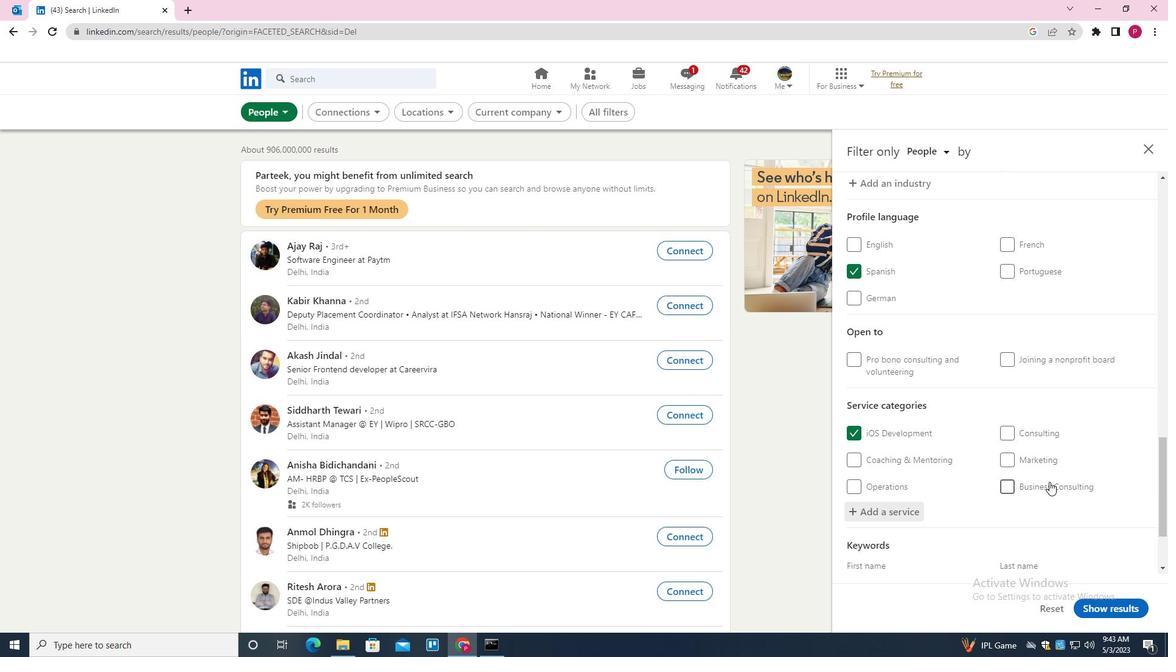 
Action: Mouse scrolled (1033, 482) with delta (0, 0)
Screenshot: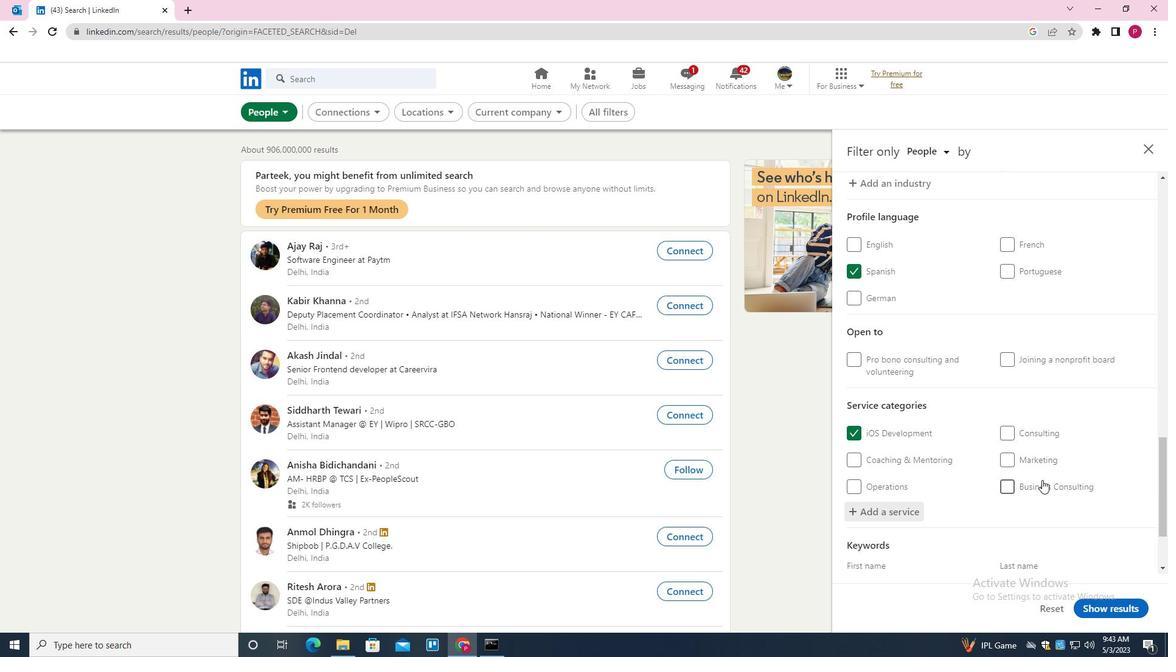 
Action: Mouse moved to (1031, 483)
Screenshot: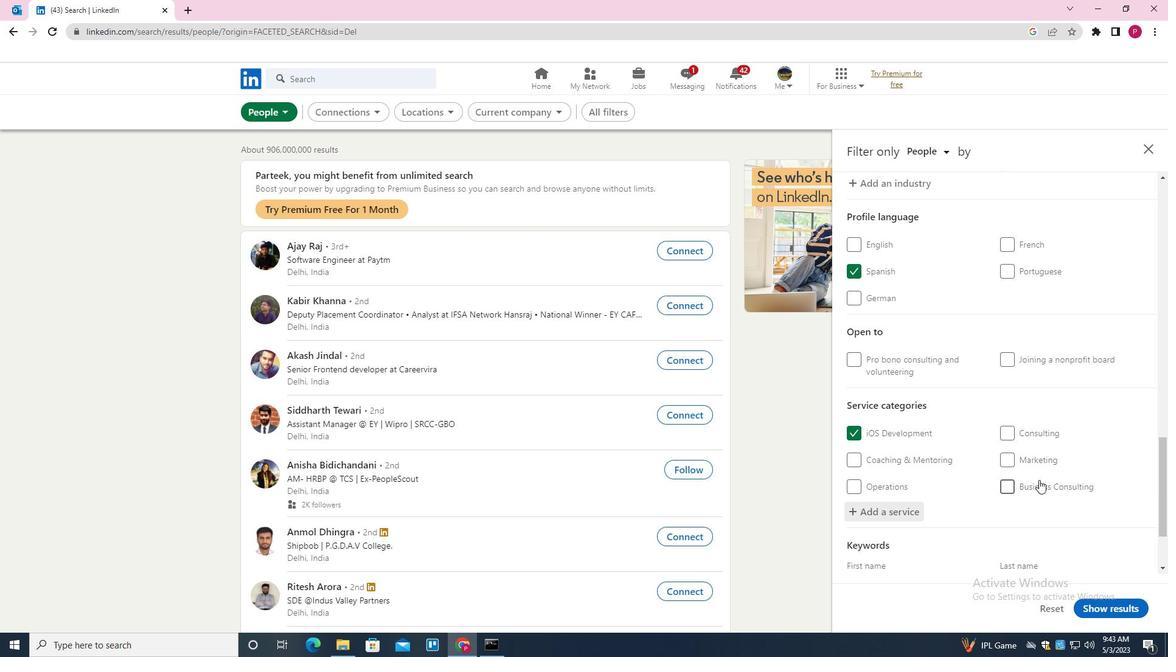 
Action: Mouse scrolled (1031, 482) with delta (0, 0)
Screenshot: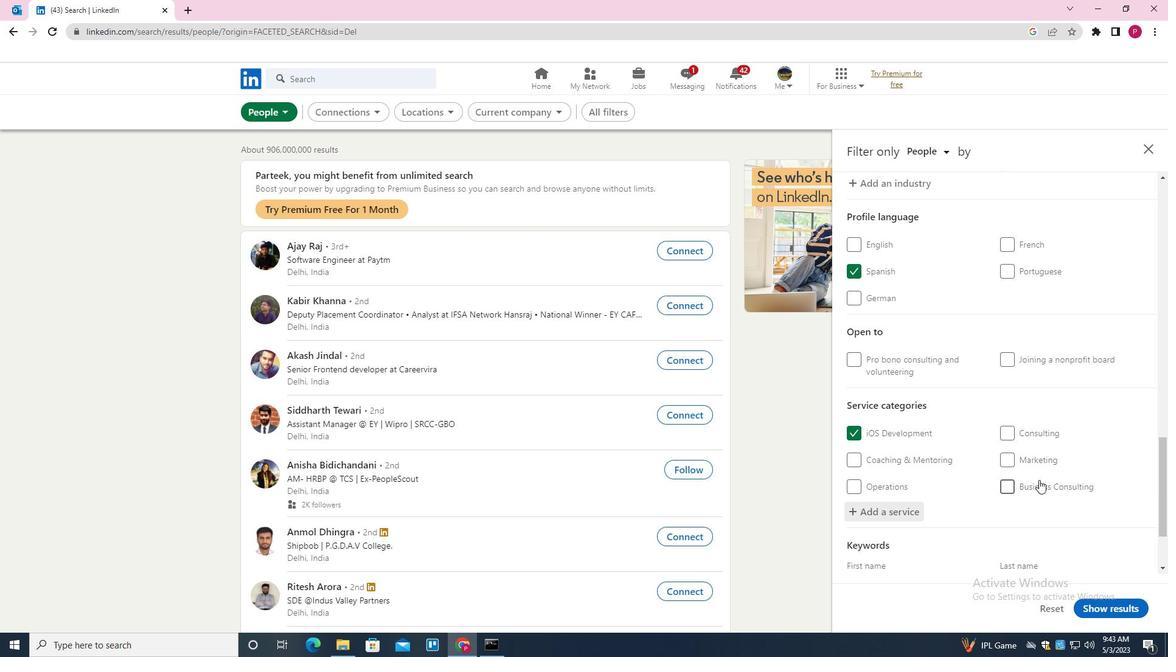 
Action: Mouse moved to (1013, 484)
Screenshot: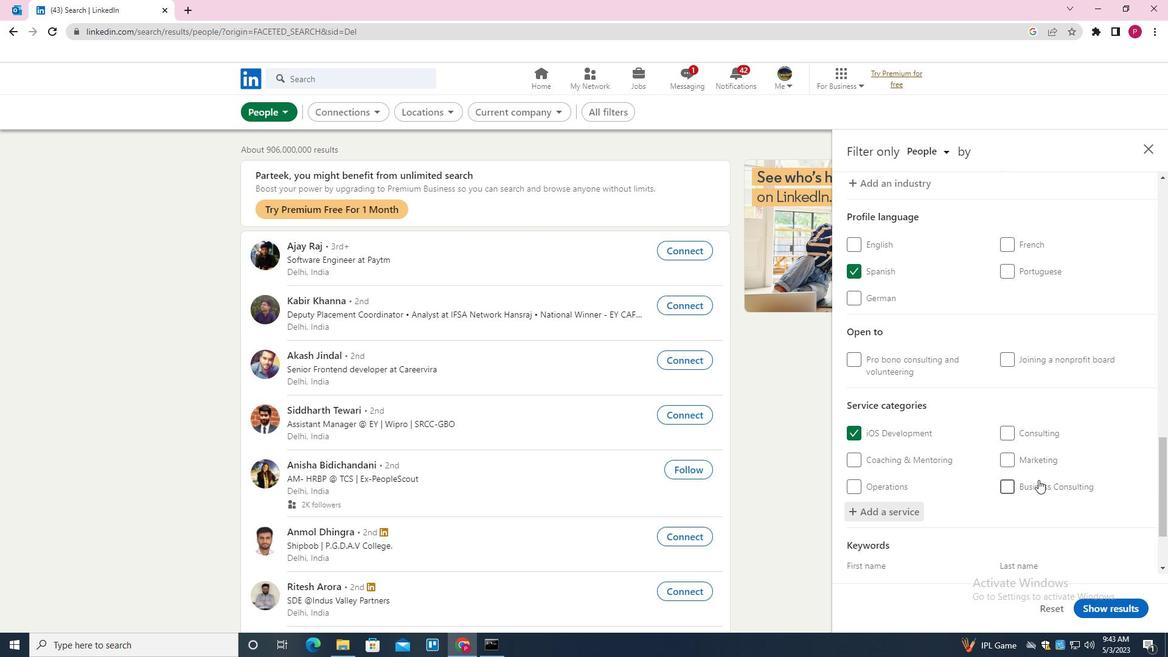 
Action: Mouse scrolled (1013, 483) with delta (0, 0)
Screenshot: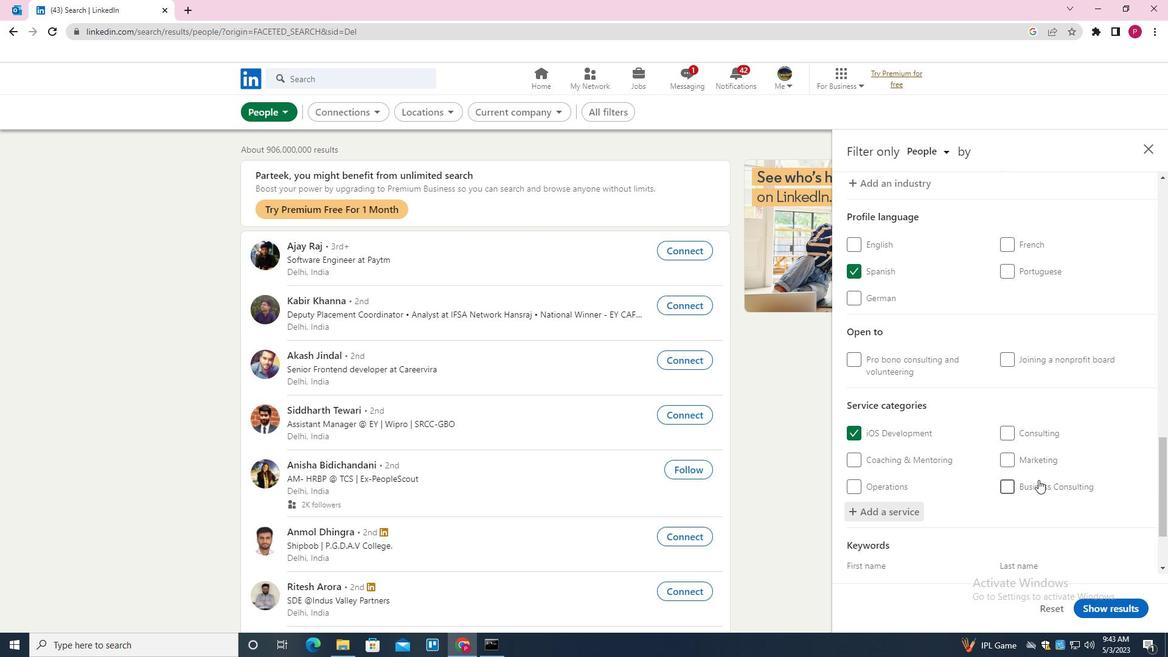 
Action: Mouse moved to (925, 520)
Screenshot: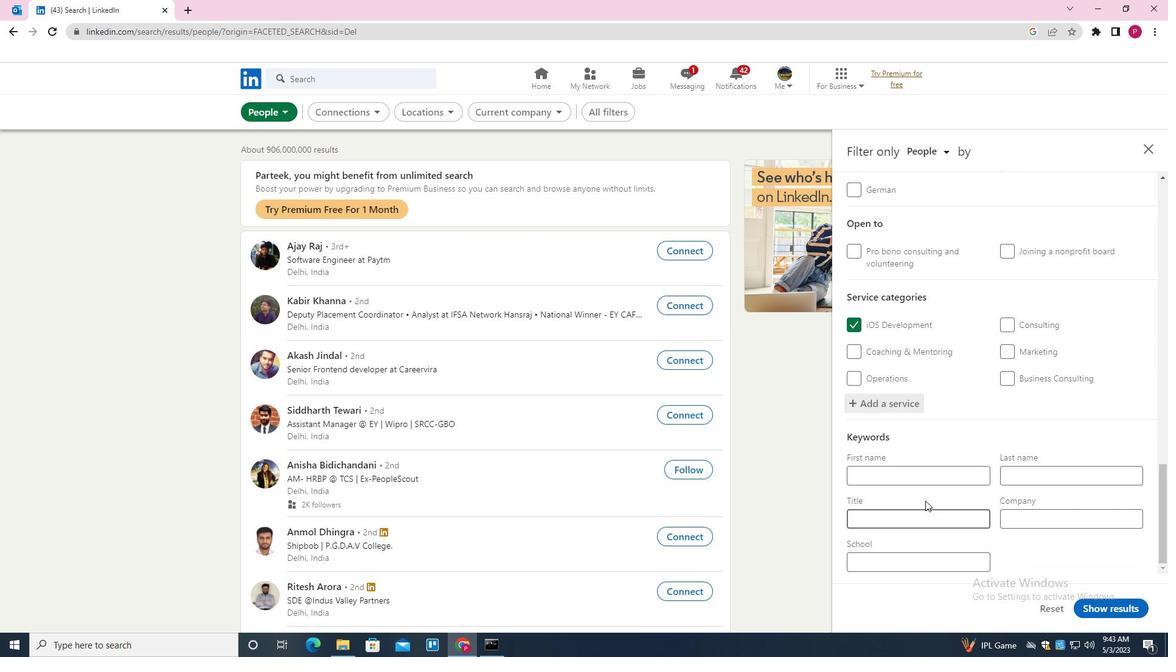
Action: Mouse pressed left at (925, 520)
Screenshot: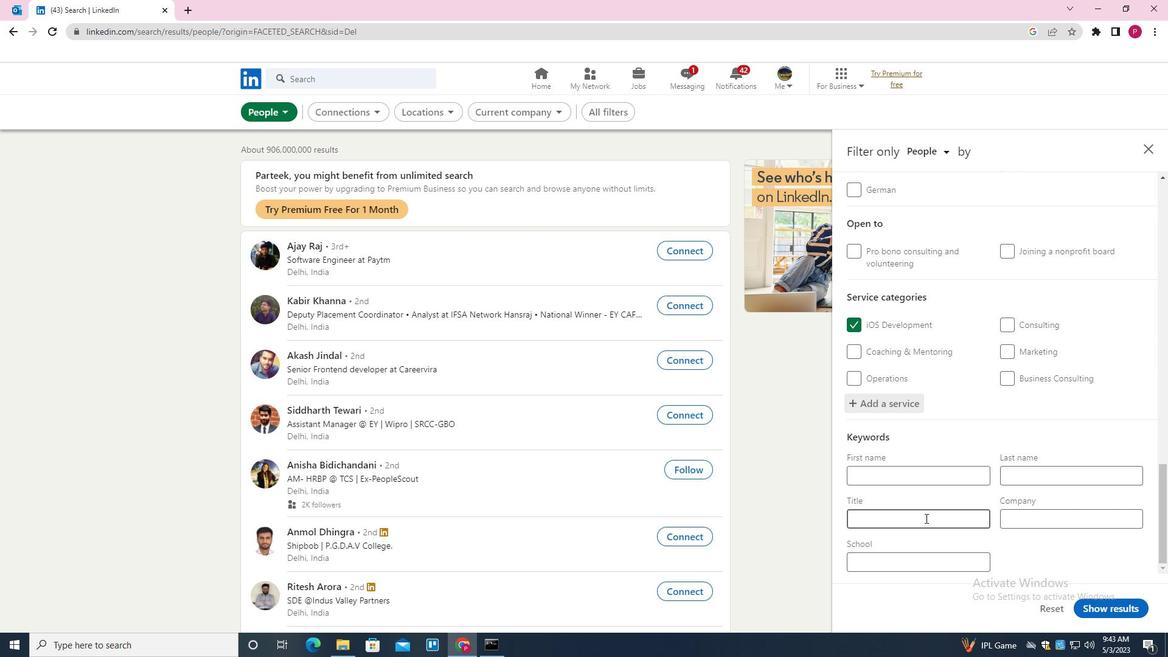 
Action: Key pressed <Key.shift><Key.shift>EVENT<Key.space><Key.shift>PLANNER
Screenshot: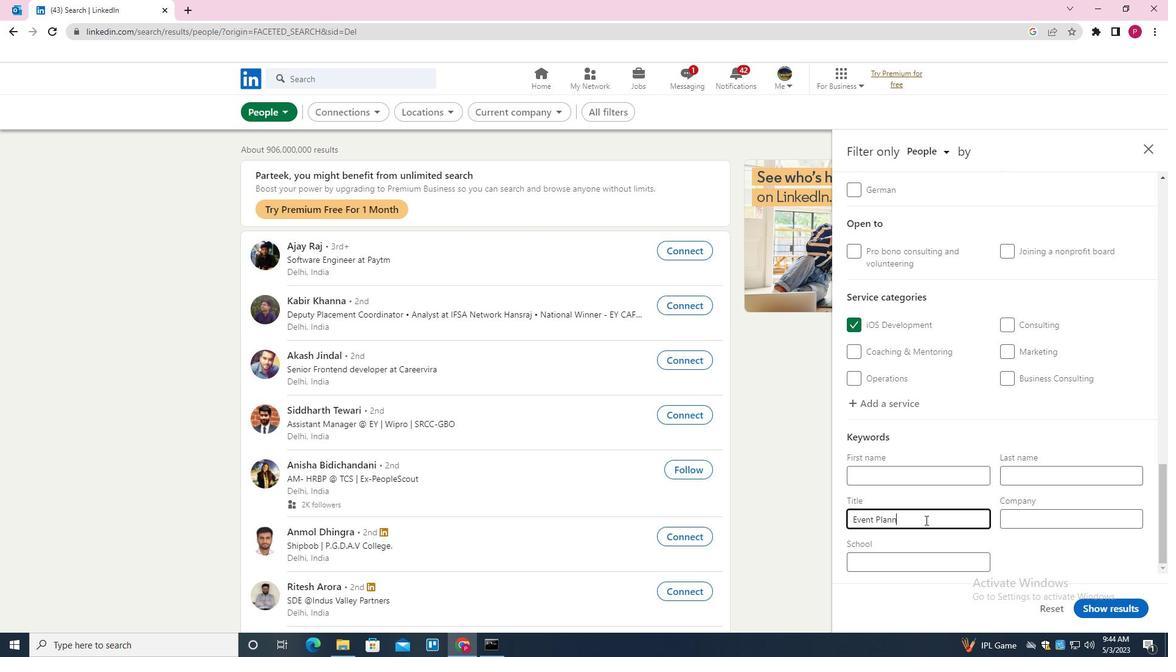 
Action: Mouse moved to (1099, 605)
Screenshot: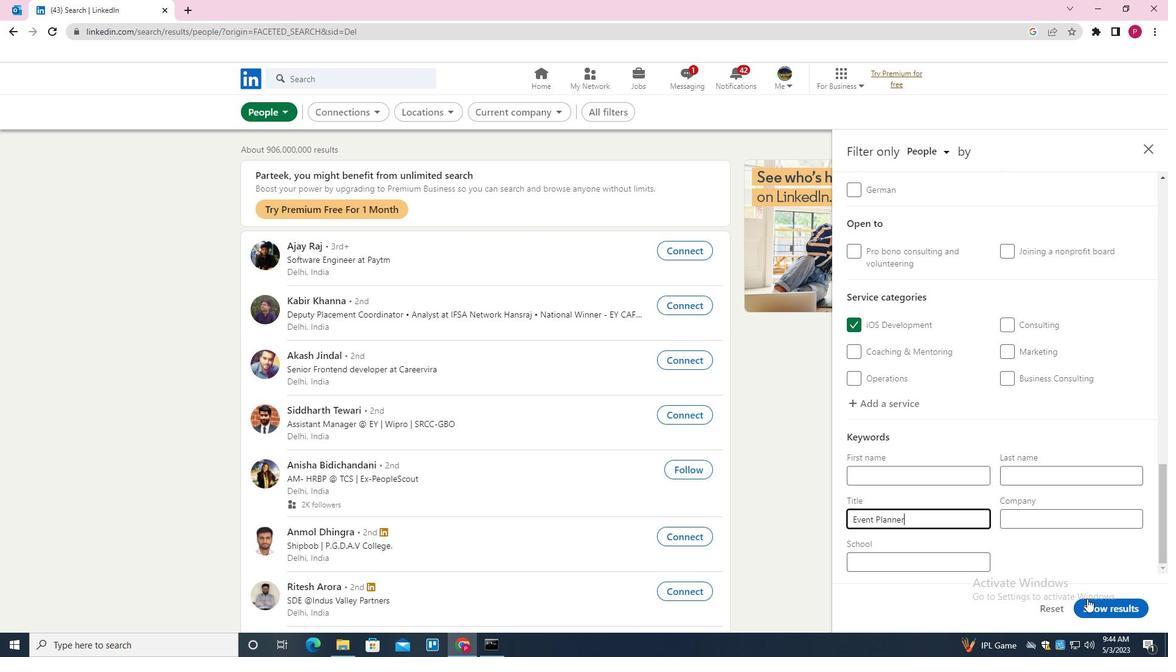 
Action: Mouse pressed left at (1099, 605)
Screenshot: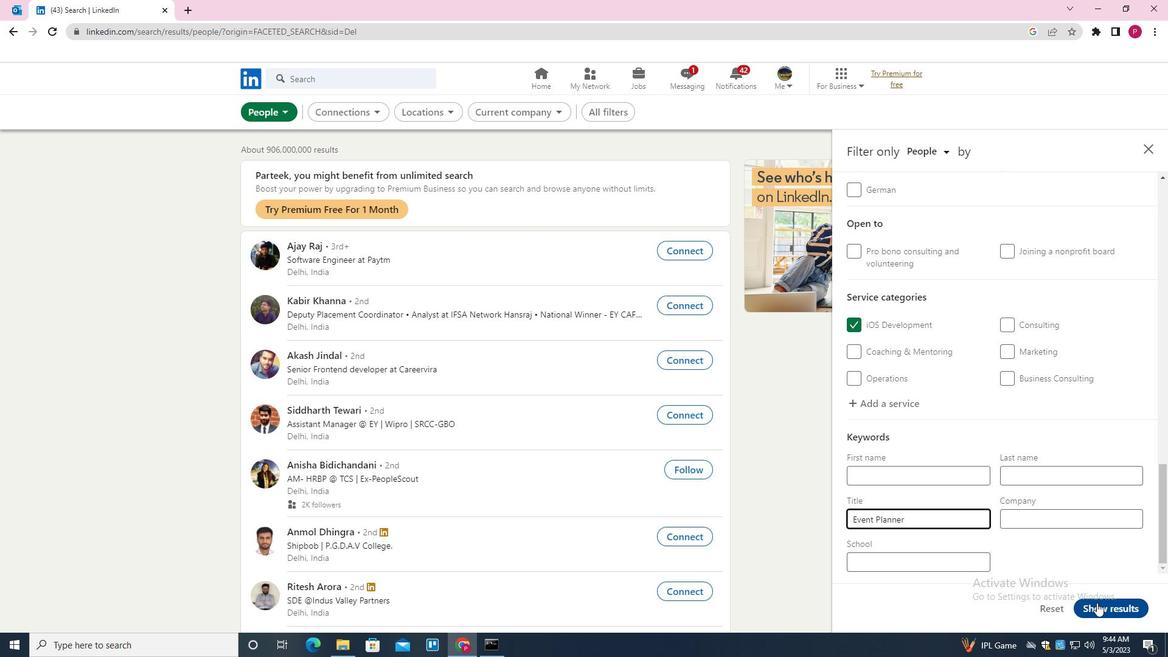
Action: Mouse moved to (700, 348)
Screenshot: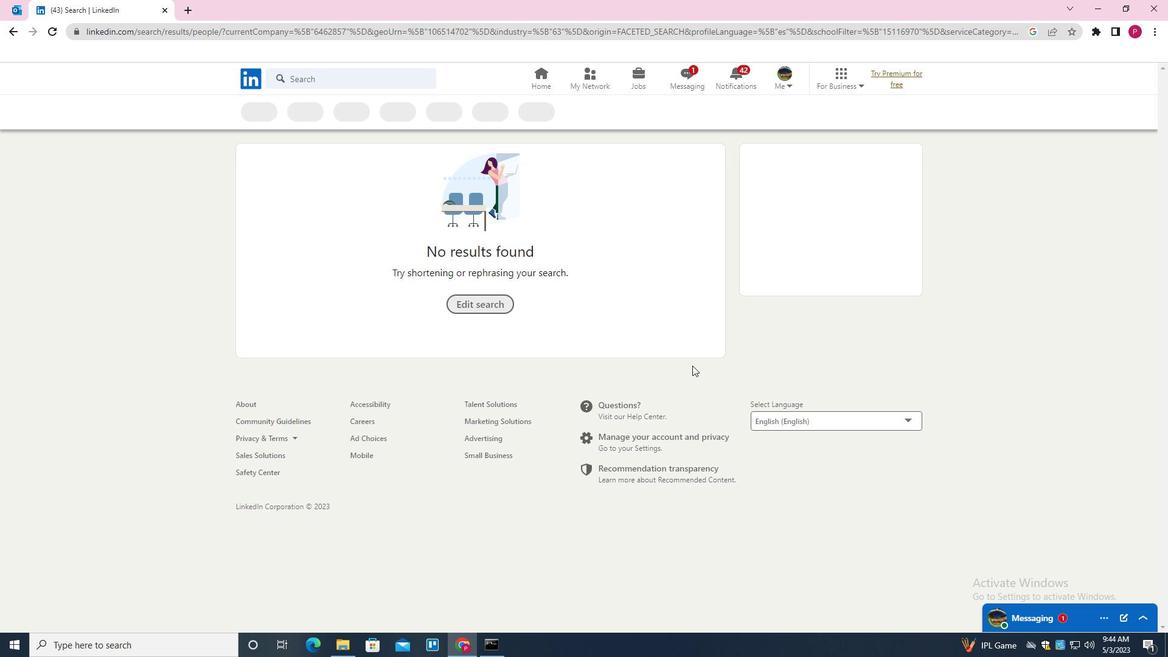 
